 Task: Search one way flight ticket for 5 adults, 1 child, 2 infants in seat and 1 infant on lap in business from West Palm Beach: Palm Beach International Airport to Springfield: Abraham Lincoln Capital Airport on 5-2-2023. Choice of flights is Emirates. Number of bags: 1 carry on bag. Price is upto 76000. Outbound departure time preference is 6:15.
Action: Mouse moved to (296, 439)
Screenshot: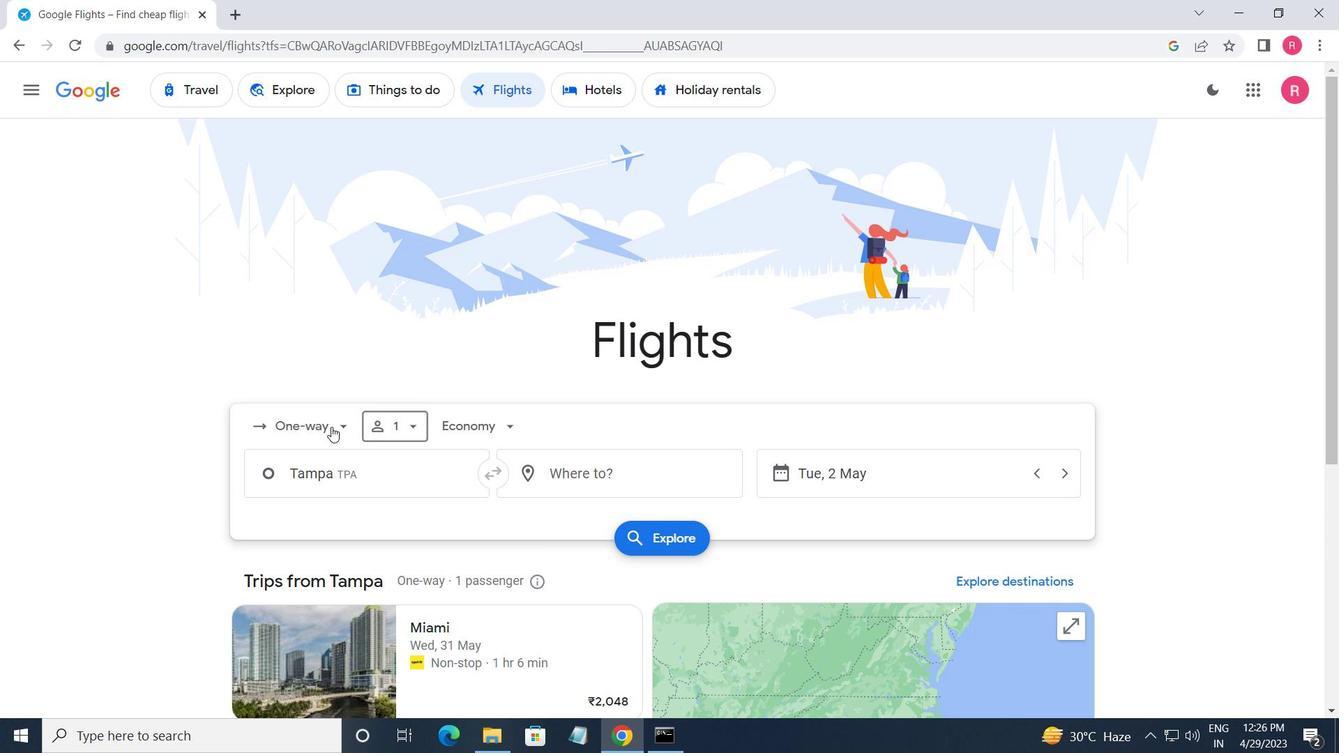 
Action: Mouse pressed left at (296, 439)
Screenshot: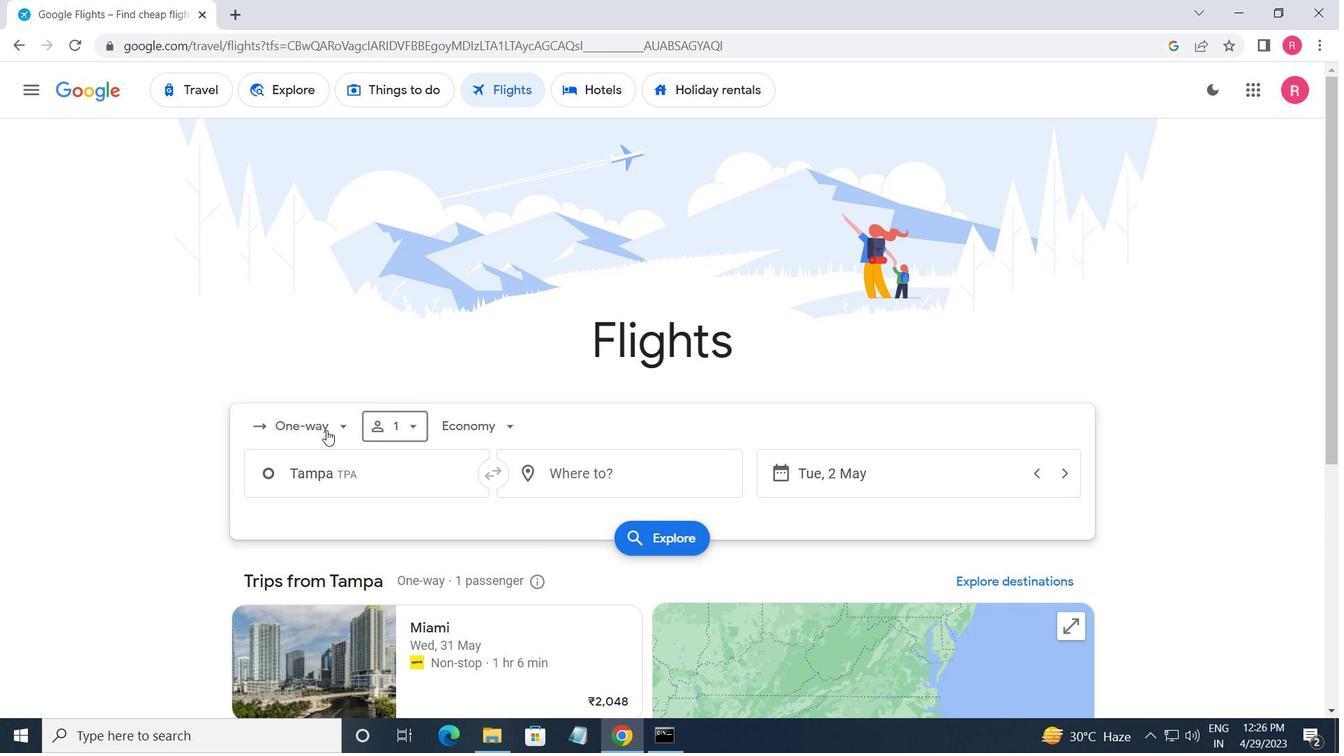 
Action: Mouse moved to (335, 505)
Screenshot: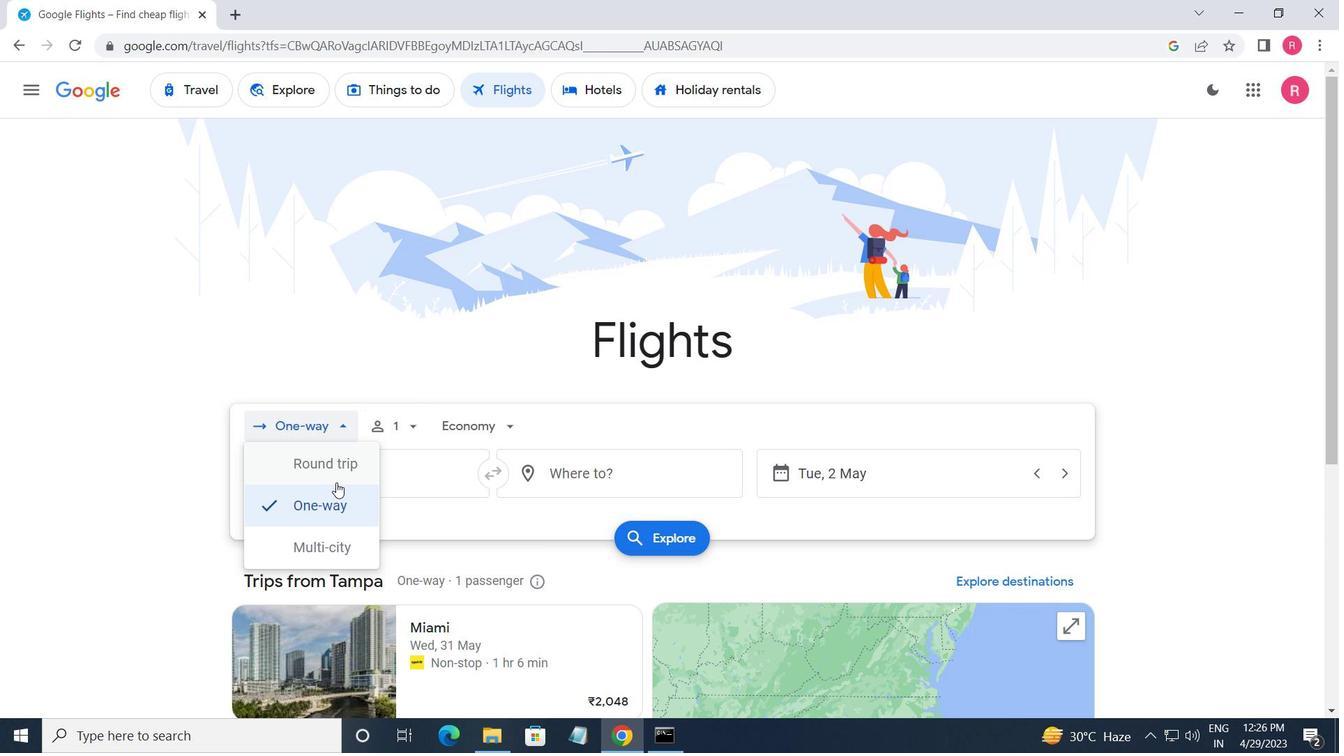 
Action: Mouse pressed left at (335, 505)
Screenshot: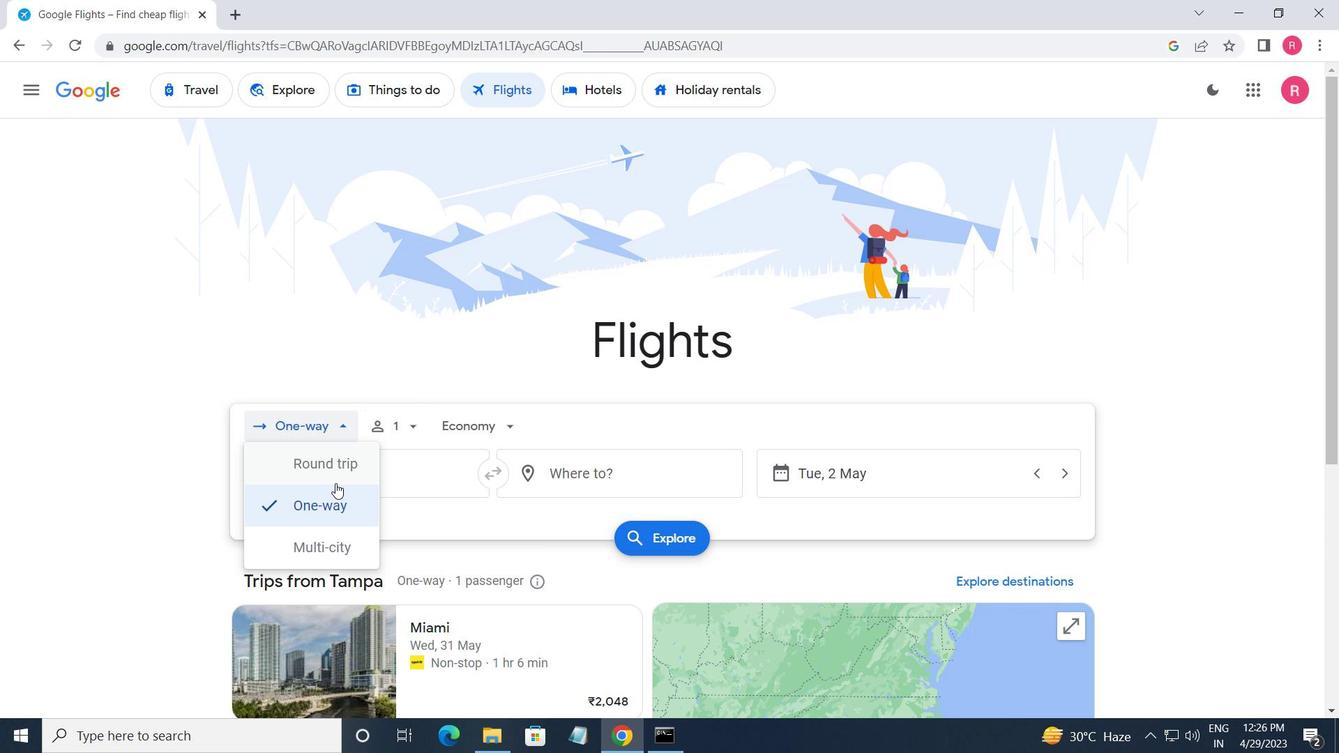 
Action: Mouse moved to (398, 408)
Screenshot: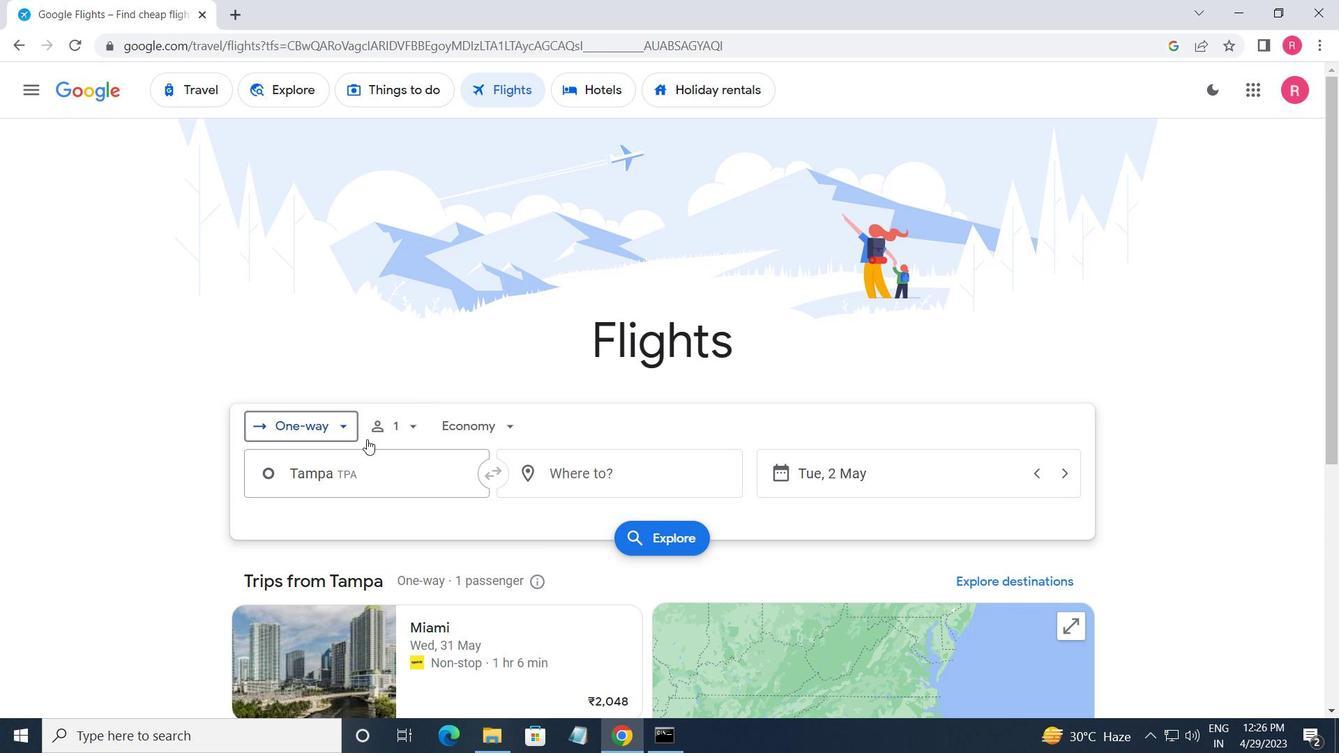 
Action: Mouse pressed left at (398, 408)
Screenshot: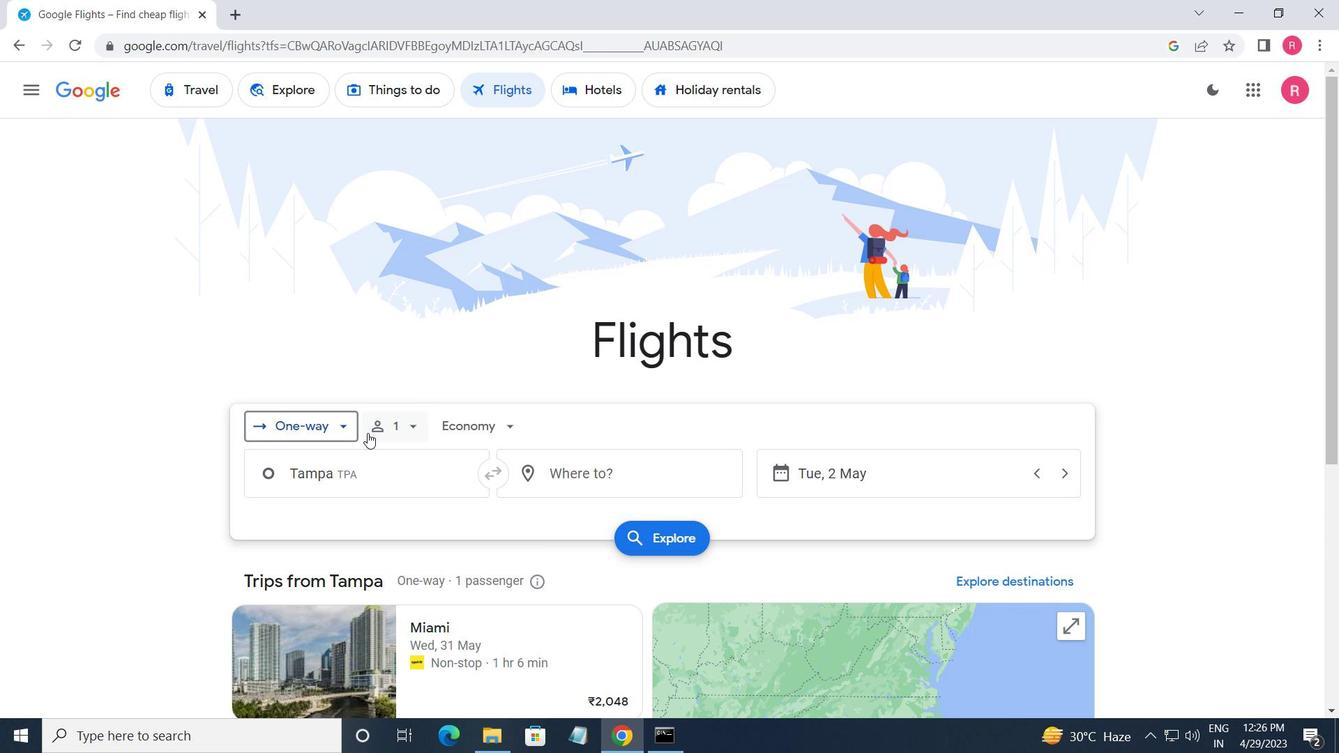 
Action: Mouse moved to (543, 477)
Screenshot: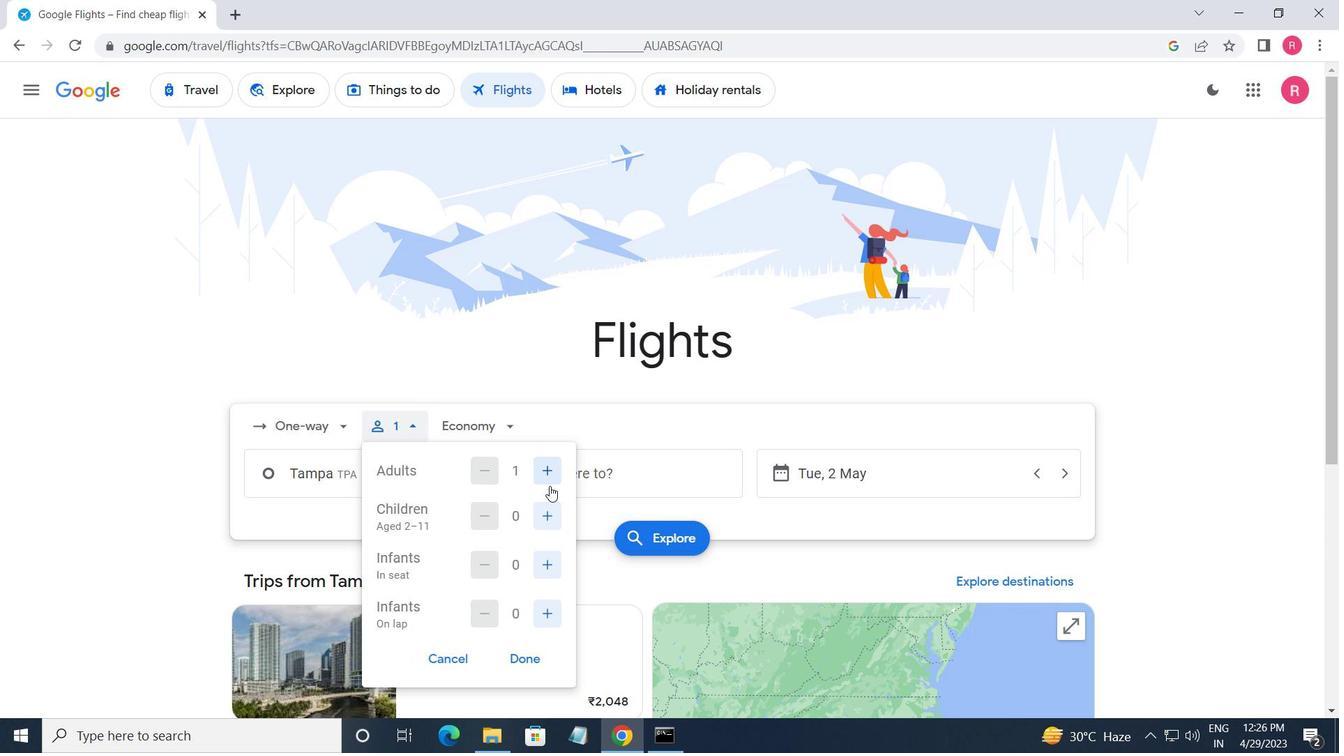 
Action: Mouse pressed left at (543, 477)
Screenshot: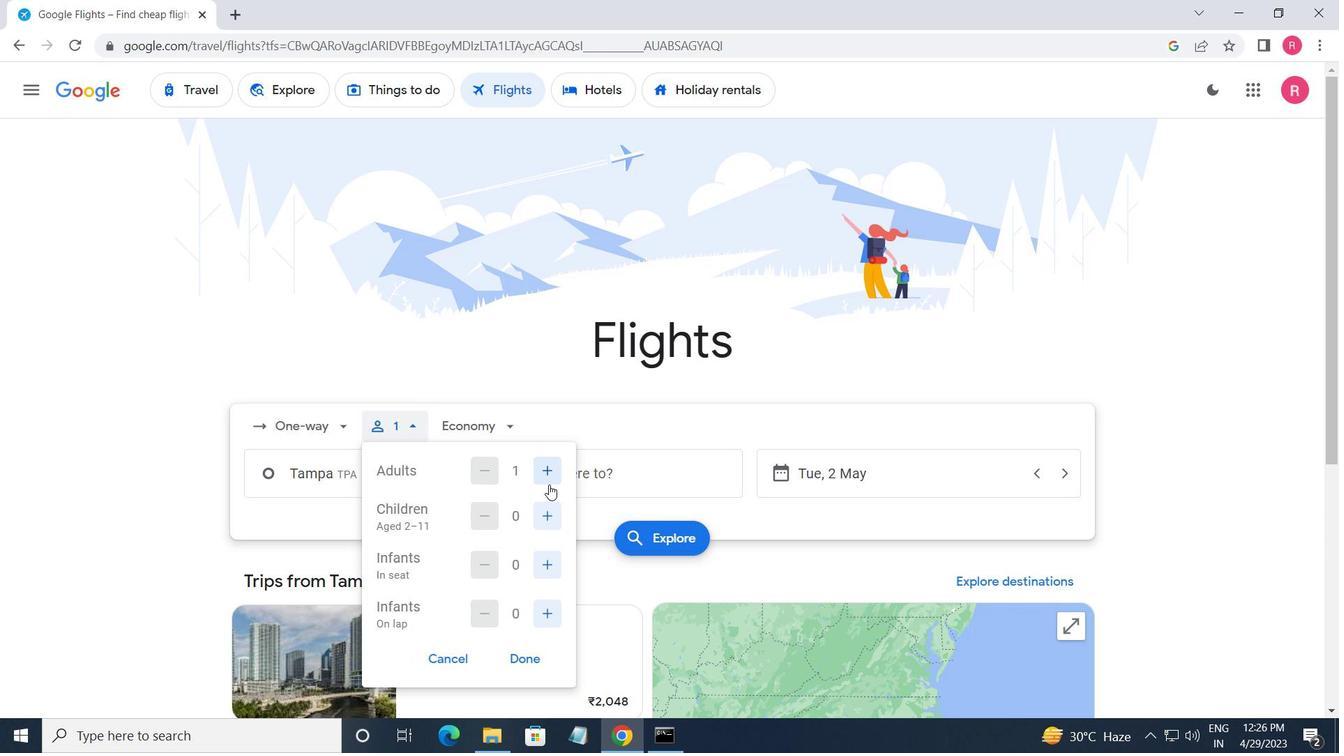 
Action: Mouse pressed left at (543, 477)
Screenshot: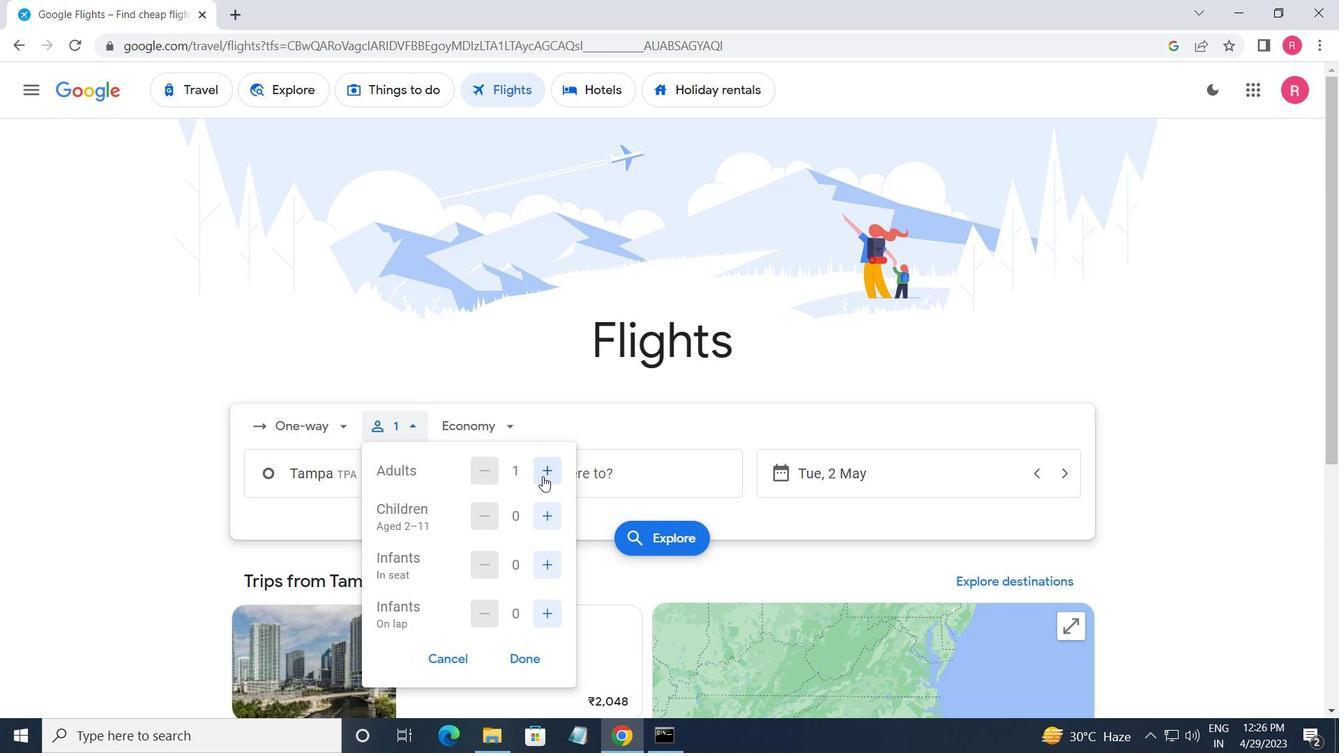 
Action: Mouse pressed left at (543, 477)
Screenshot: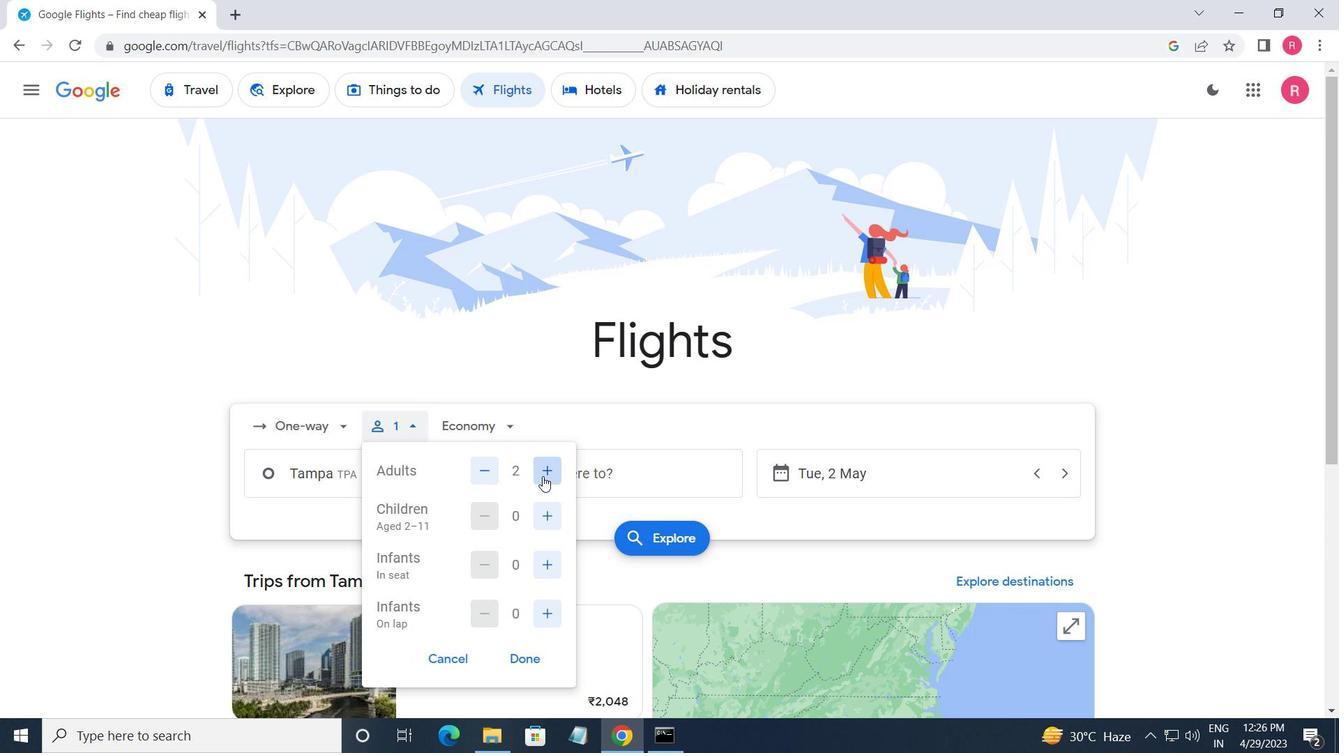 
Action: Mouse pressed left at (543, 477)
Screenshot: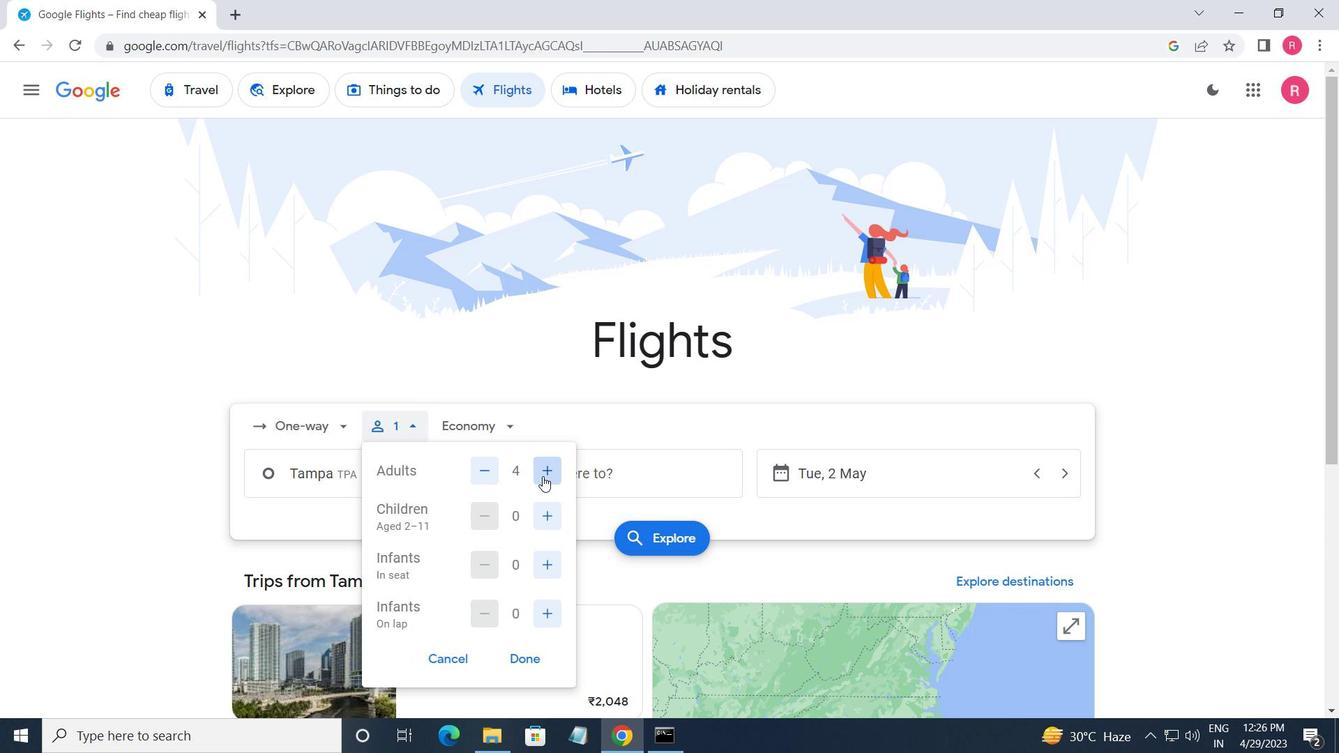 
Action: Mouse moved to (537, 516)
Screenshot: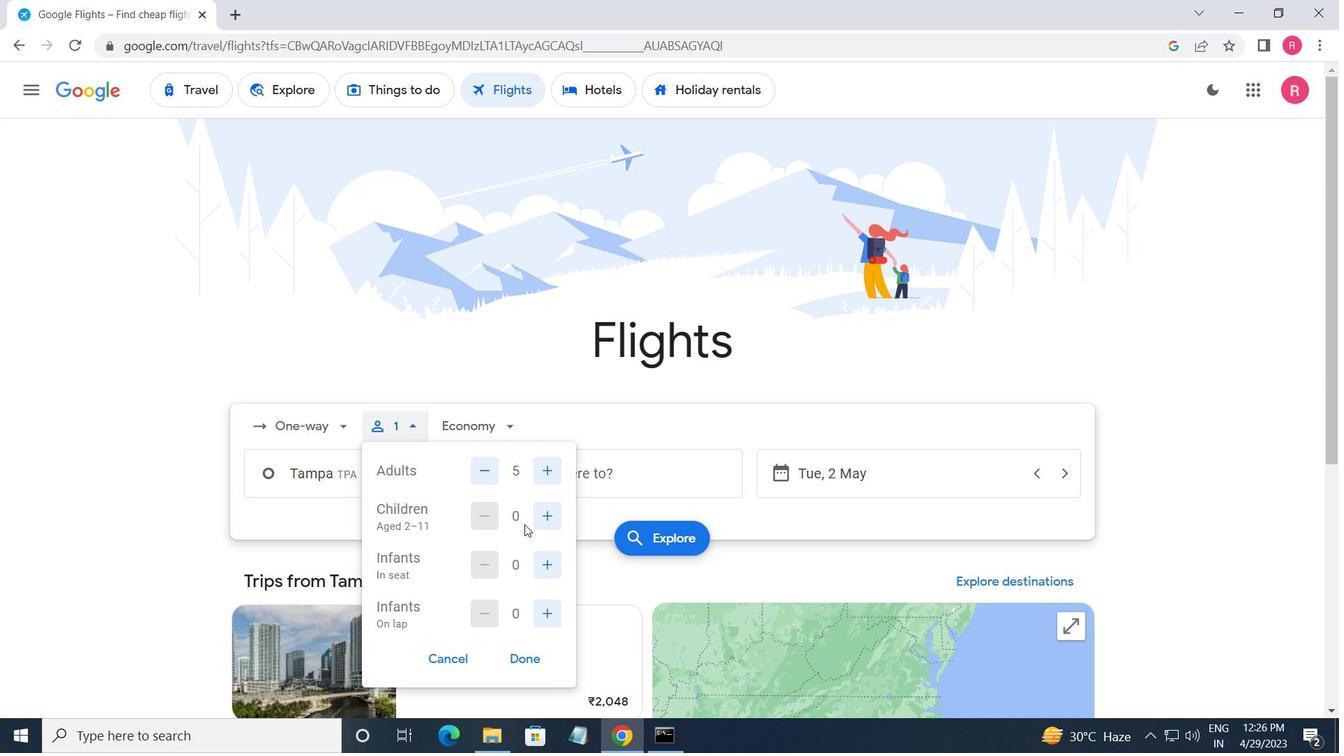 
Action: Mouse pressed left at (537, 516)
Screenshot: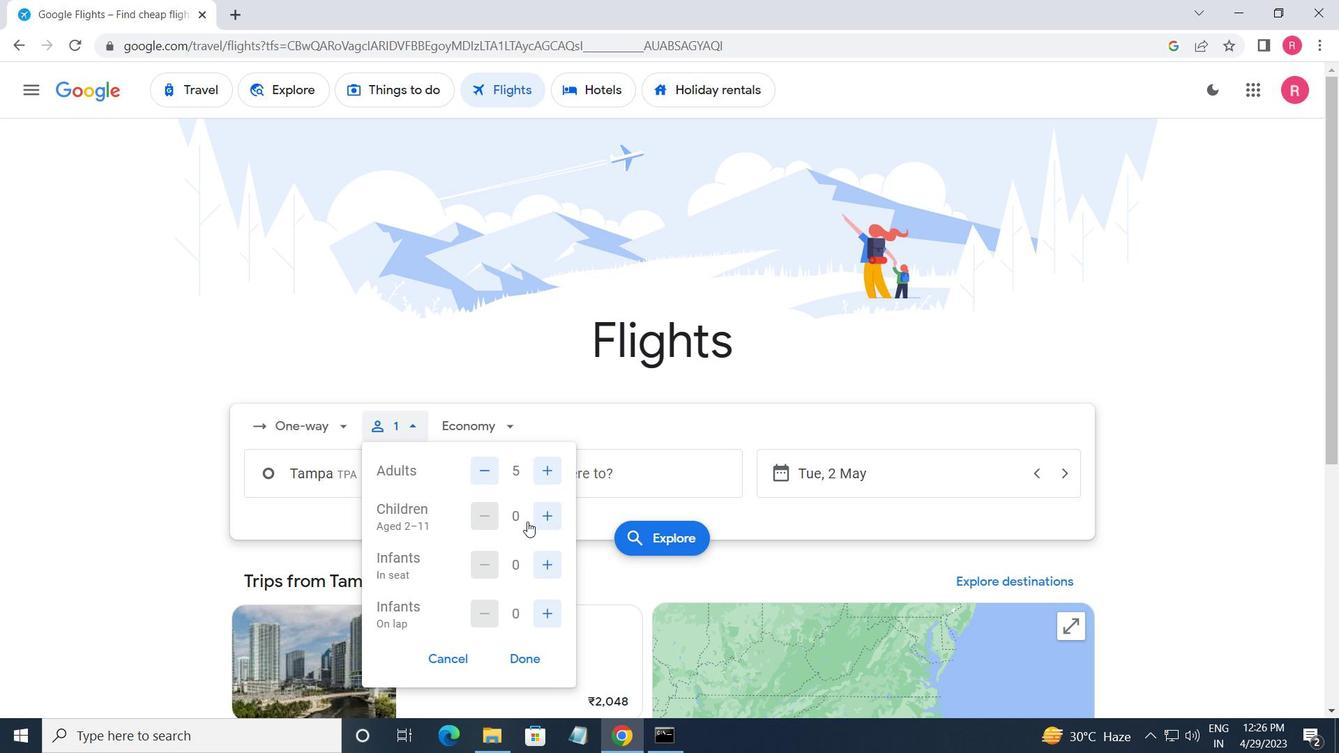 
Action: Mouse moved to (552, 560)
Screenshot: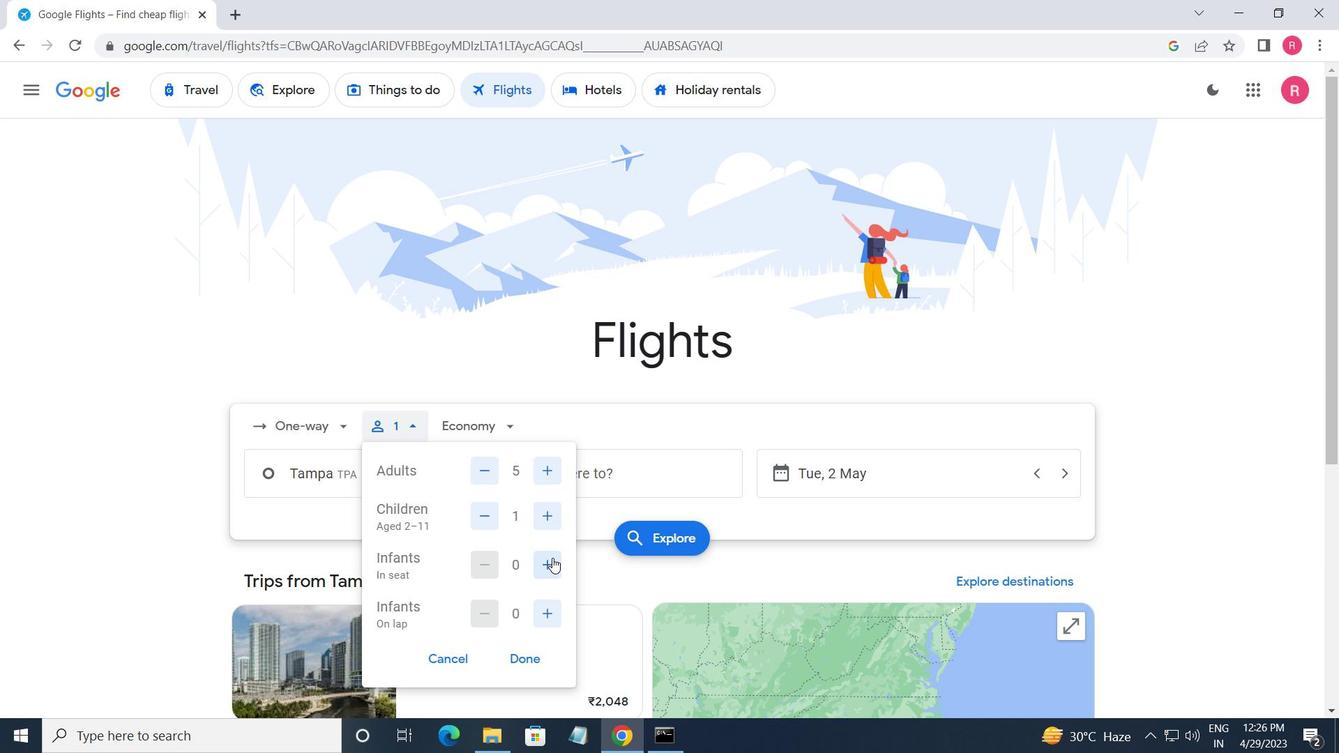 
Action: Mouse pressed left at (552, 560)
Screenshot: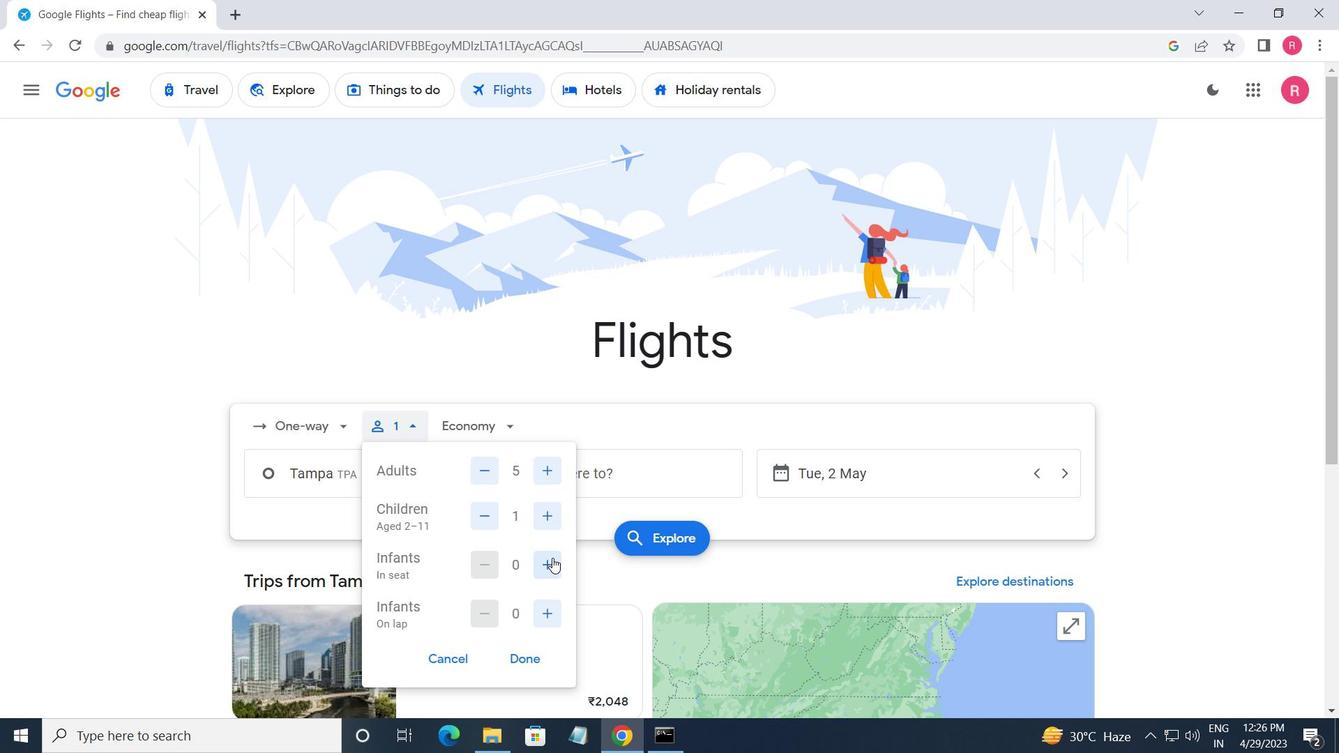 
Action: Mouse pressed left at (552, 560)
Screenshot: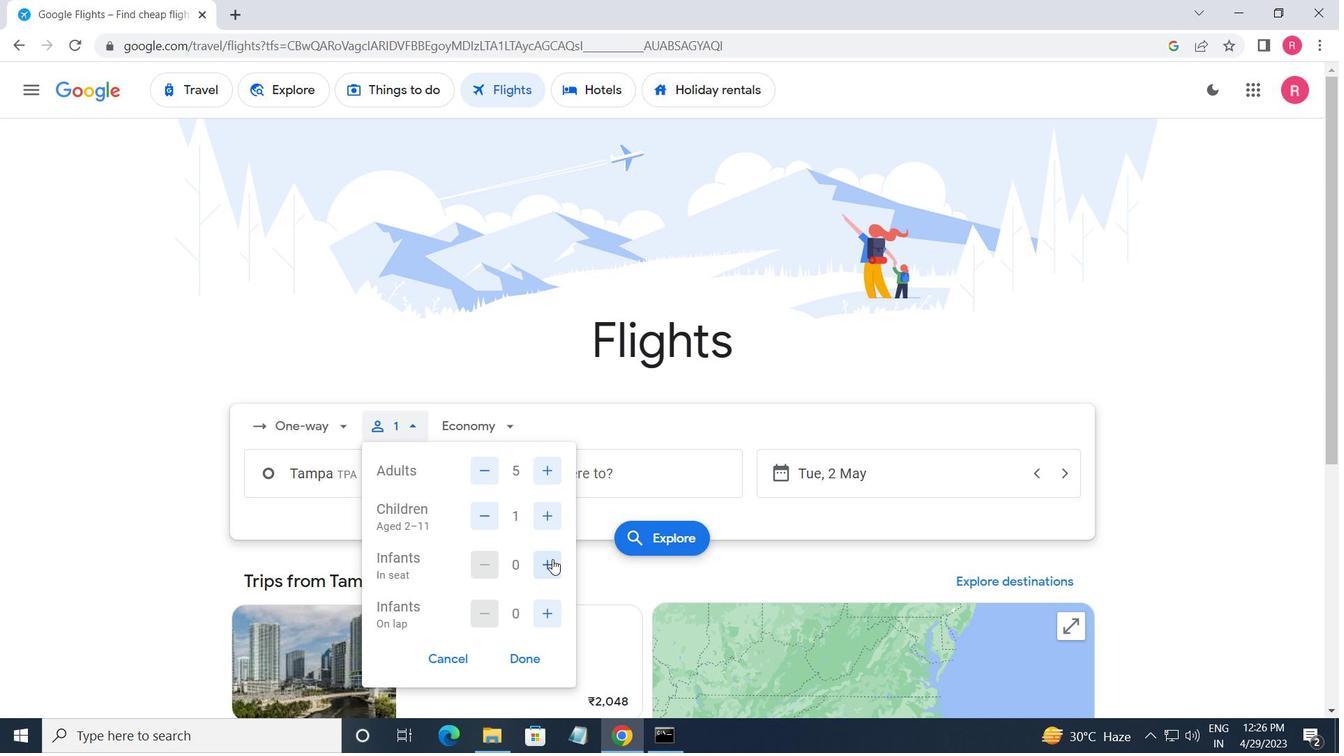 
Action: Mouse moved to (537, 610)
Screenshot: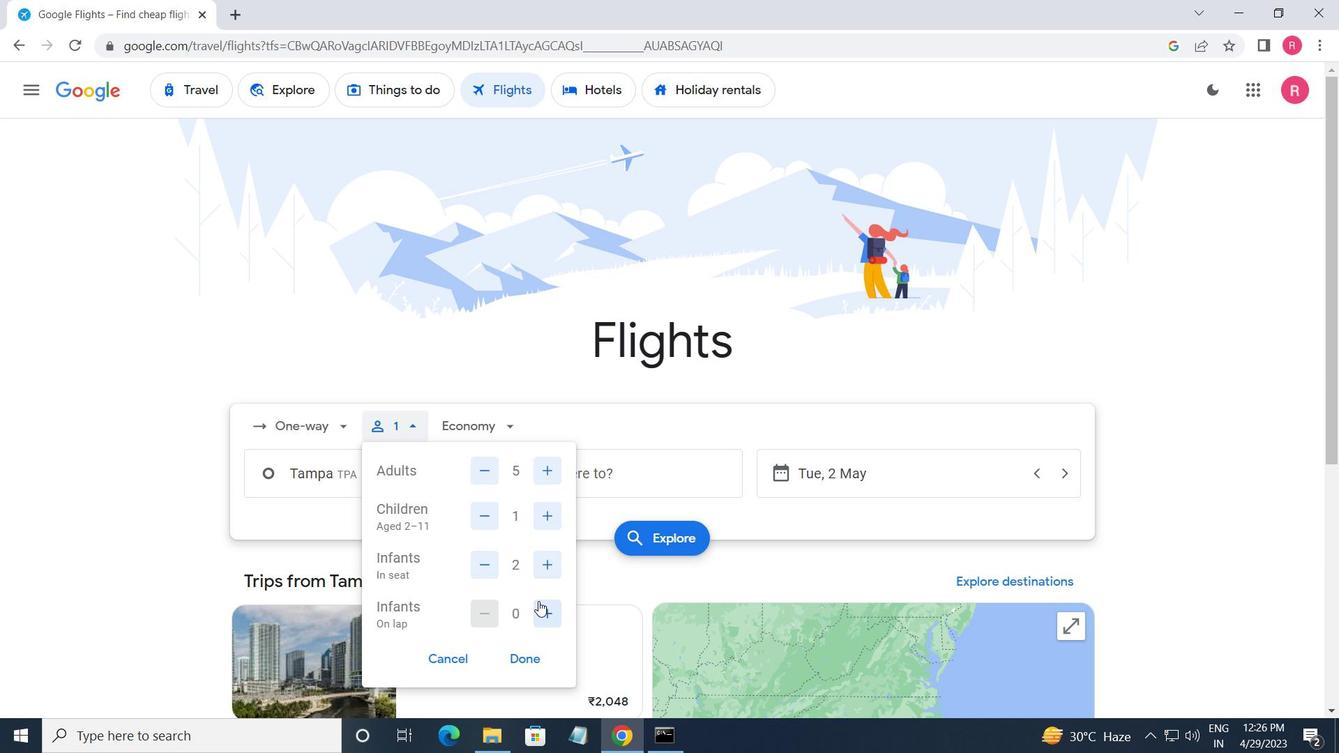 
Action: Mouse pressed left at (537, 610)
Screenshot: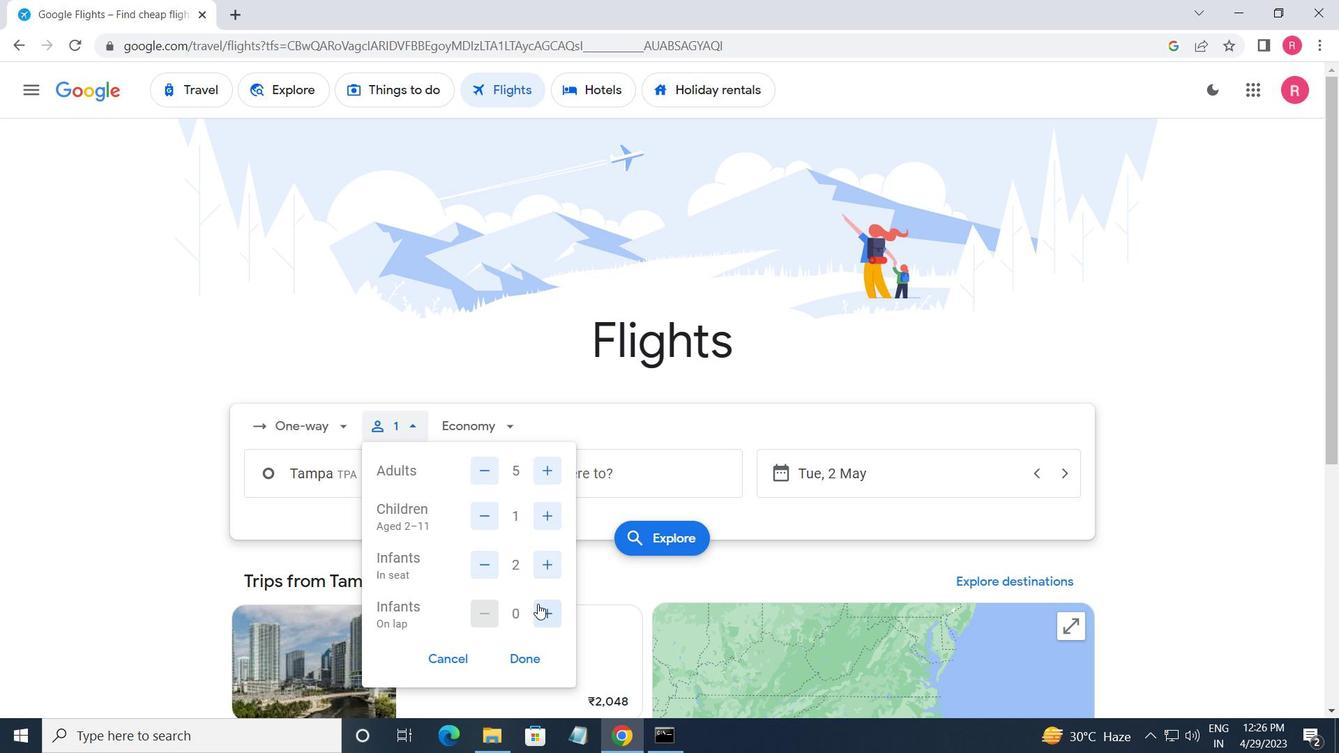 
Action: Mouse moved to (523, 669)
Screenshot: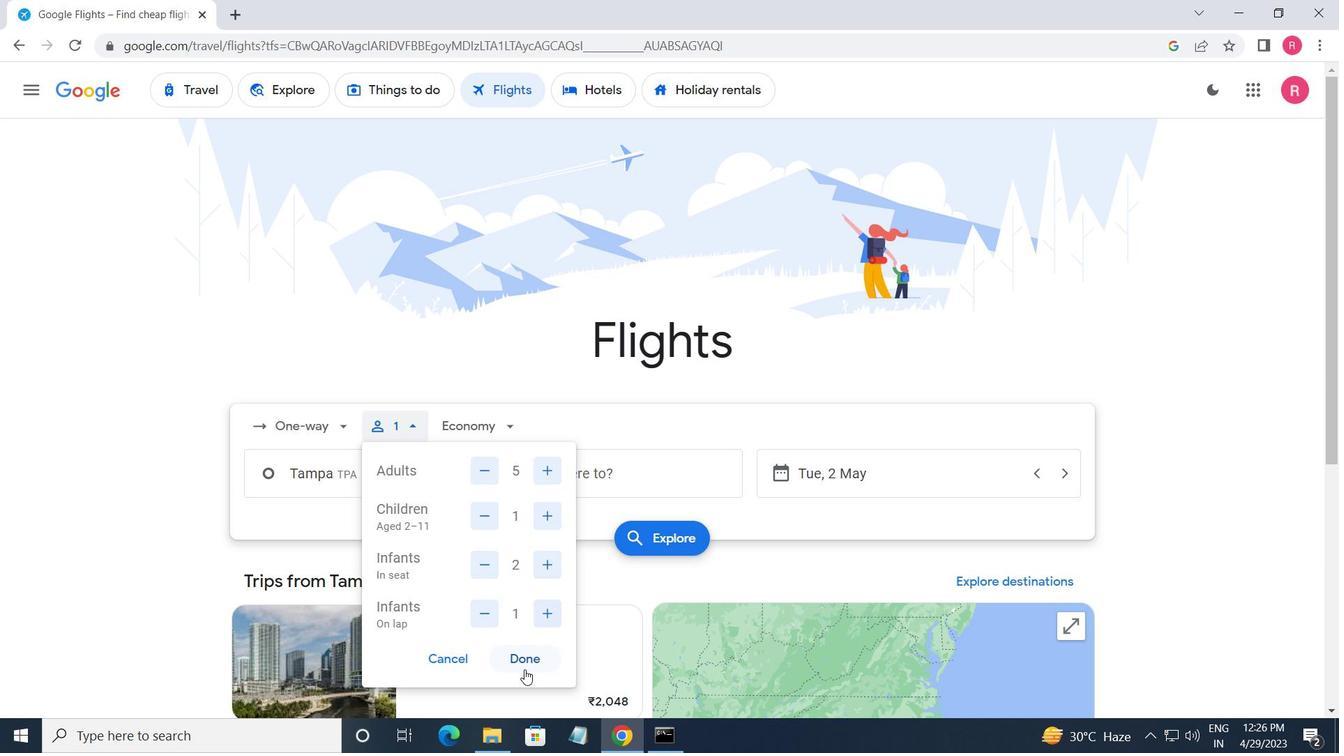 
Action: Mouse pressed left at (523, 669)
Screenshot: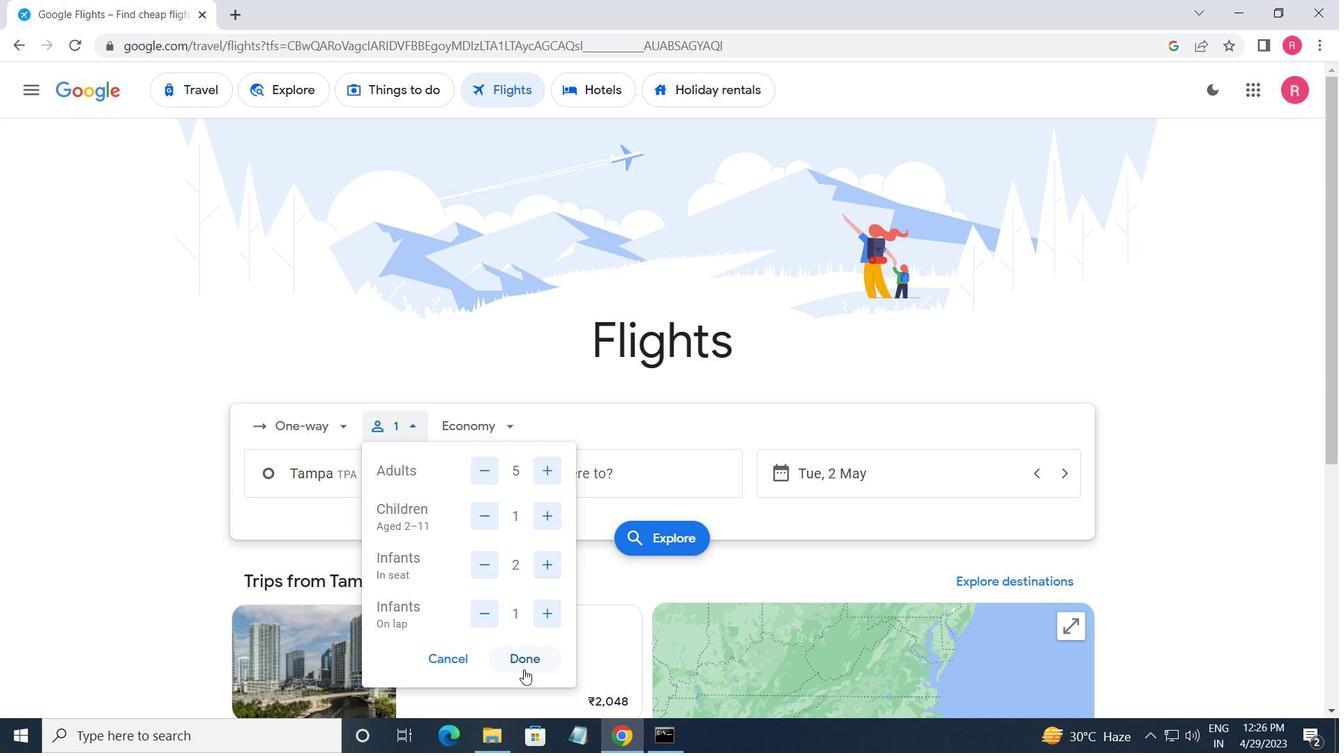
Action: Mouse moved to (459, 415)
Screenshot: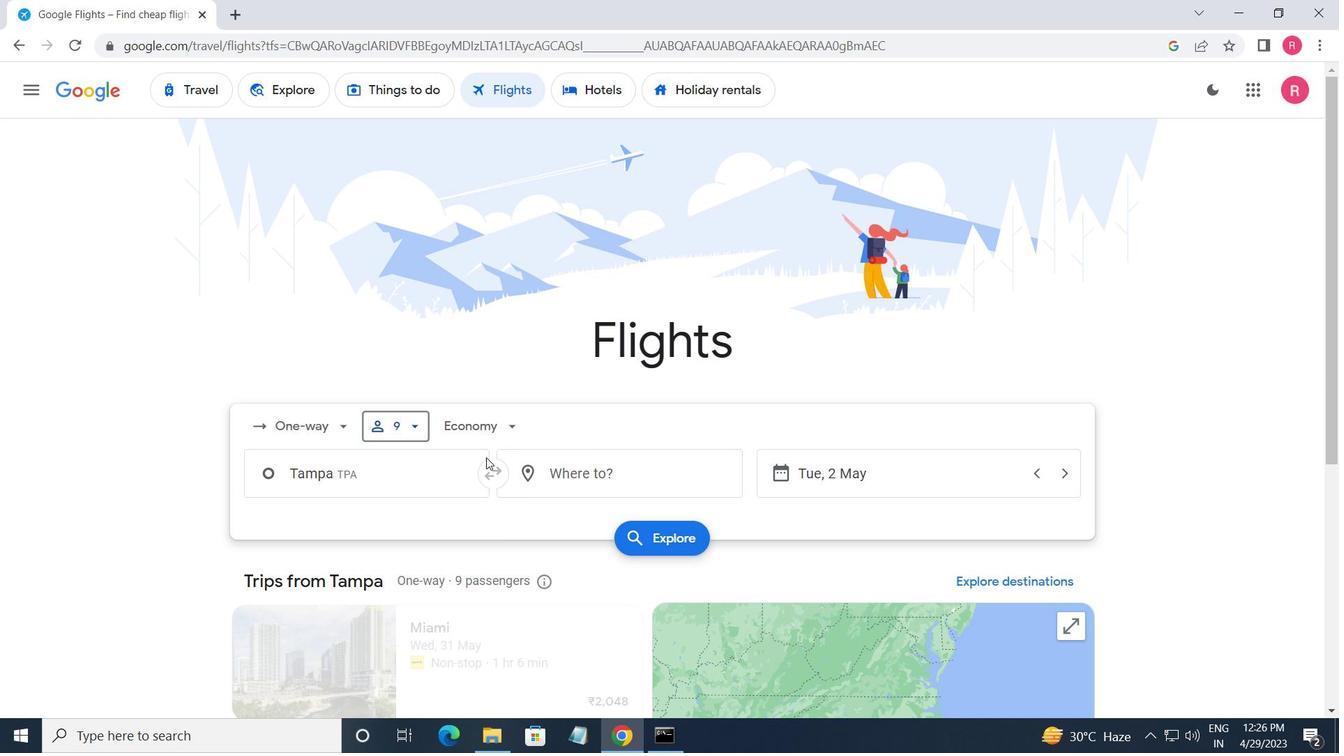 
Action: Mouse pressed left at (459, 415)
Screenshot: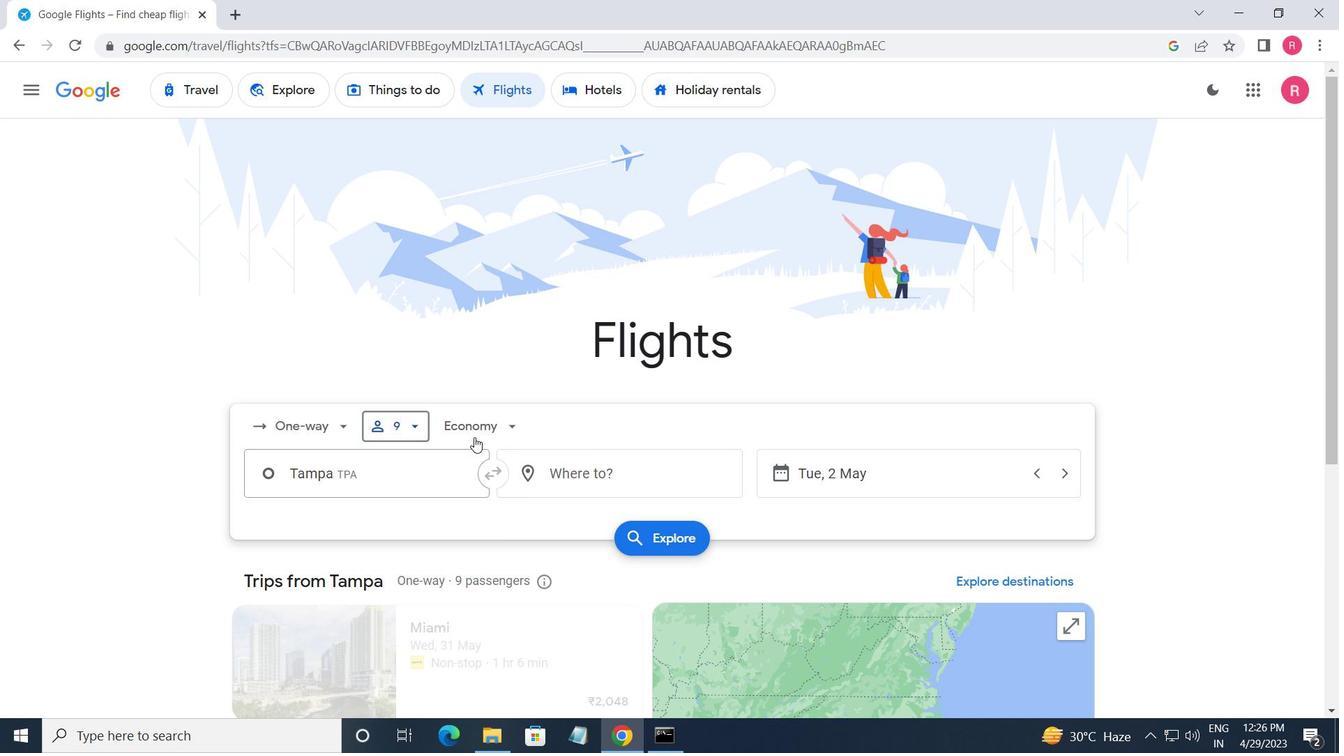 
Action: Mouse moved to (507, 542)
Screenshot: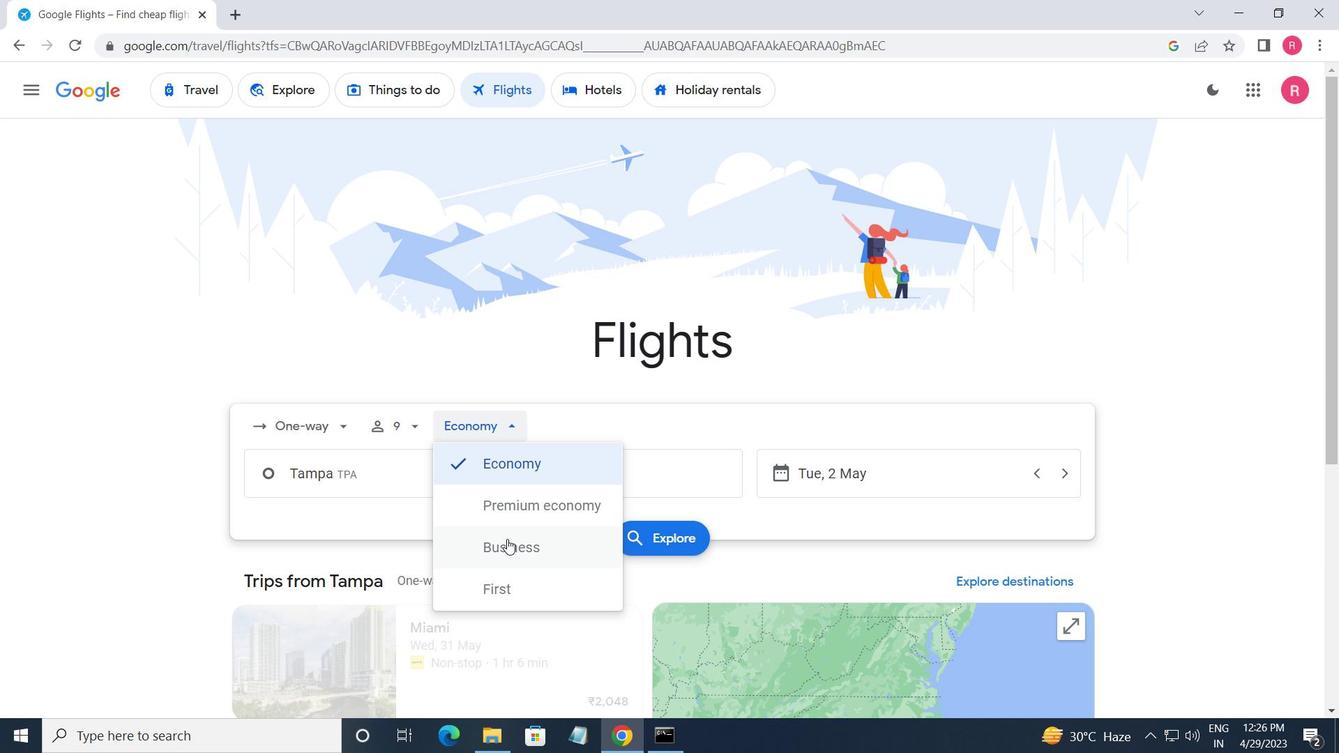 
Action: Mouse pressed left at (507, 542)
Screenshot: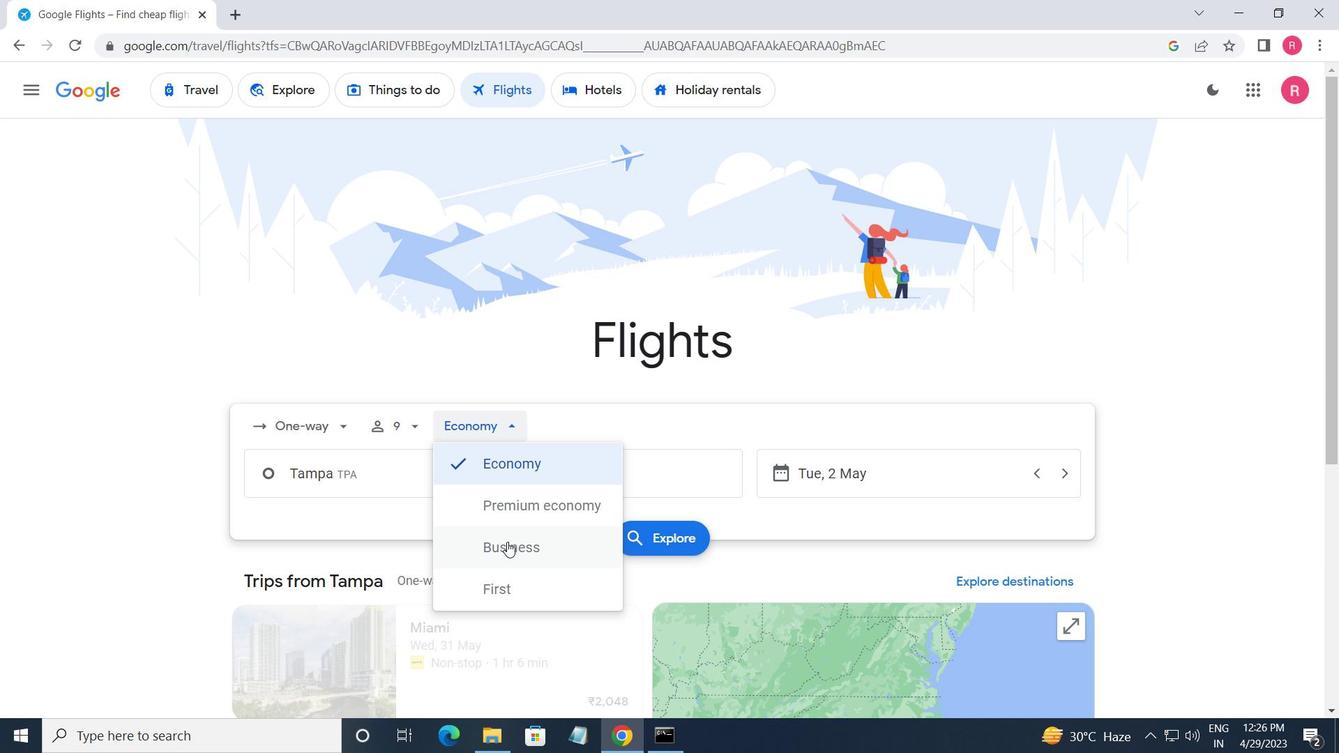 
Action: Mouse moved to (423, 486)
Screenshot: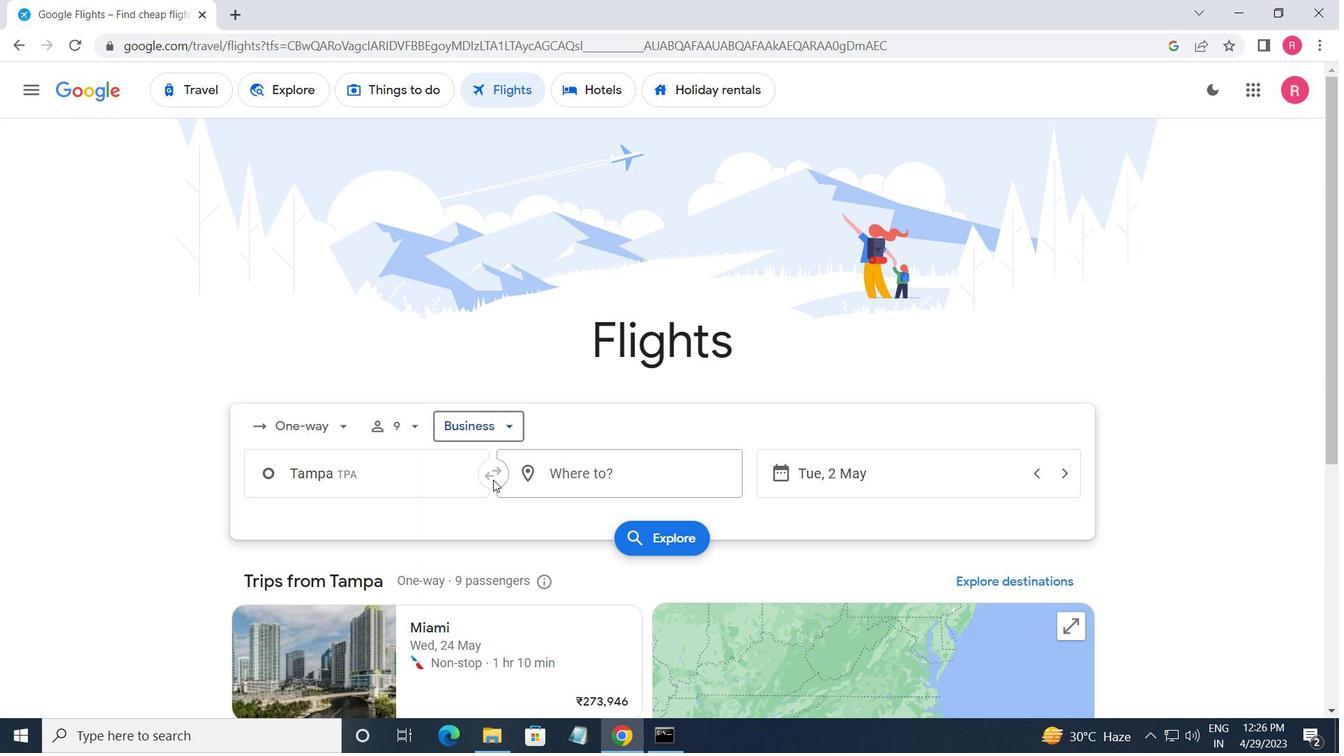 
Action: Mouse pressed left at (423, 486)
Screenshot: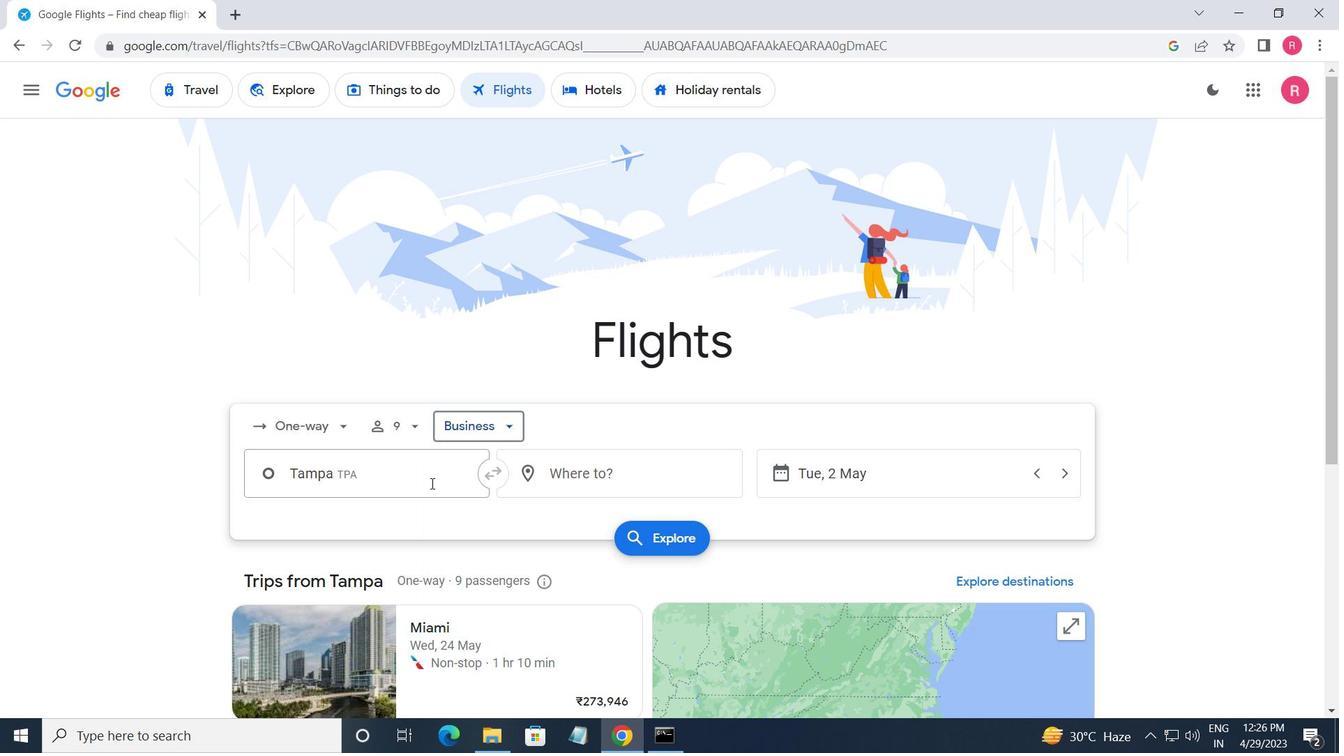 
Action: Mouse moved to (384, 514)
Screenshot: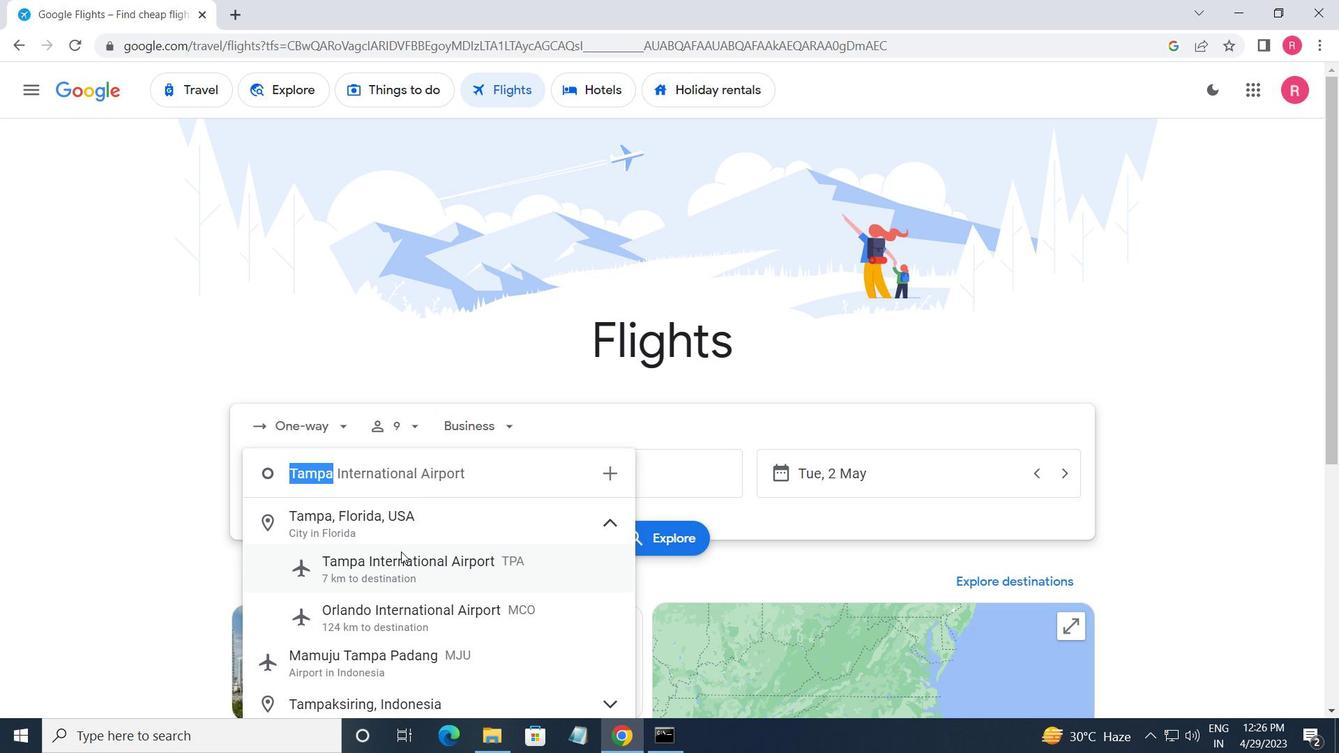 
Action: Key pressed <Key.shift_r>Palm<Key.space><Key.shift_r>Beach
Screenshot: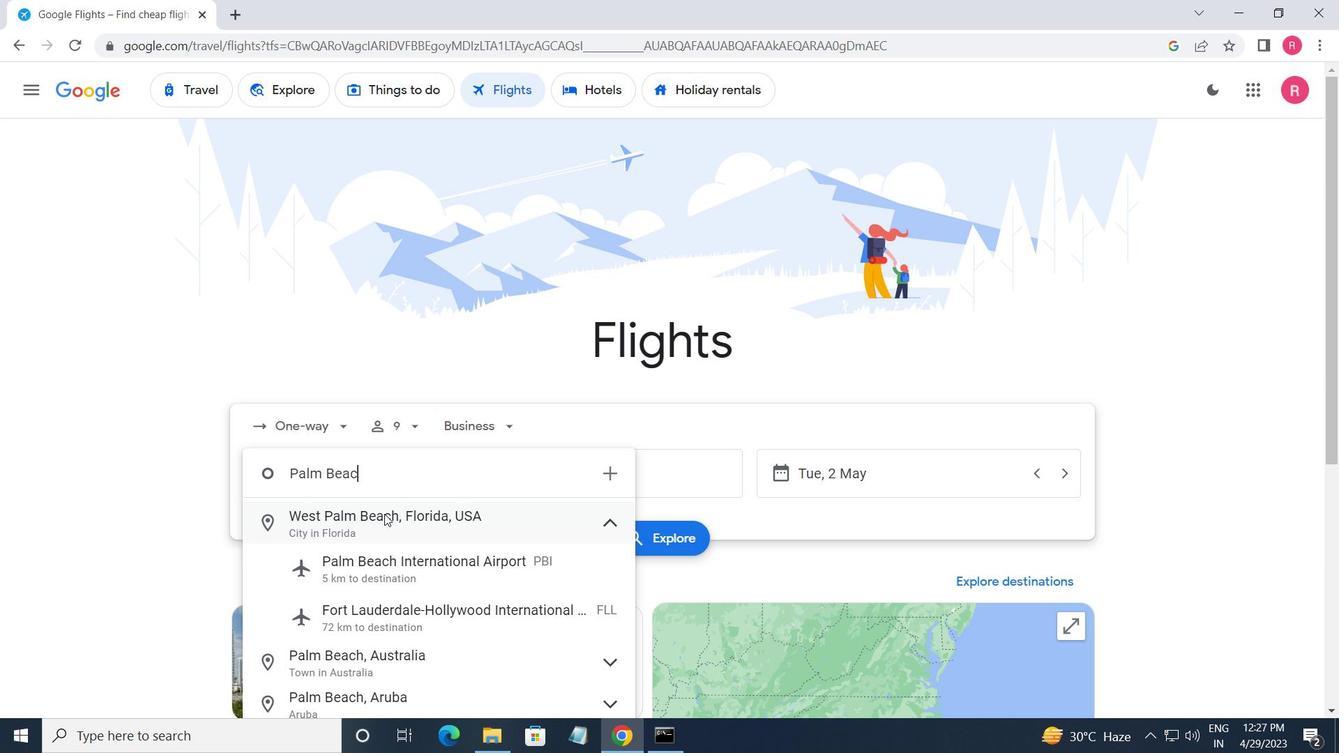 
Action: Mouse moved to (422, 581)
Screenshot: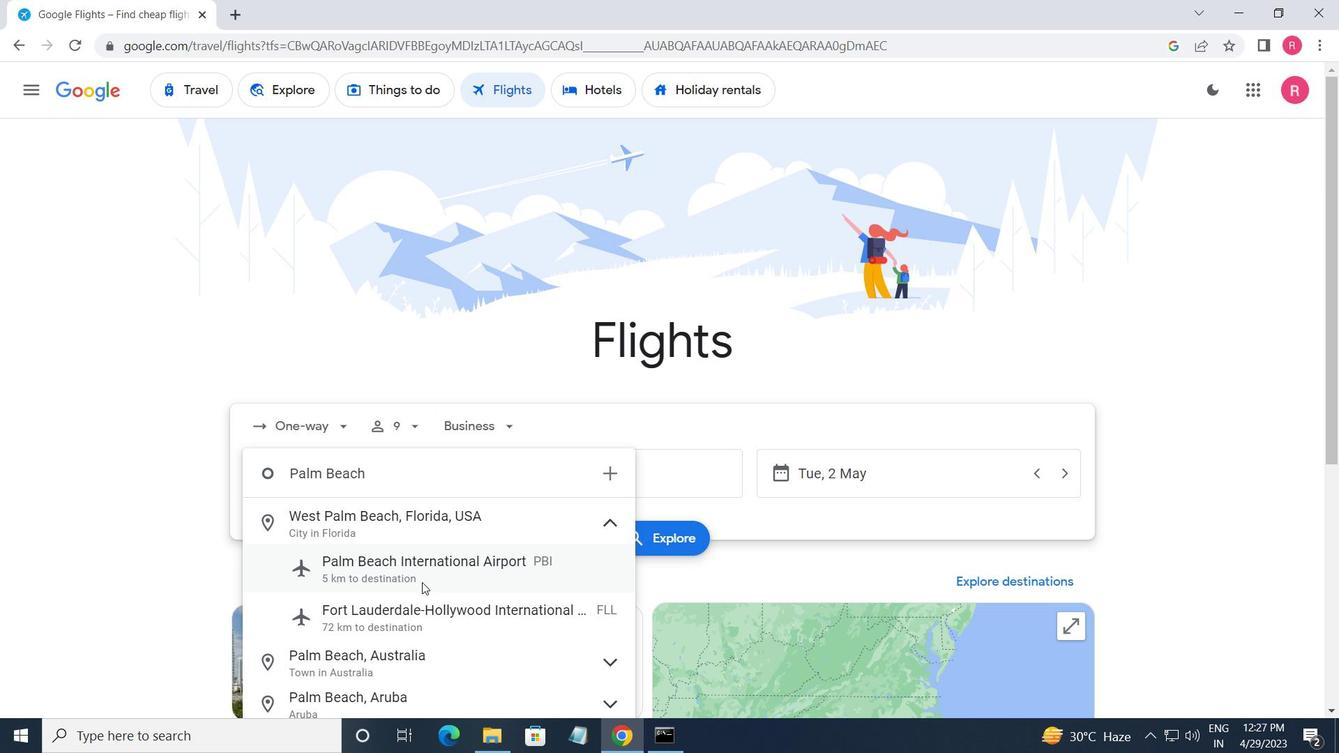 
Action: Mouse pressed left at (422, 581)
Screenshot: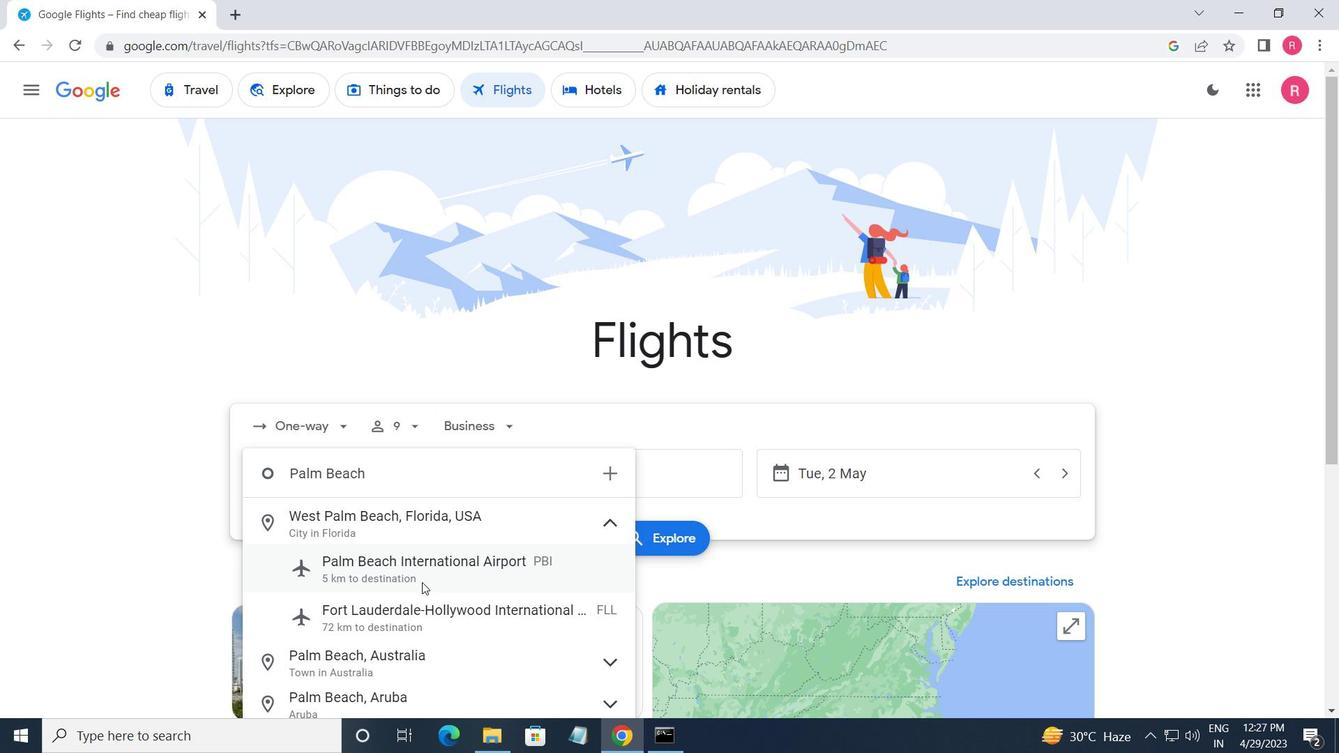 
Action: Mouse moved to (622, 475)
Screenshot: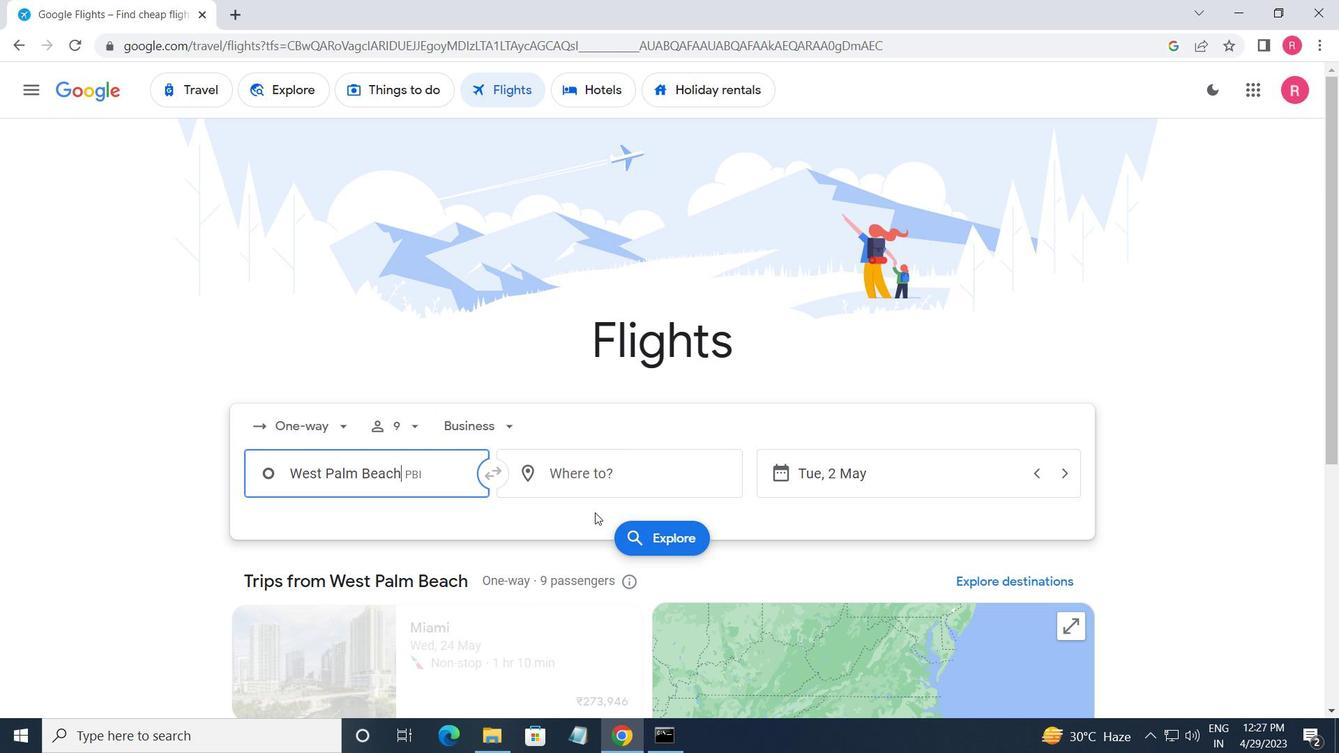 
Action: Mouse pressed left at (622, 475)
Screenshot: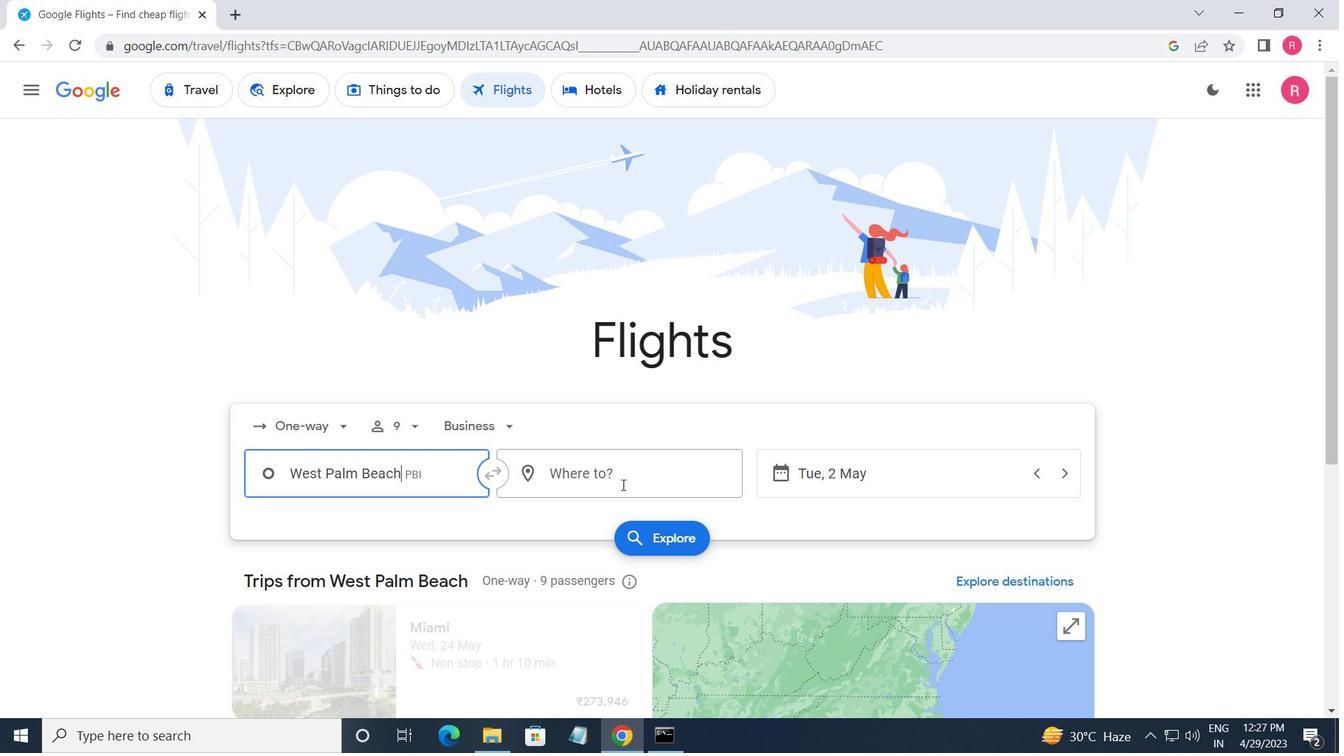 
Action: Mouse moved to (610, 652)
Screenshot: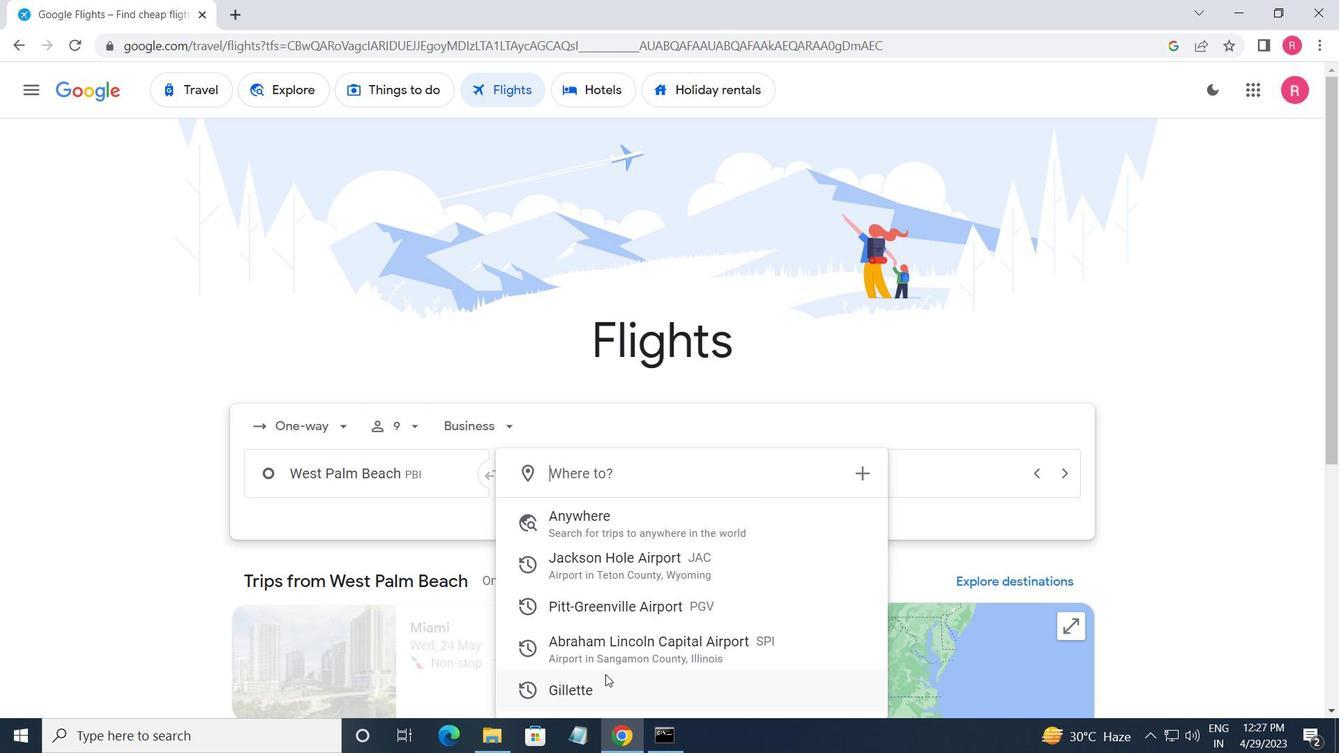 
Action: Mouse pressed left at (610, 652)
Screenshot: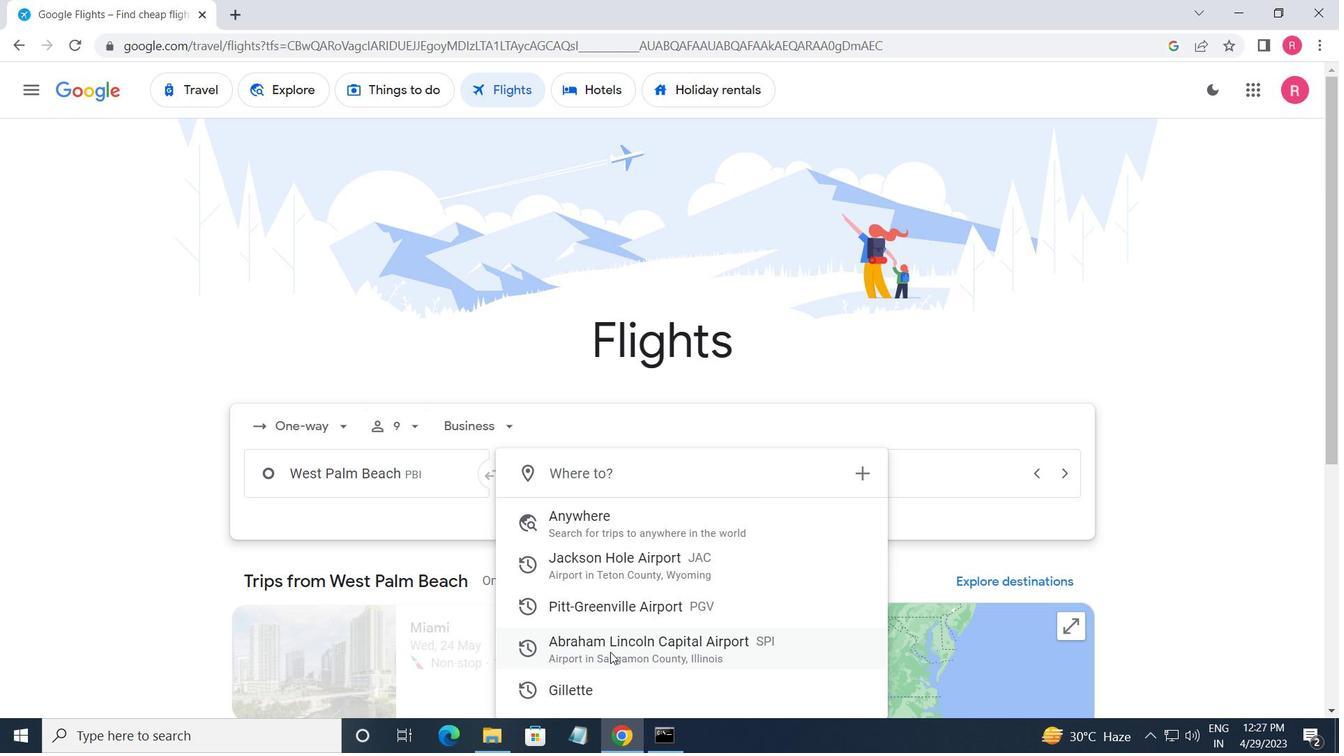 
Action: Mouse moved to (870, 470)
Screenshot: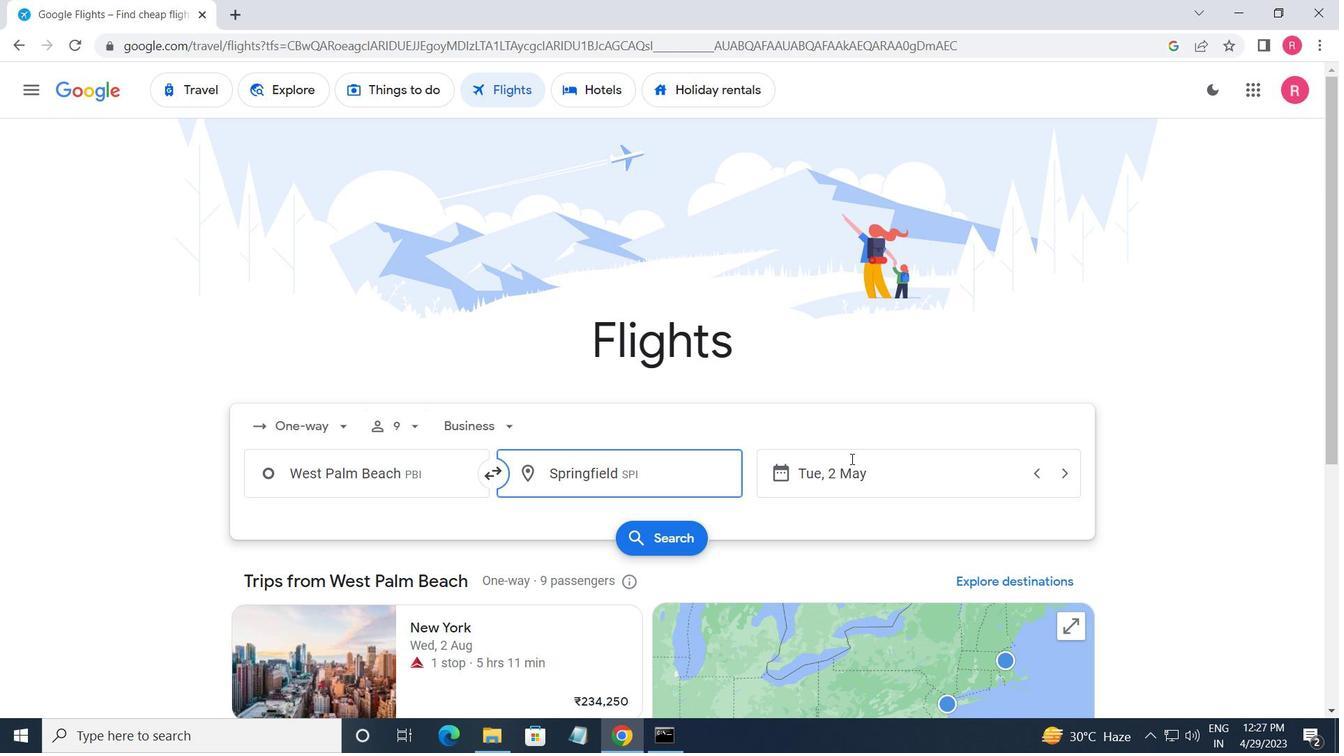 
Action: Mouse pressed left at (870, 470)
Screenshot: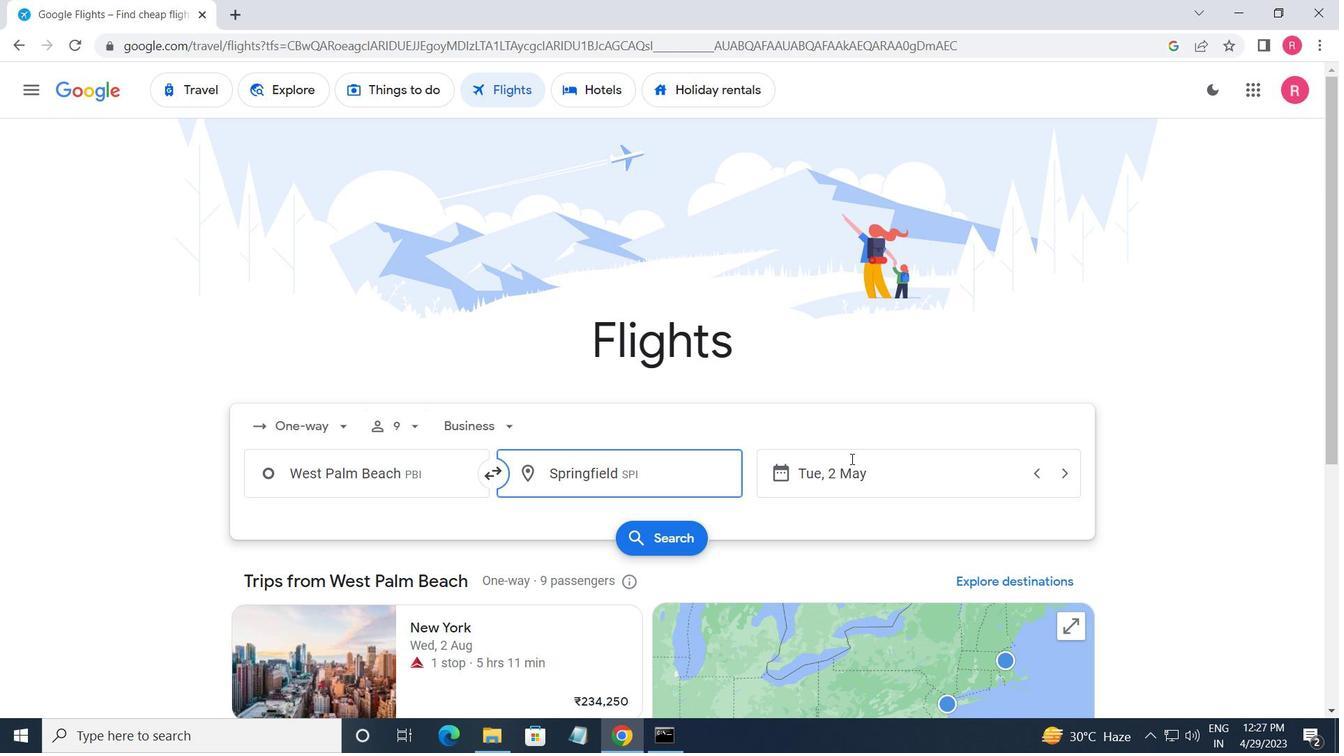 
Action: Mouse moved to (881, 412)
Screenshot: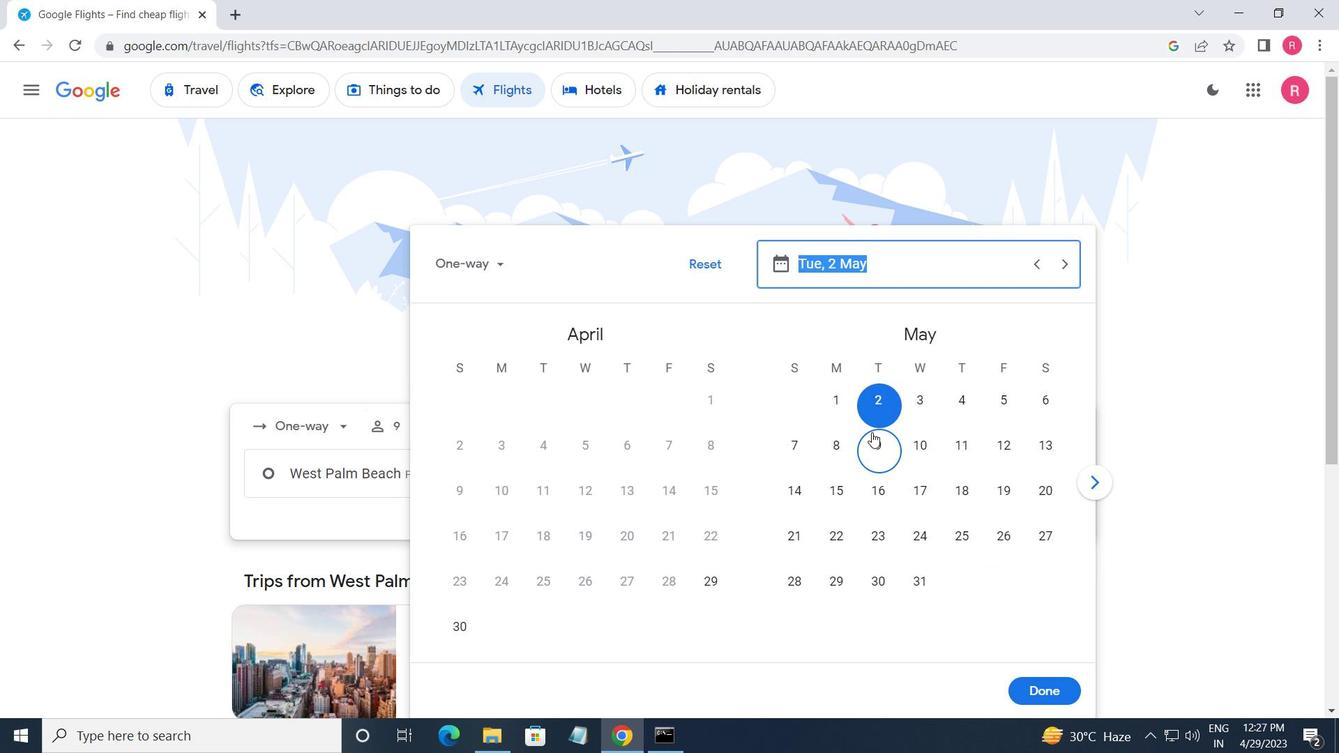 
Action: Mouse pressed left at (881, 412)
Screenshot: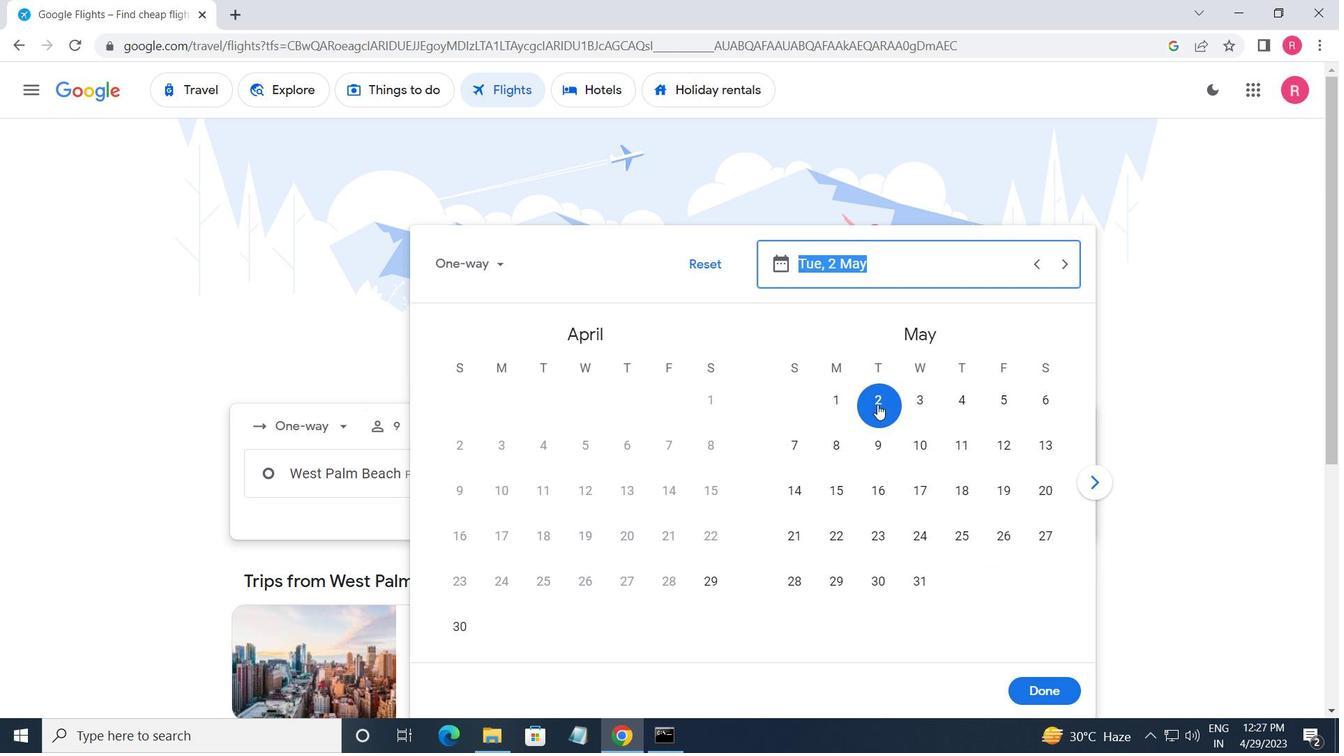 
Action: Mouse moved to (1051, 696)
Screenshot: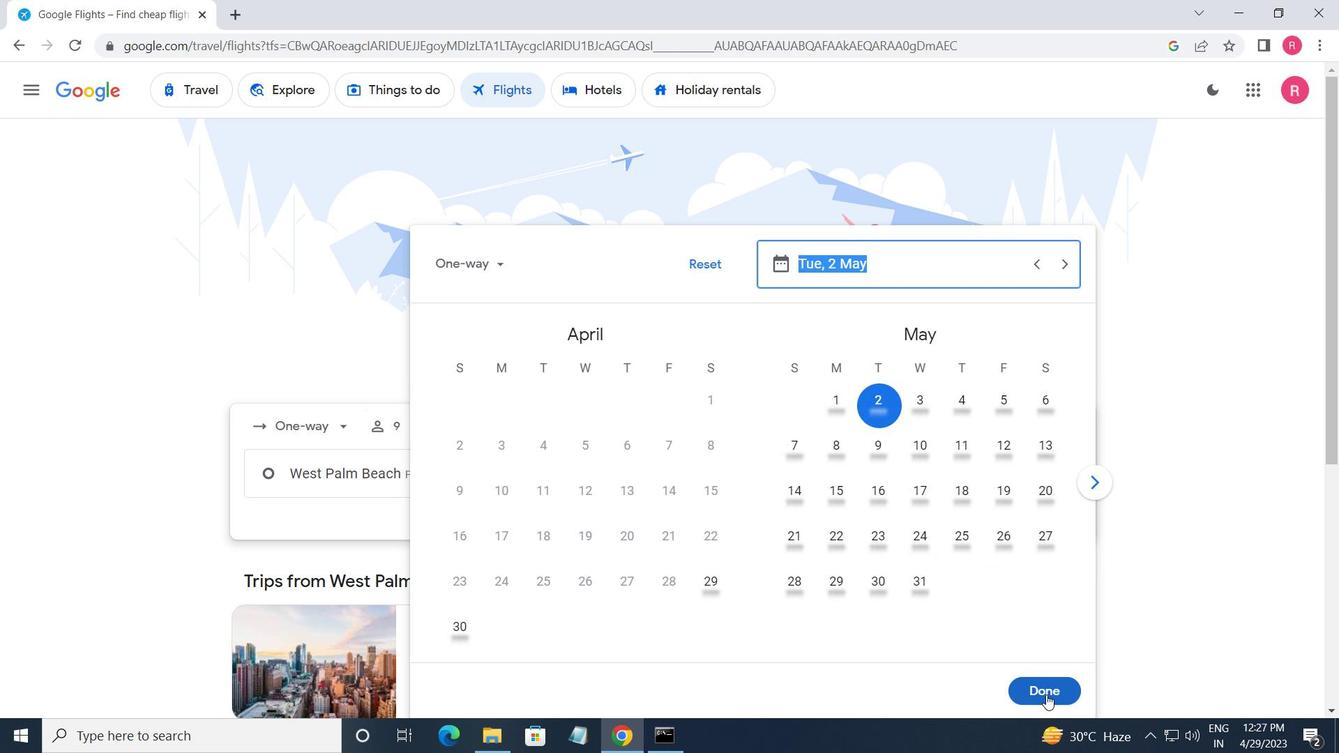 
Action: Mouse pressed left at (1051, 696)
Screenshot: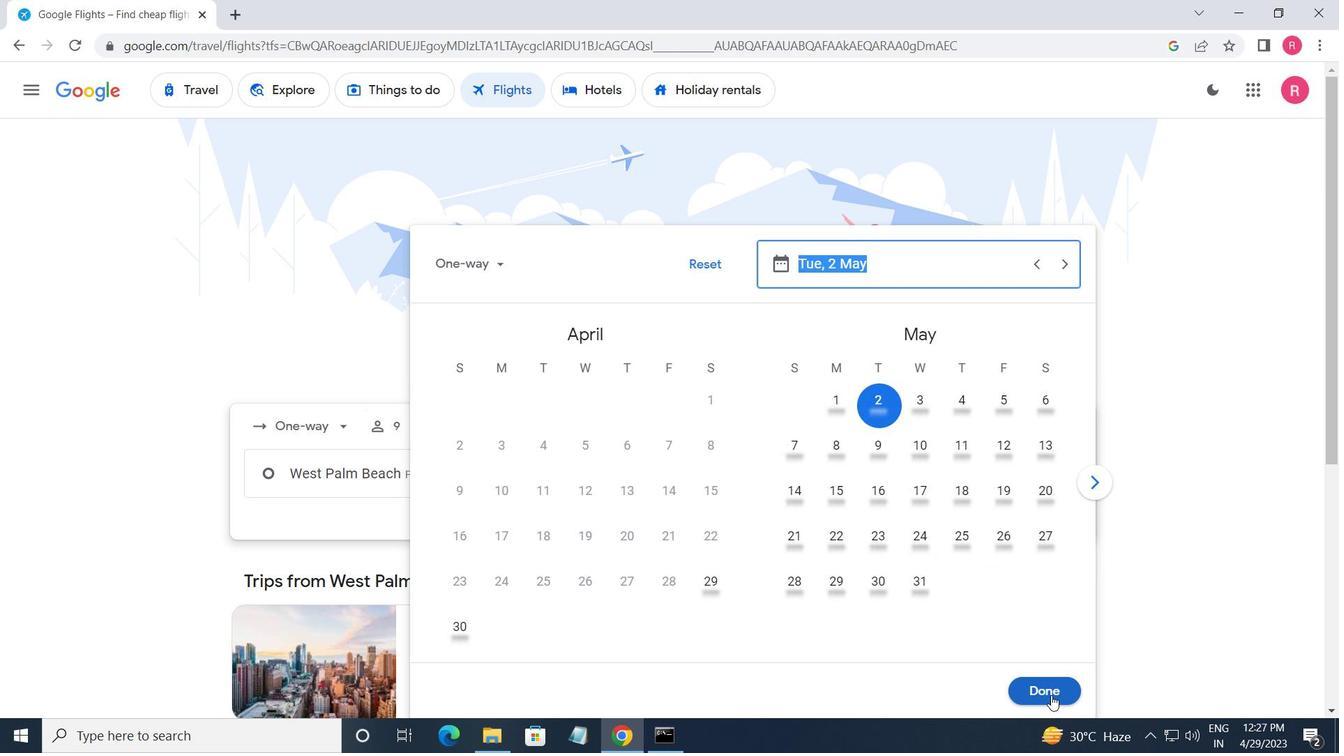
Action: Mouse moved to (644, 540)
Screenshot: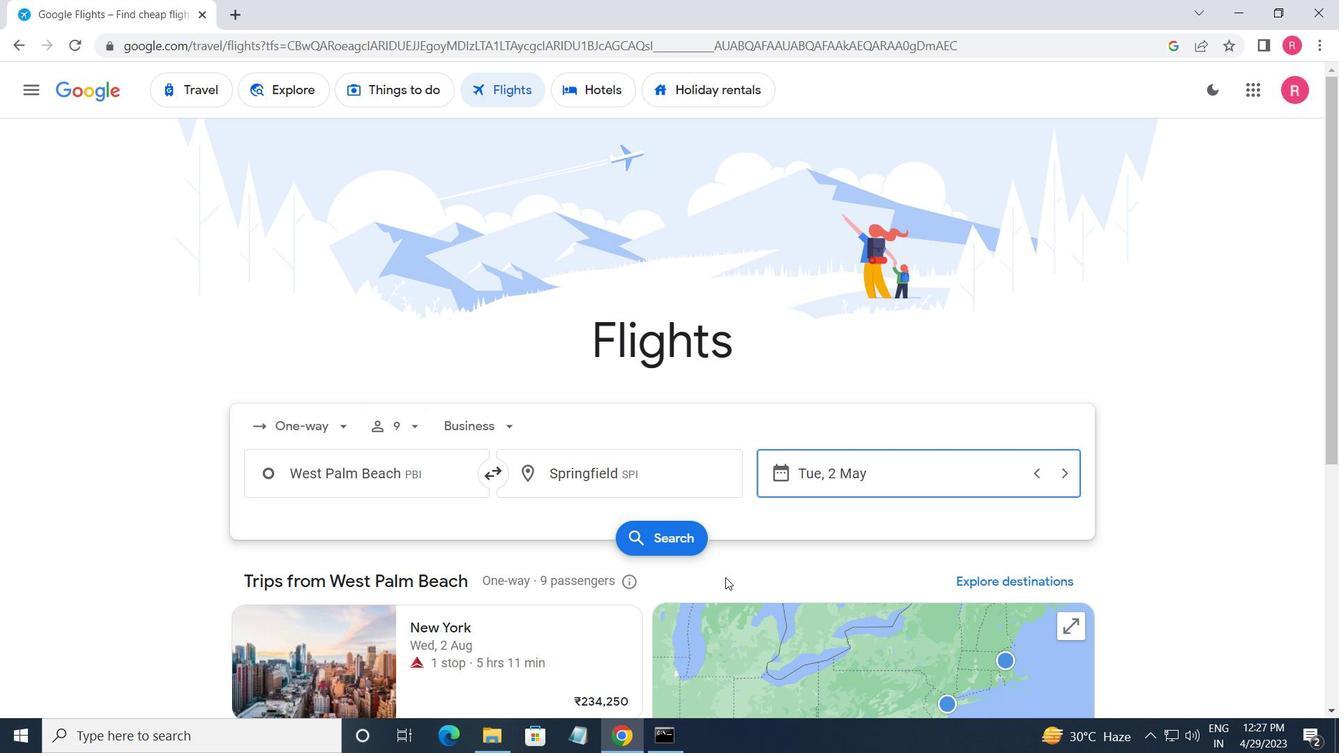 
Action: Mouse pressed left at (644, 540)
Screenshot: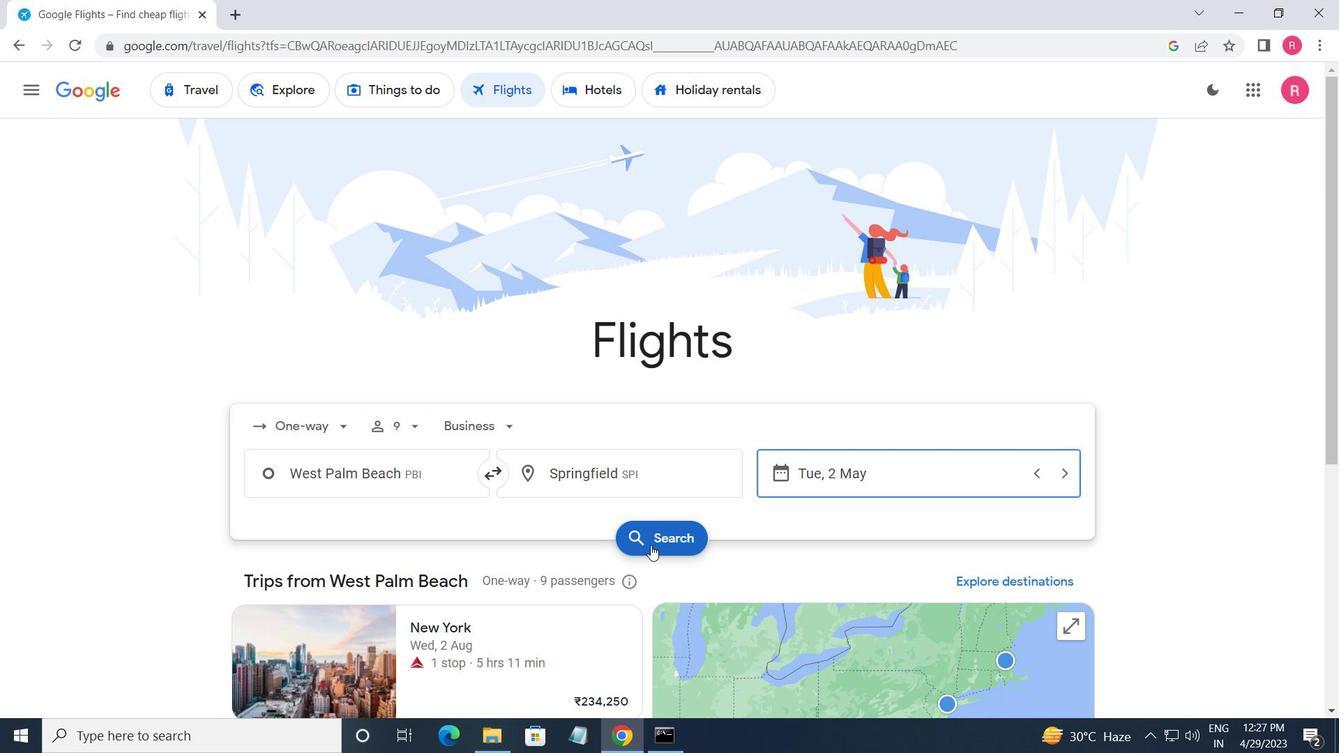 
Action: Mouse moved to (249, 256)
Screenshot: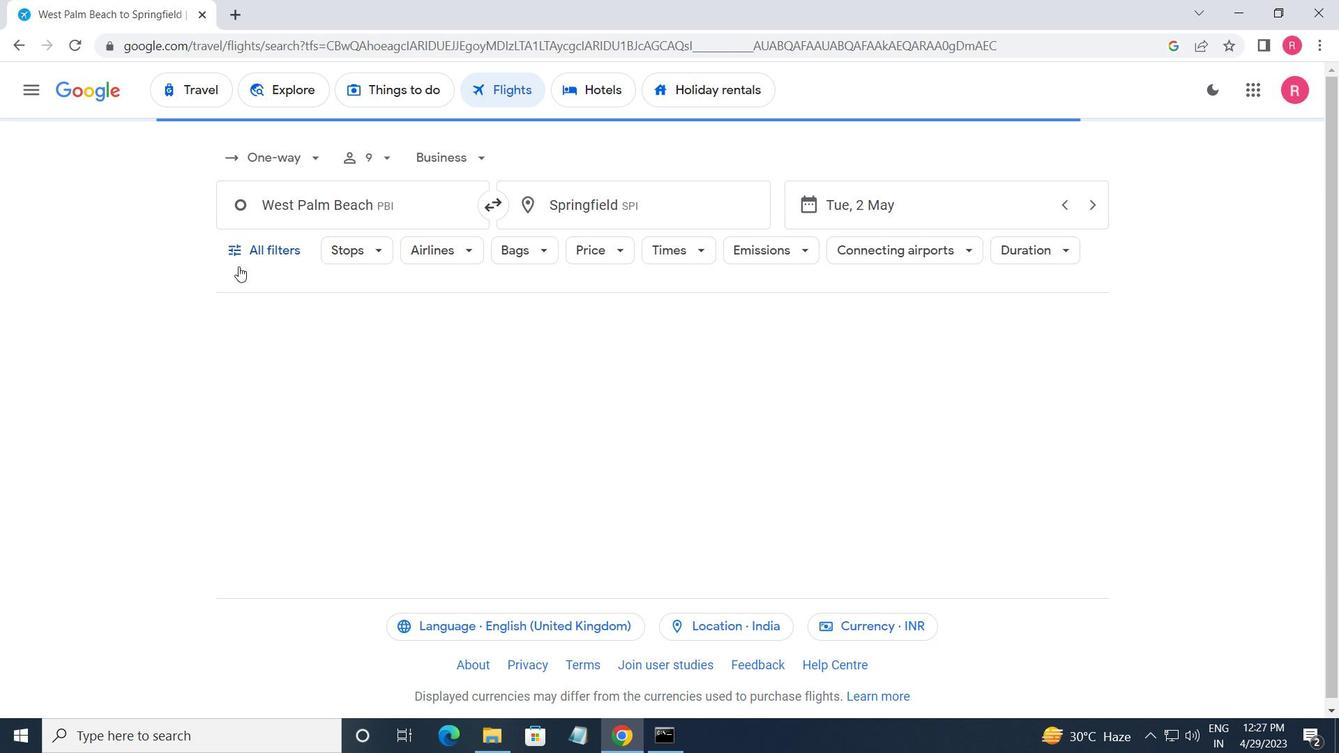 
Action: Mouse pressed left at (249, 256)
Screenshot: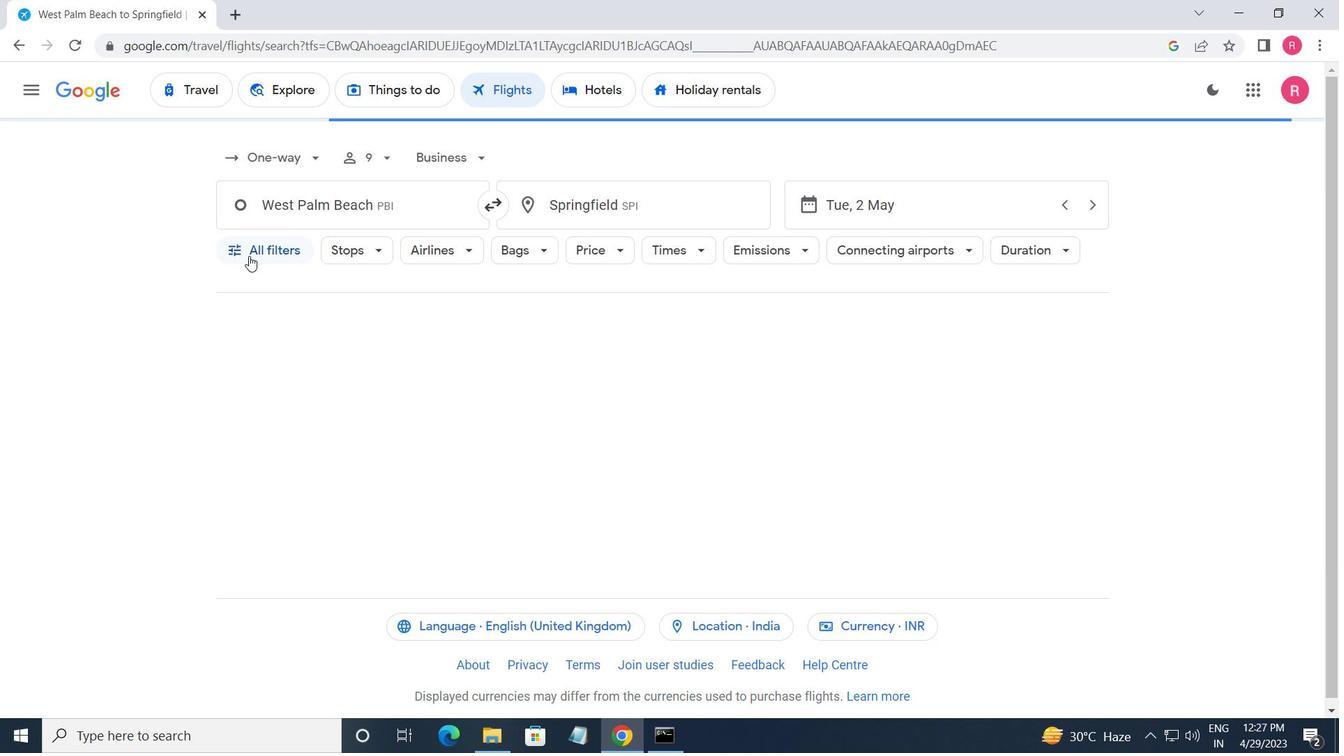 
Action: Mouse moved to (339, 386)
Screenshot: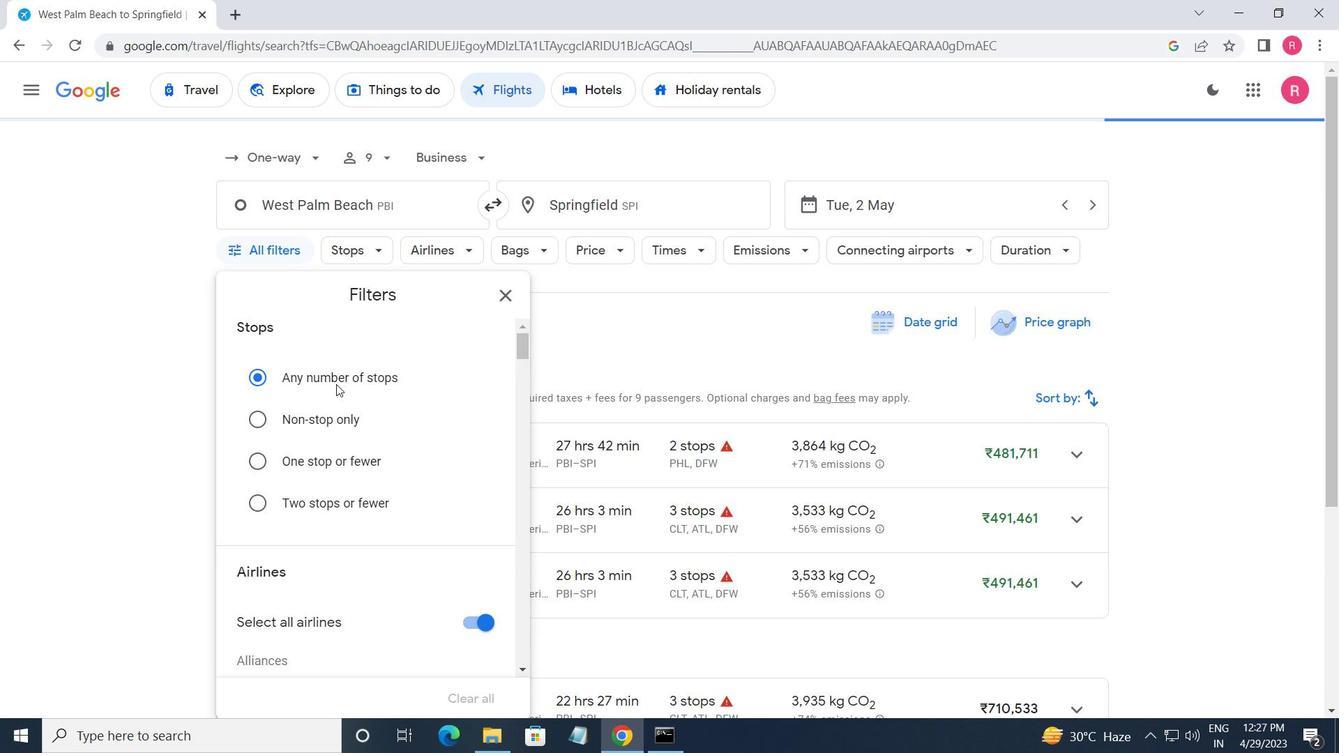 
Action: Mouse scrolled (339, 385) with delta (0, 0)
Screenshot: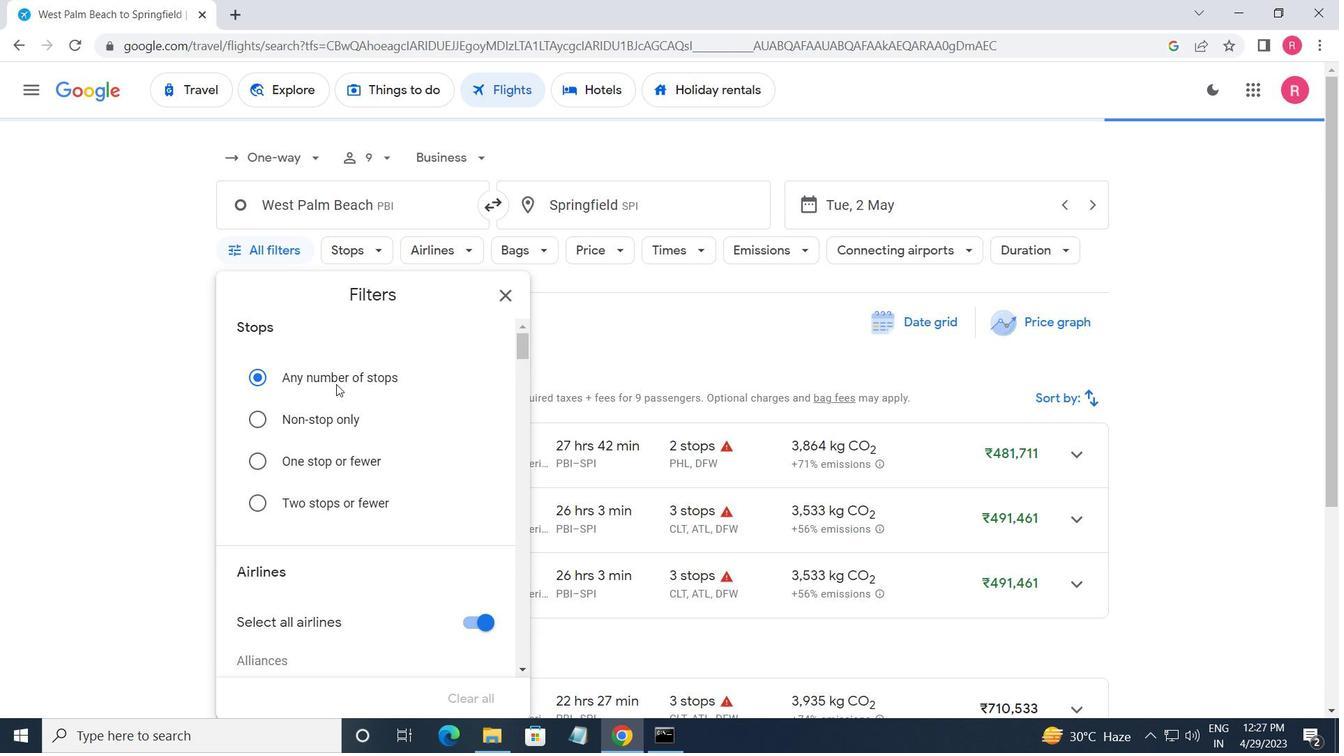 
Action: Mouse moved to (339, 387)
Screenshot: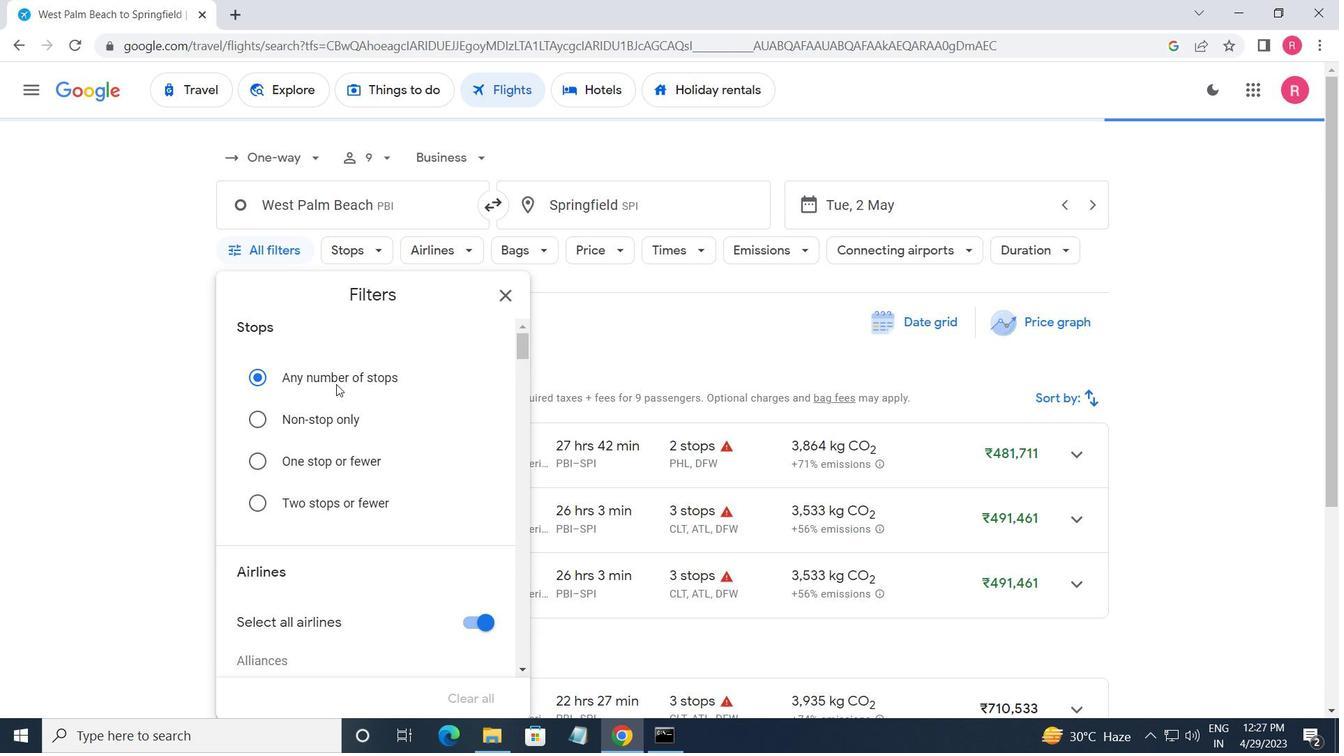 
Action: Mouse scrolled (339, 386) with delta (0, 0)
Screenshot: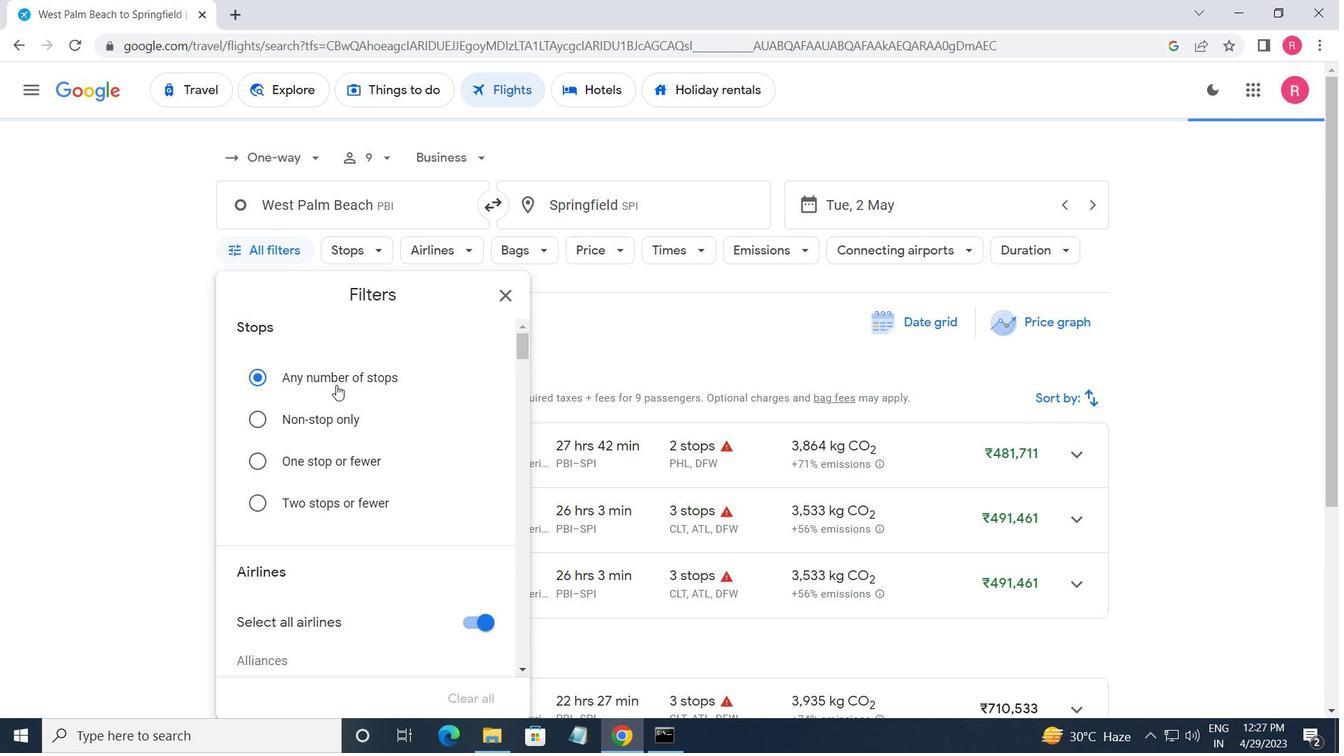 
Action: Mouse scrolled (339, 386) with delta (0, 0)
Screenshot: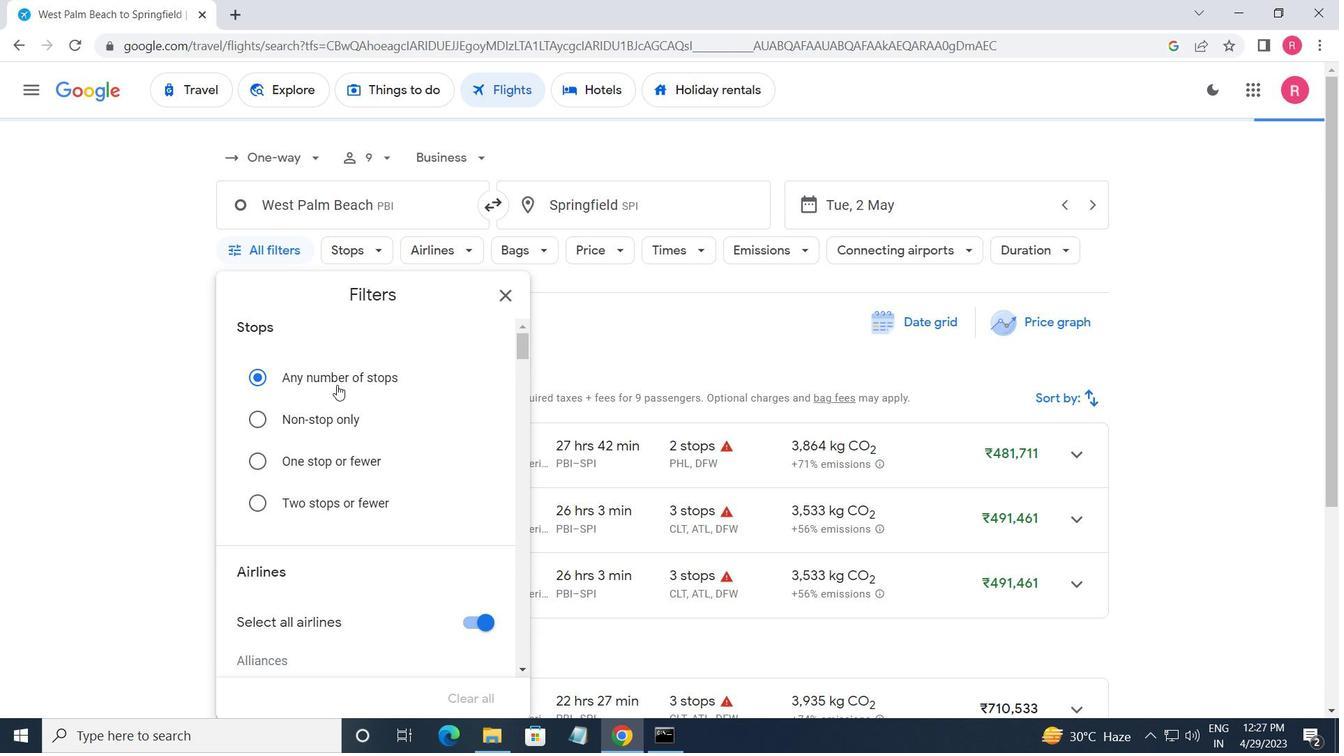 
Action: Mouse scrolled (339, 386) with delta (0, 0)
Screenshot: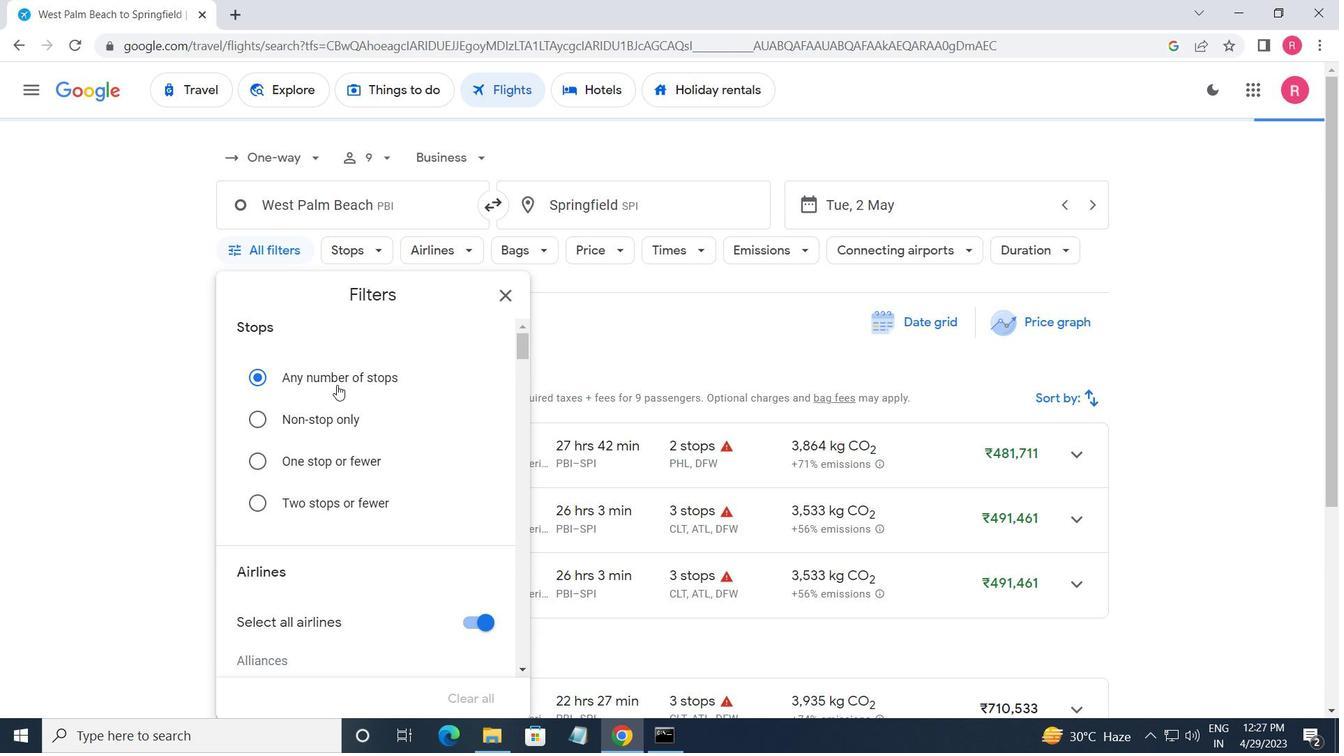 
Action: Mouse scrolled (339, 386) with delta (0, 0)
Screenshot: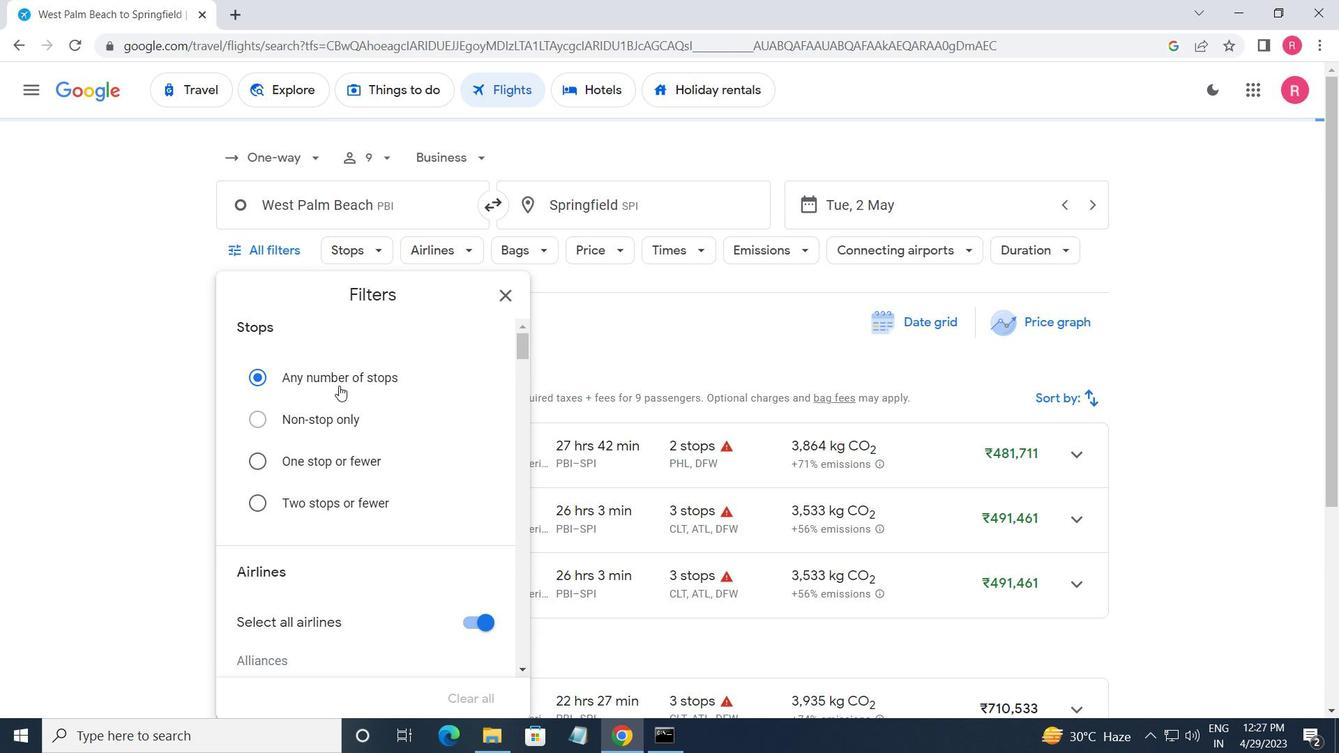 
Action: Mouse scrolled (339, 386) with delta (0, 0)
Screenshot: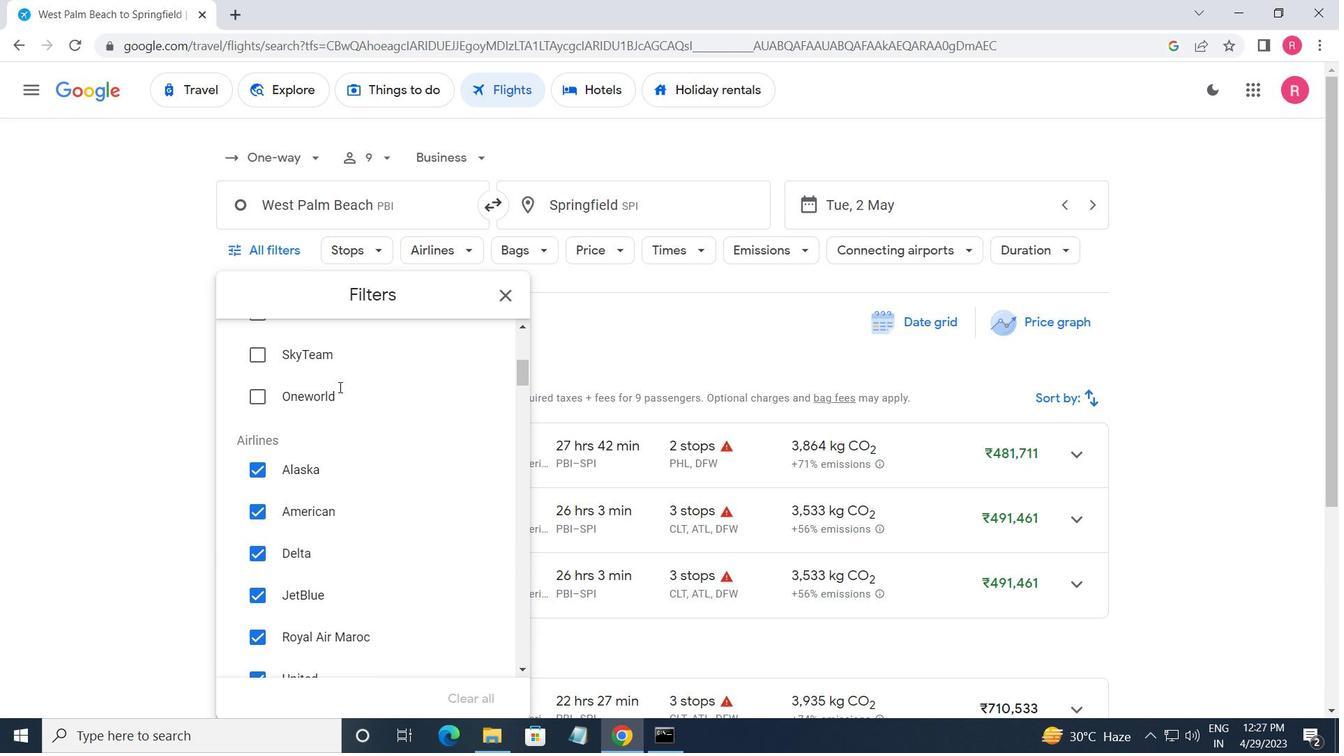 
Action: Mouse moved to (339, 387)
Screenshot: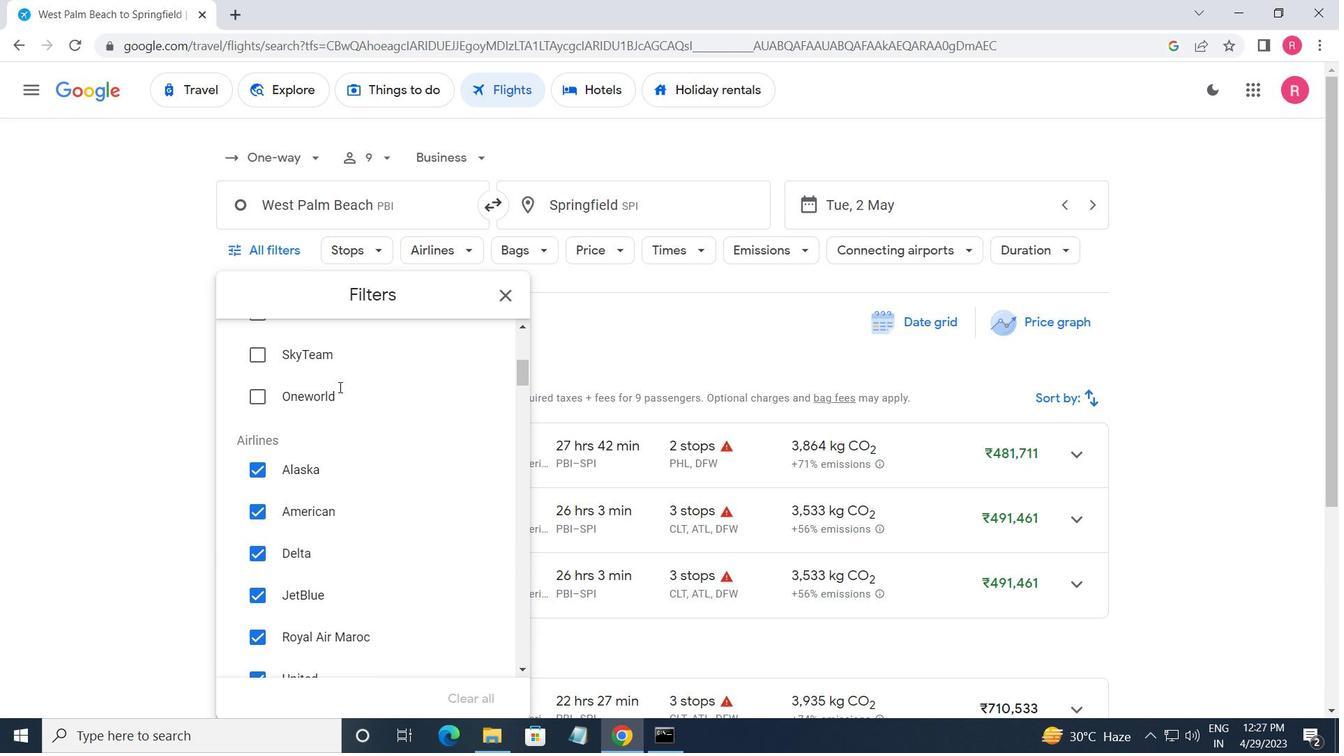 
Action: Mouse scrolled (339, 387) with delta (0, 0)
Screenshot: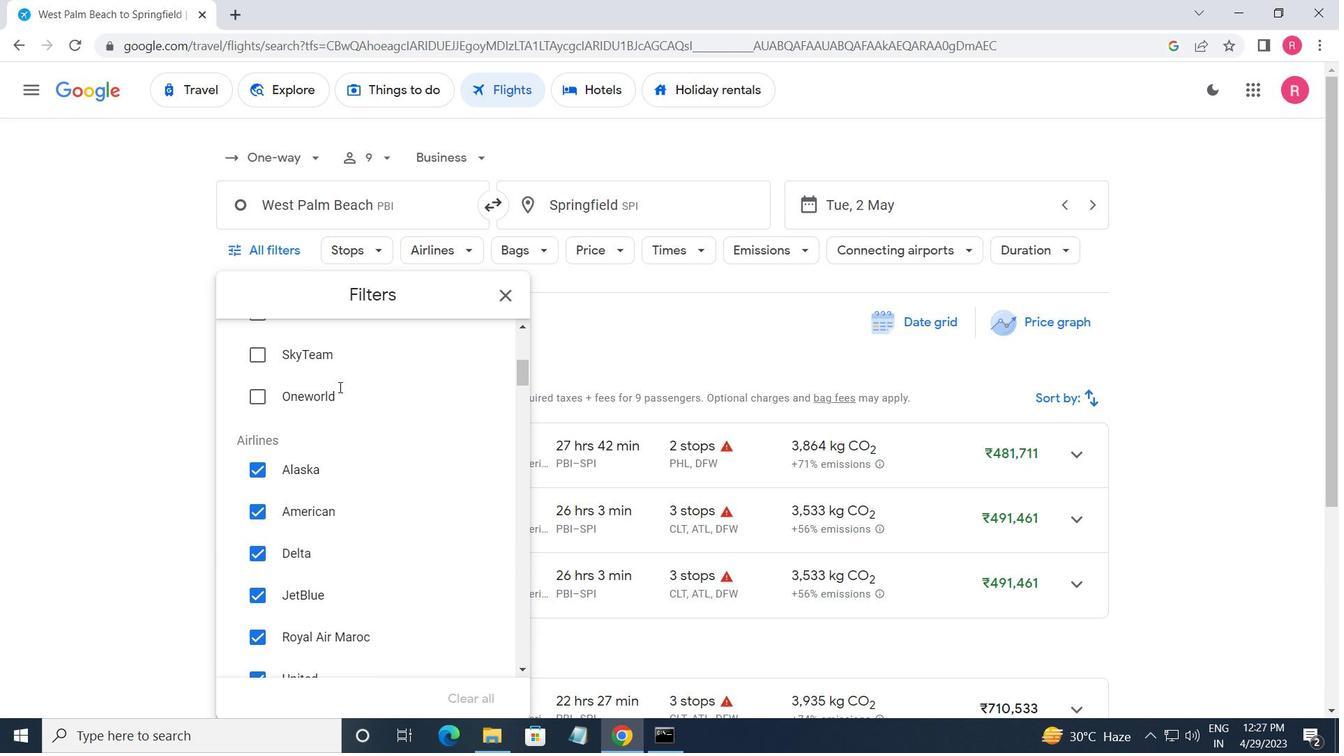 
Action: Mouse moved to (341, 387)
Screenshot: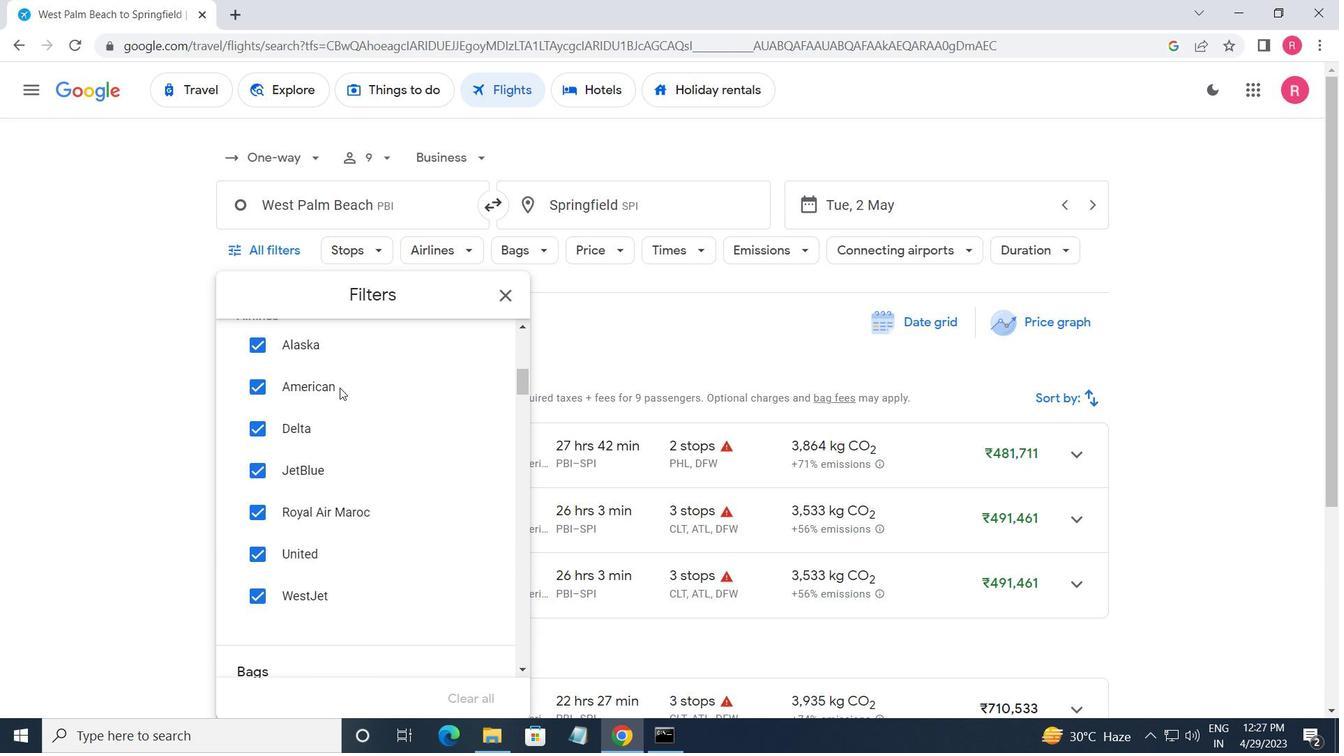 
Action: Mouse scrolled (341, 388) with delta (0, 0)
Screenshot: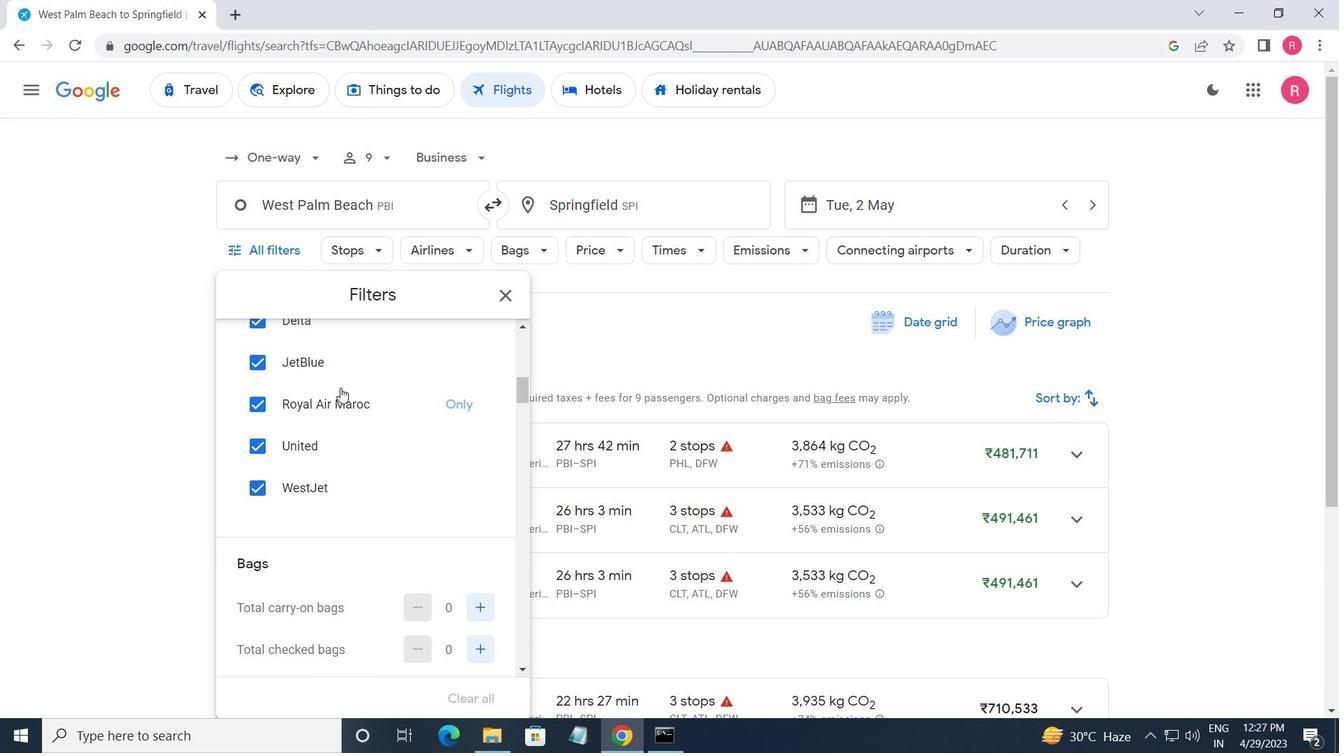 
Action: Mouse scrolled (341, 388) with delta (0, 0)
Screenshot: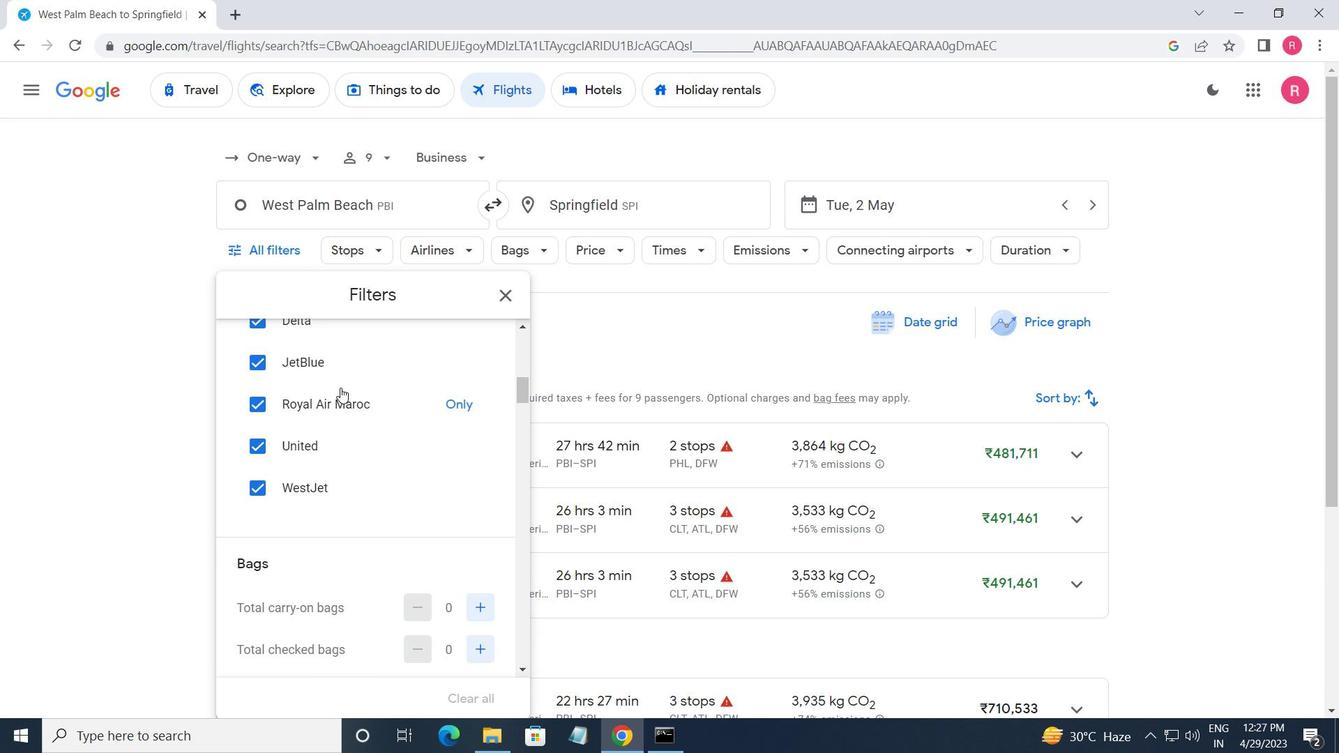 
Action: Mouse moved to (341, 388)
Screenshot: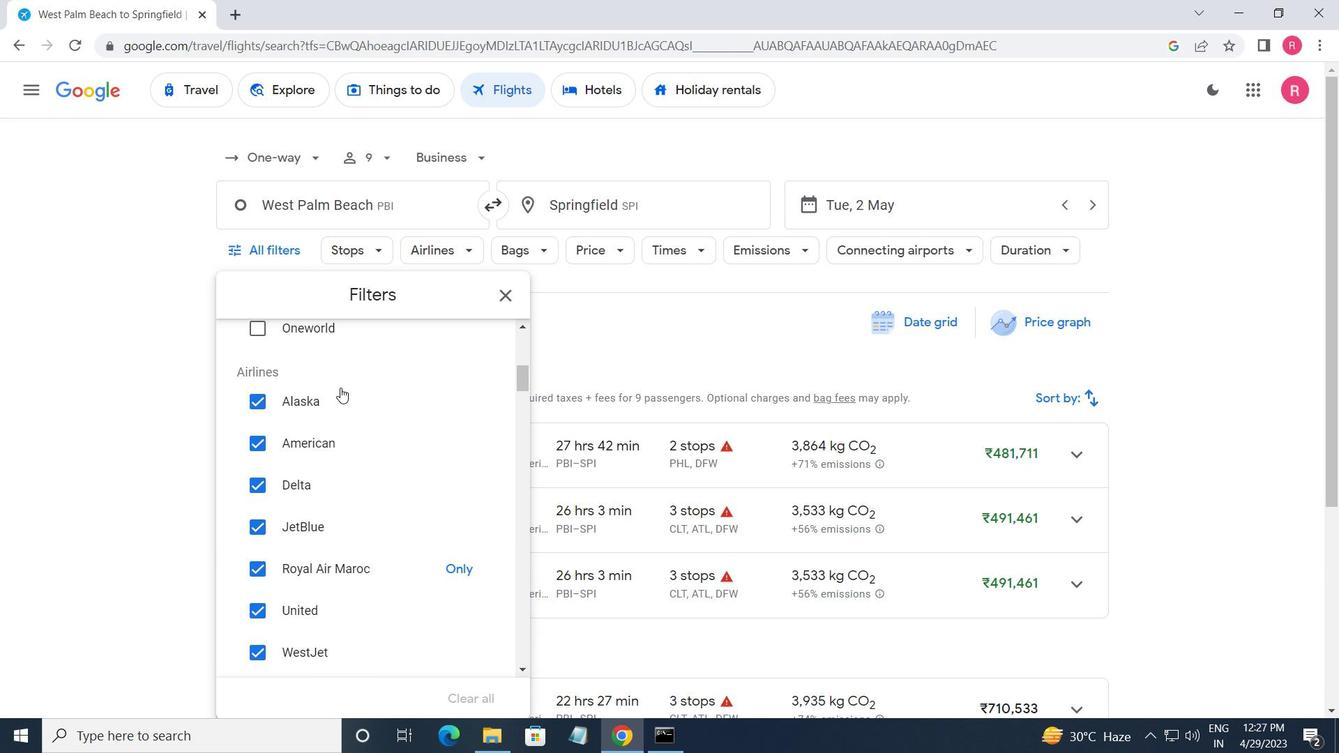
Action: Mouse scrolled (341, 389) with delta (0, 0)
Screenshot: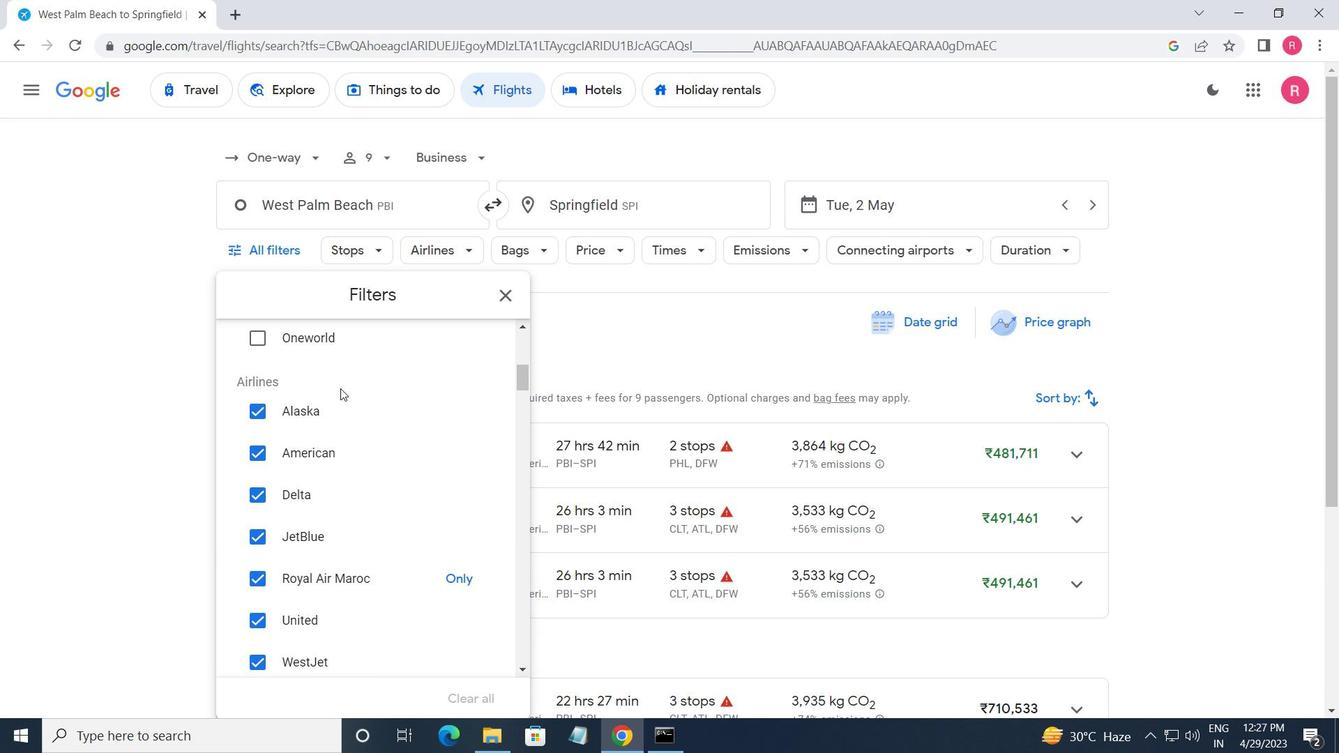 
Action: Mouse scrolled (341, 389) with delta (0, 0)
Screenshot: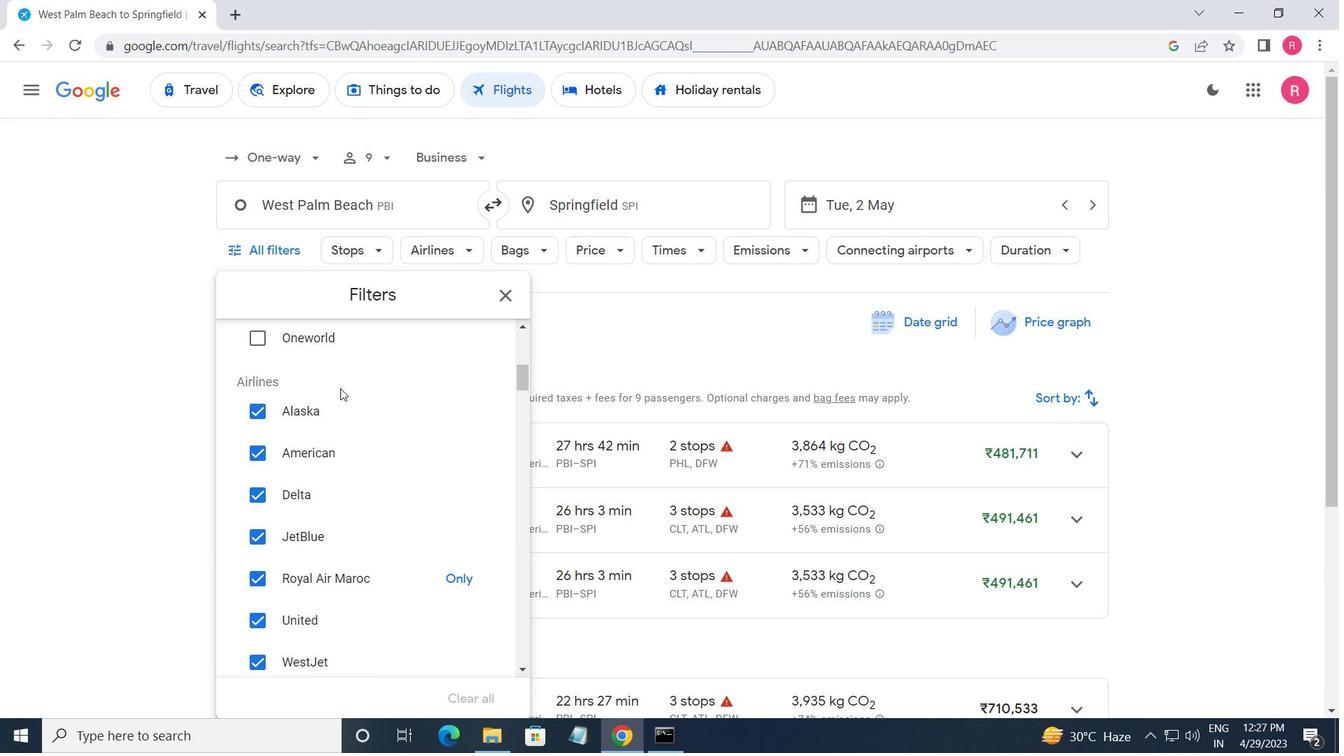 
Action: Mouse moved to (470, 366)
Screenshot: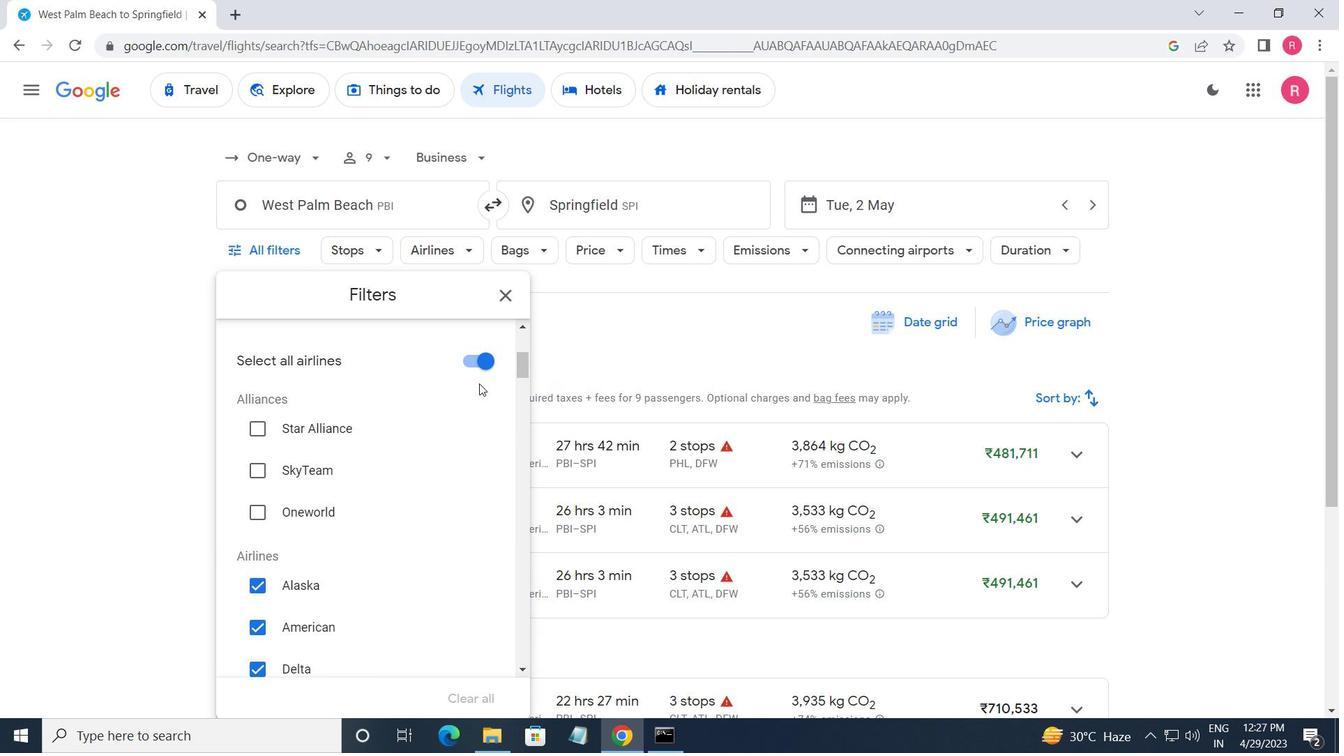 
Action: Mouse pressed left at (470, 366)
Screenshot: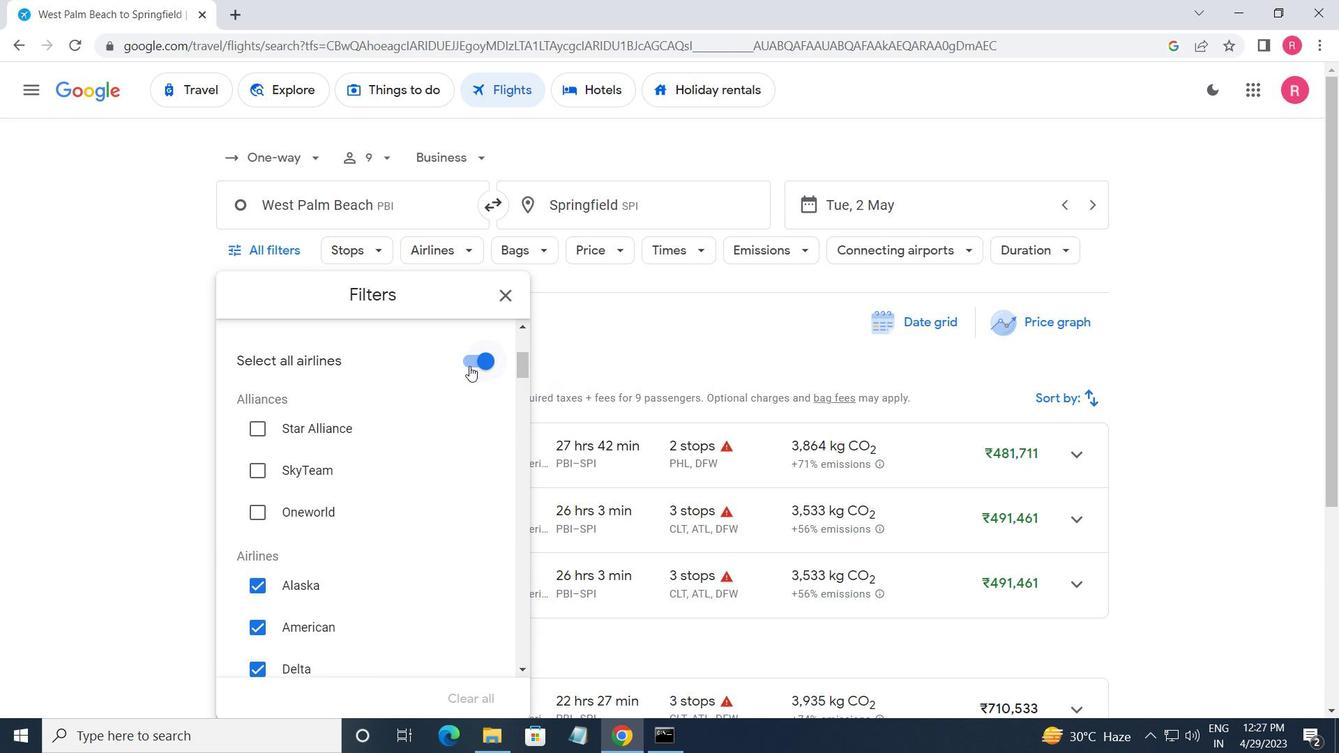 
Action: Mouse scrolled (470, 365) with delta (0, 0)
Screenshot: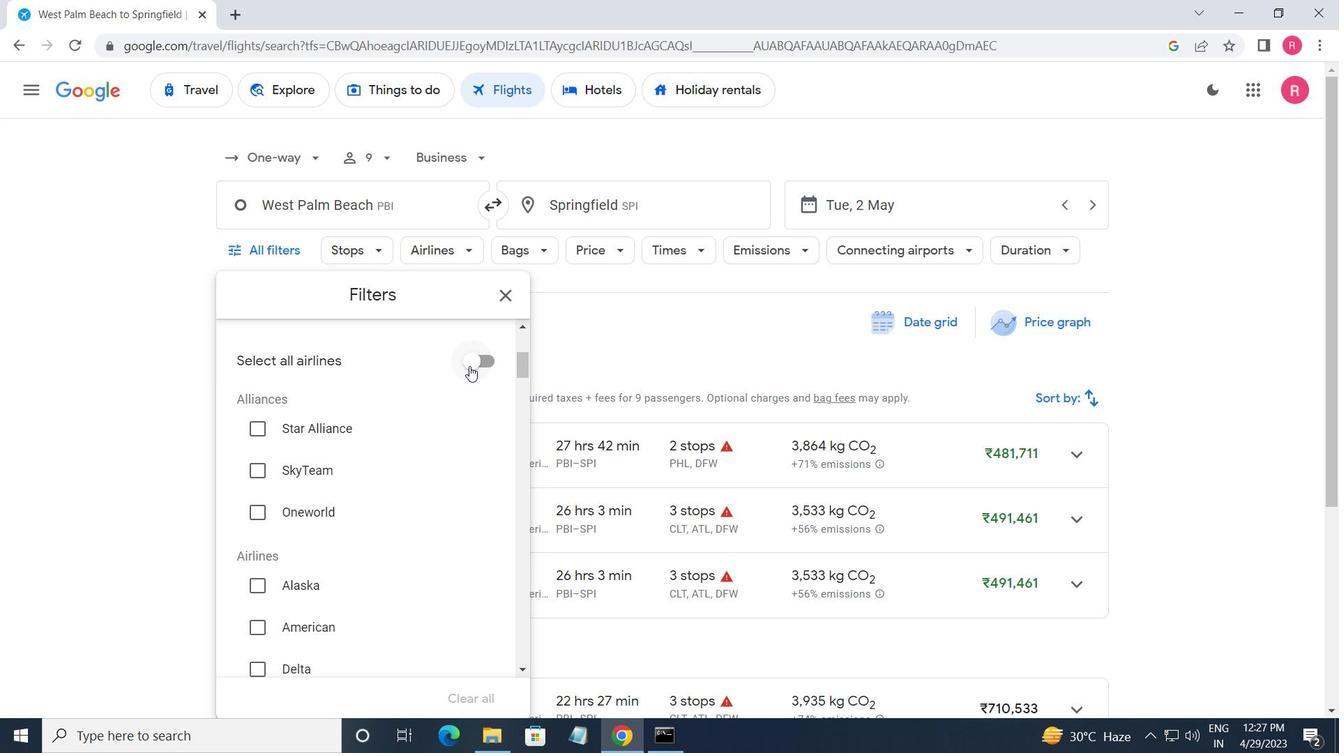 
Action: Mouse moved to (468, 369)
Screenshot: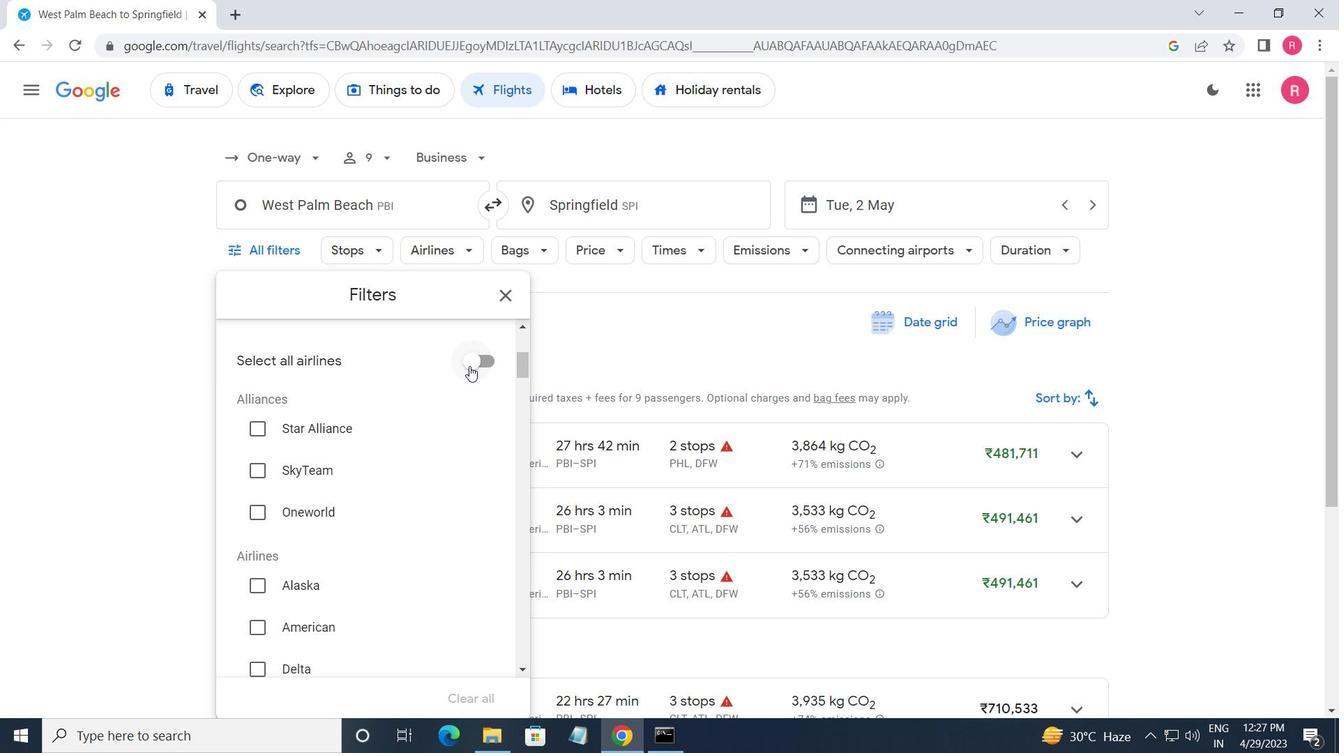 
Action: Mouse scrolled (468, 369) with delta (0, 0)
Screenshot: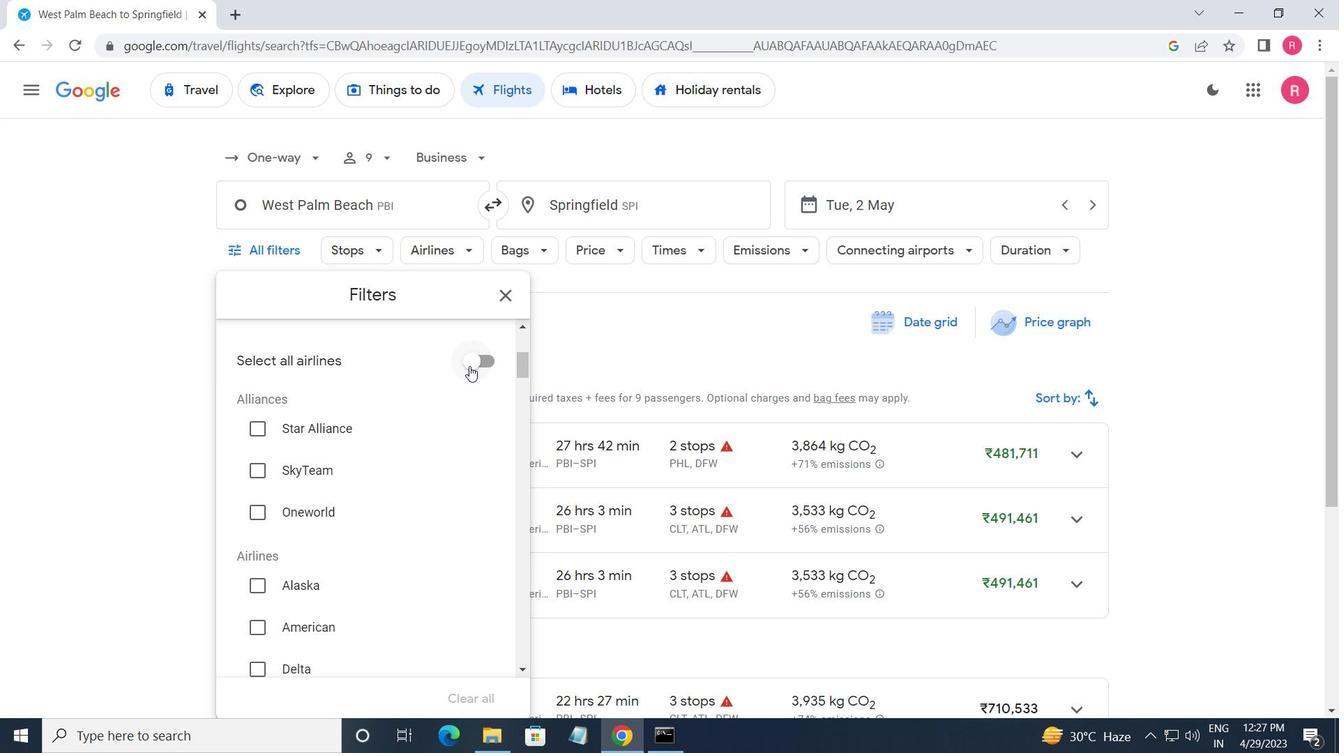 
Action: Mouse moved to (467, 372)
Screenshot: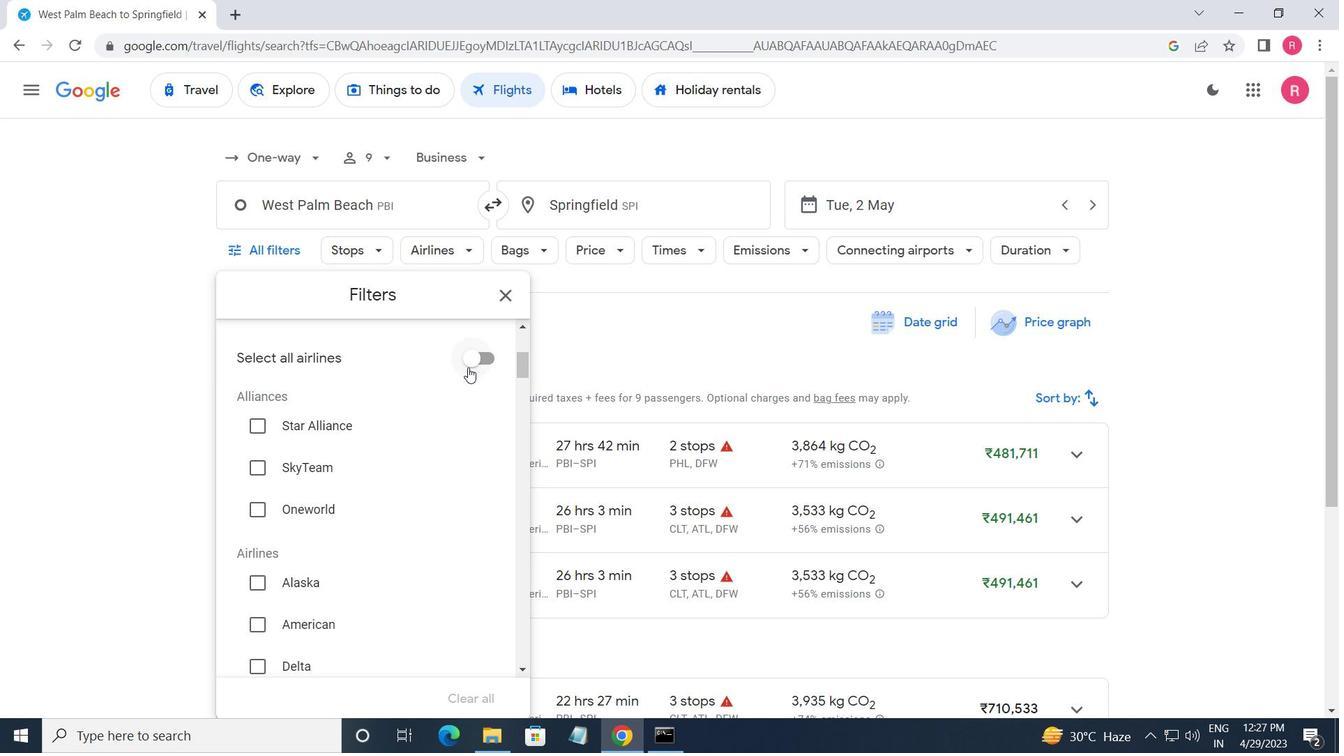 
Action: Mouse scrolled (467, 371) with delta (0, 0)
Screenshot: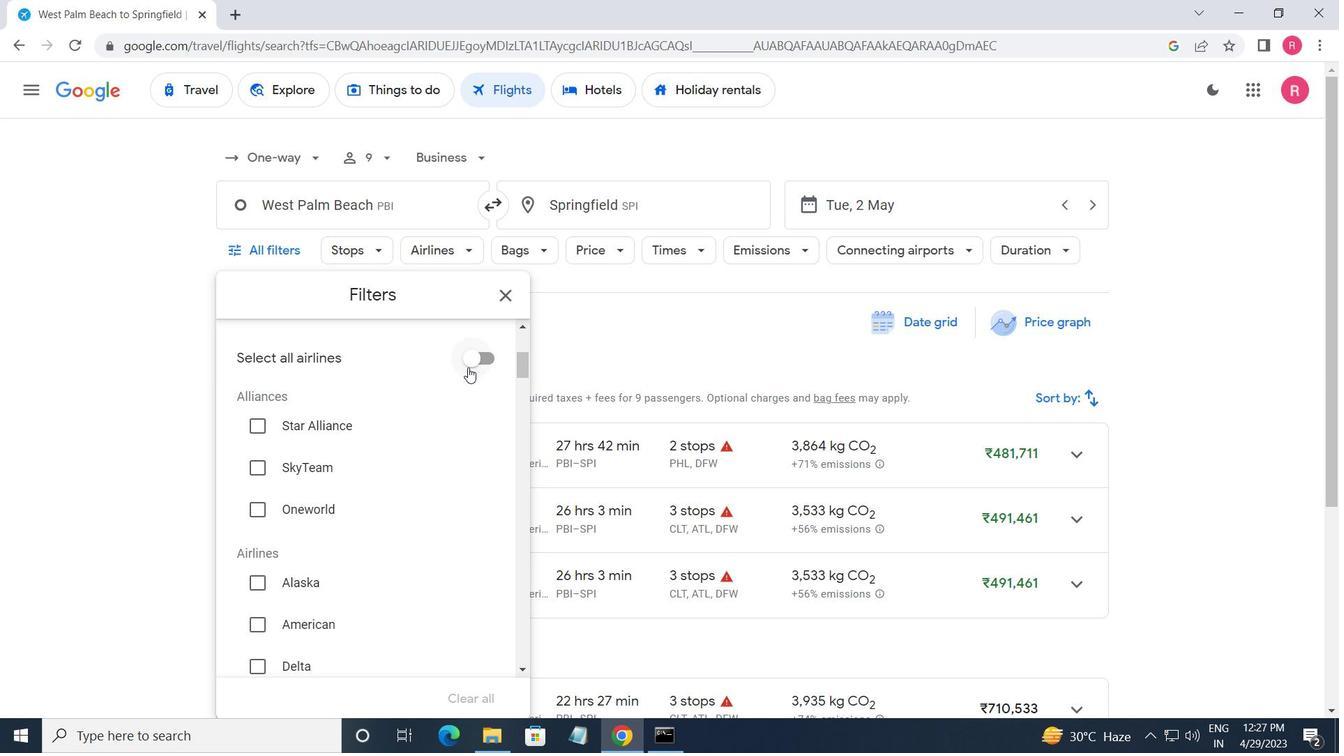 
Action: Mouse moved to (459, 381)
Screenshot: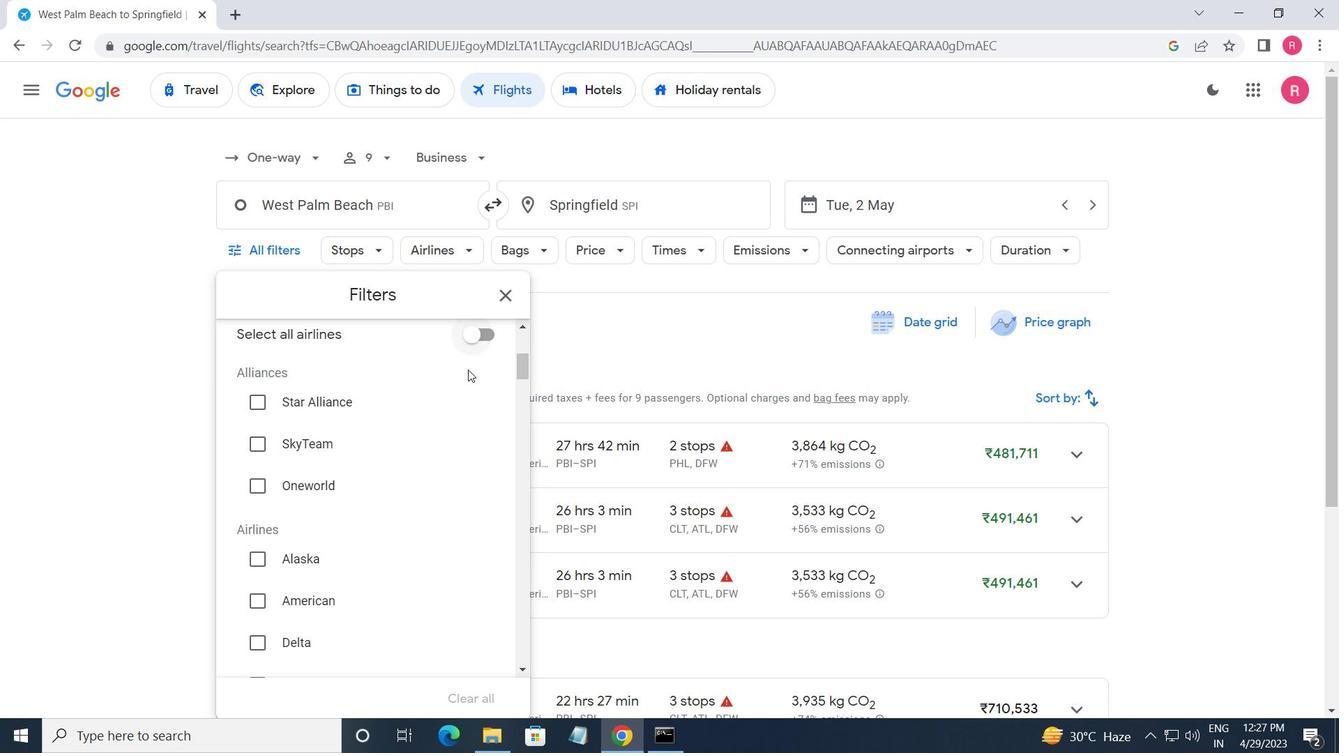 
Action: Mouse scrolled (459, 380) with delta (0, 0)
Screenshot: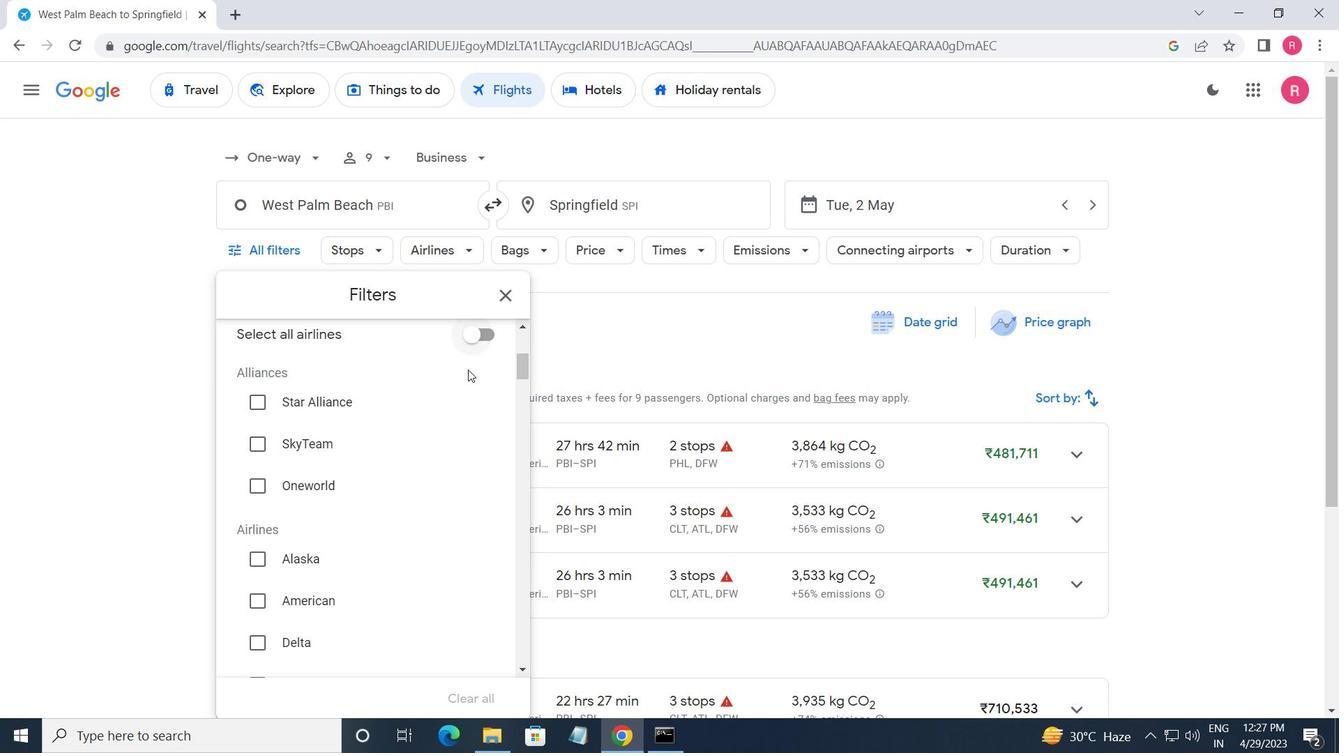
Action: Mouse moved to (425, 422)
Screenshot: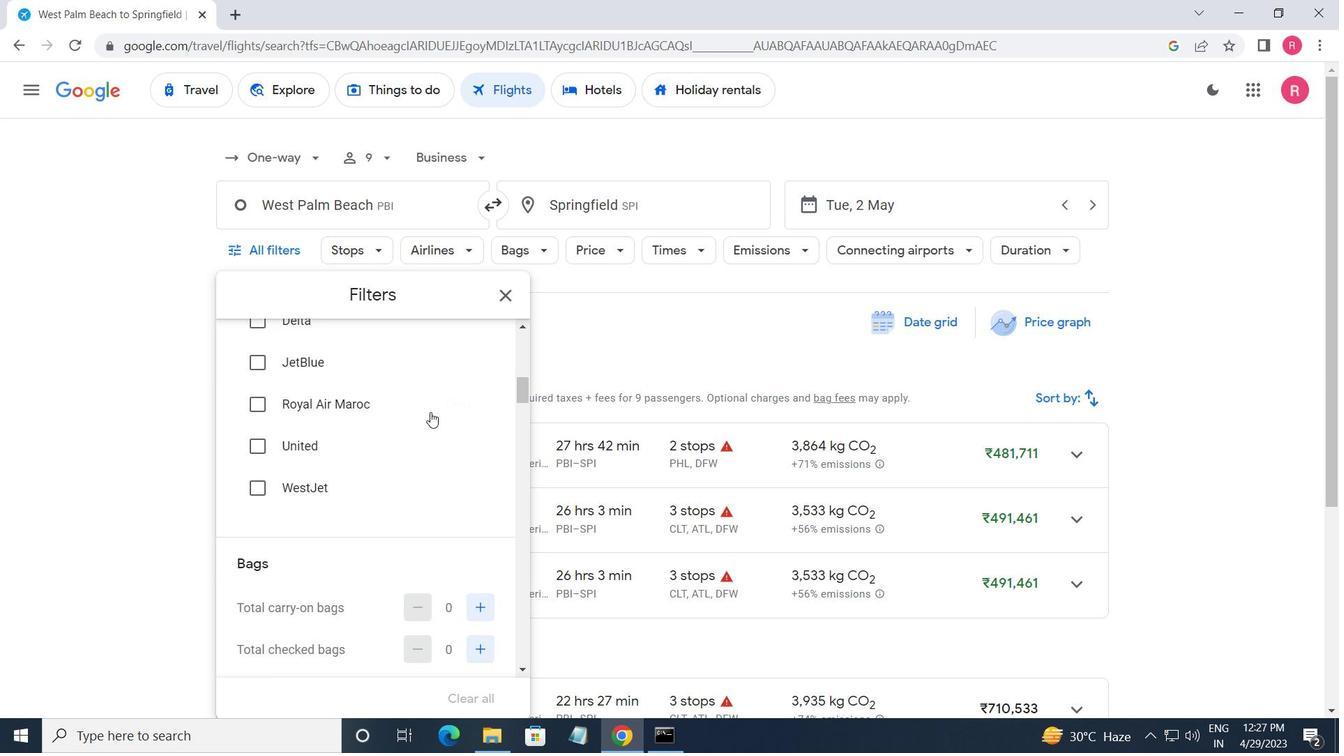 
Action: Mouse scrolled (425, 421) with delta (0, 0)
Screenshot: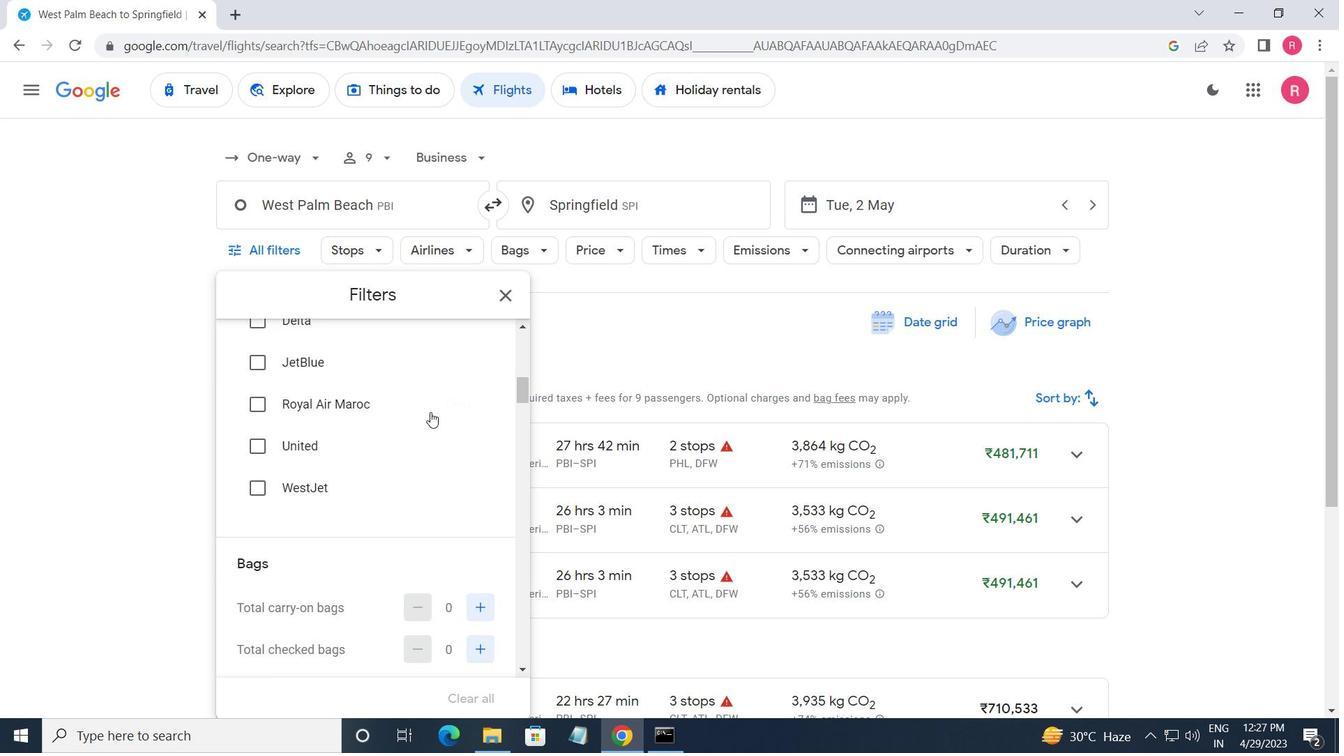 
Action: Mouse scrolled (425, 421) with delta (0, 0)
Screenshot: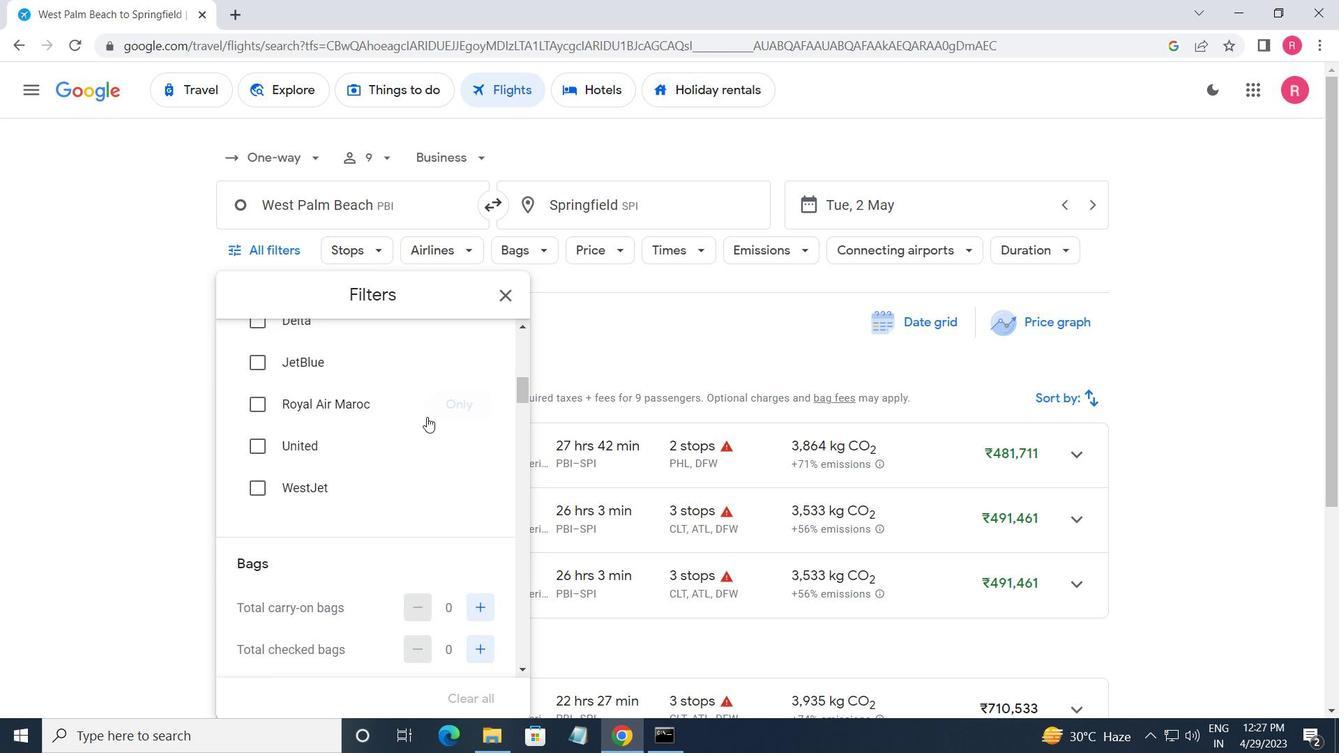 
Action: Mouse scrolled (425, 421) with delta (0, 0)
Screenshot: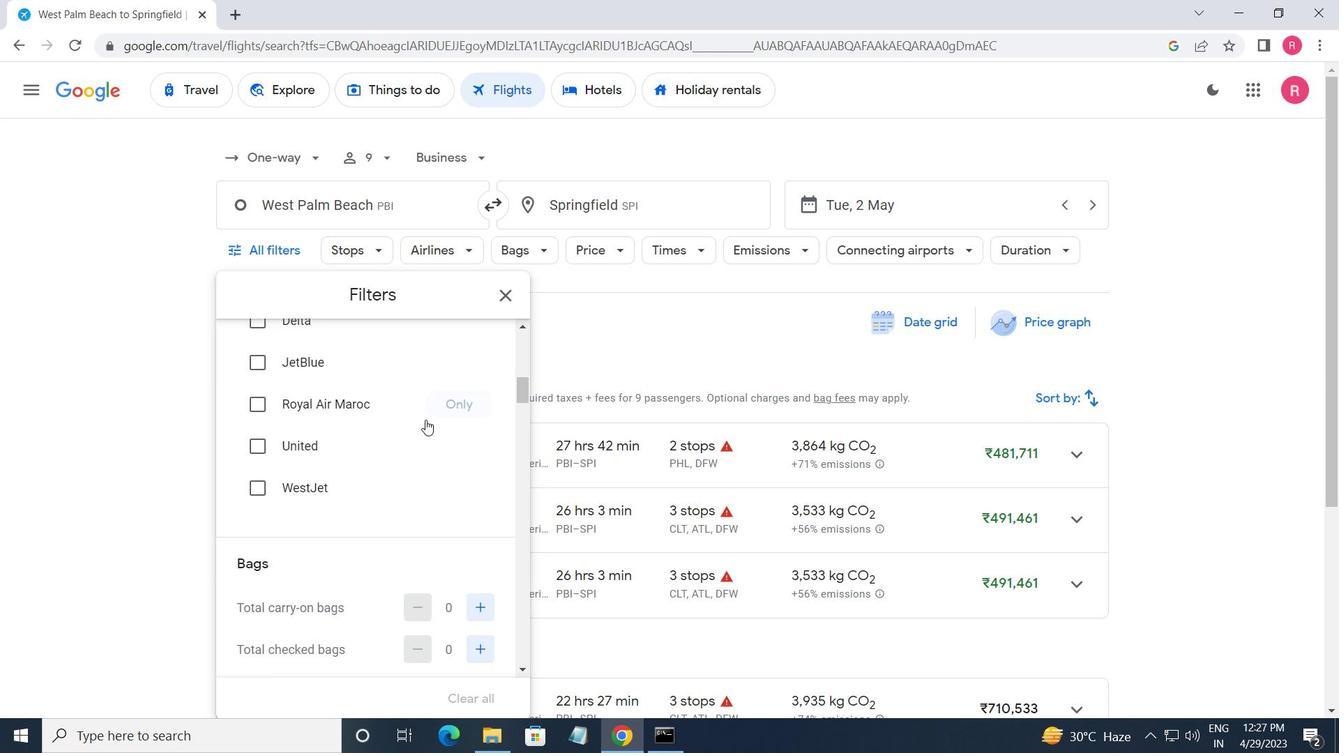
Action: Mouse moved to (436, 413)
Screenshot: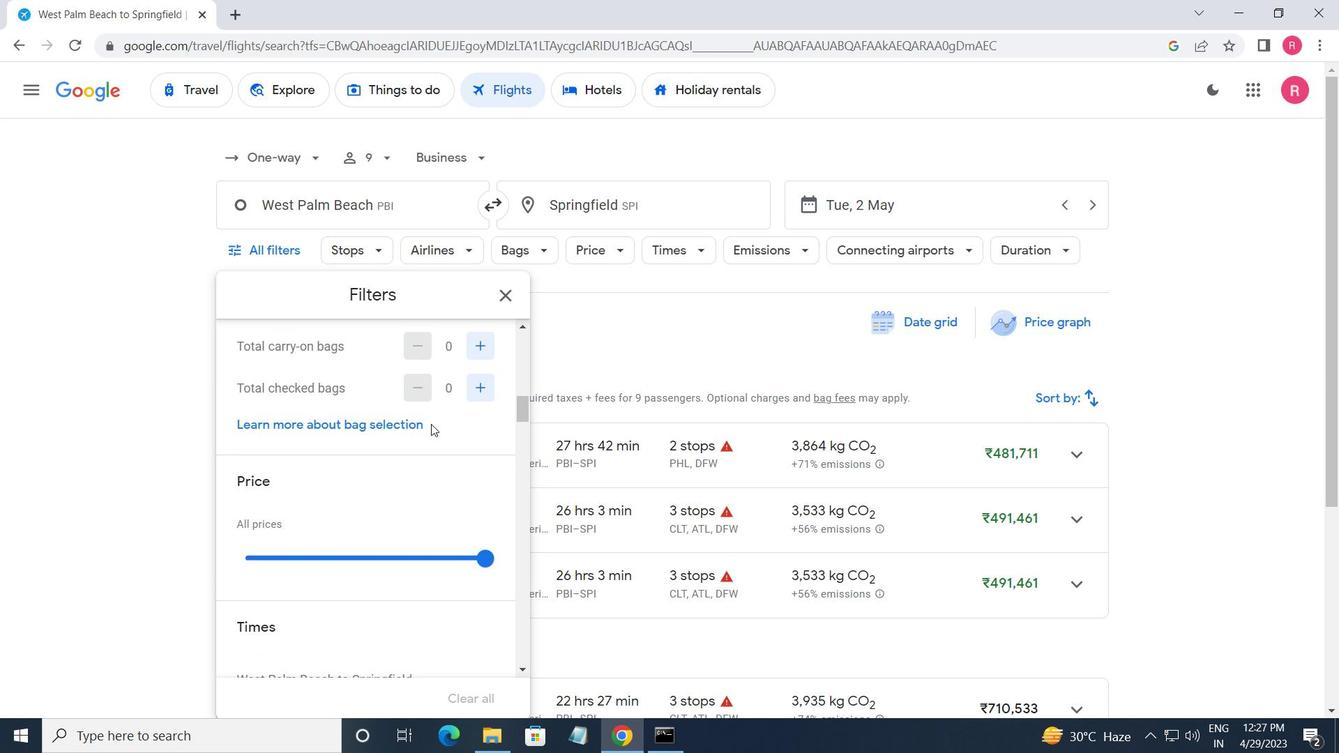 
Action: Mouse scrolled (436, 414) with delta (0, 0)
Screenshot: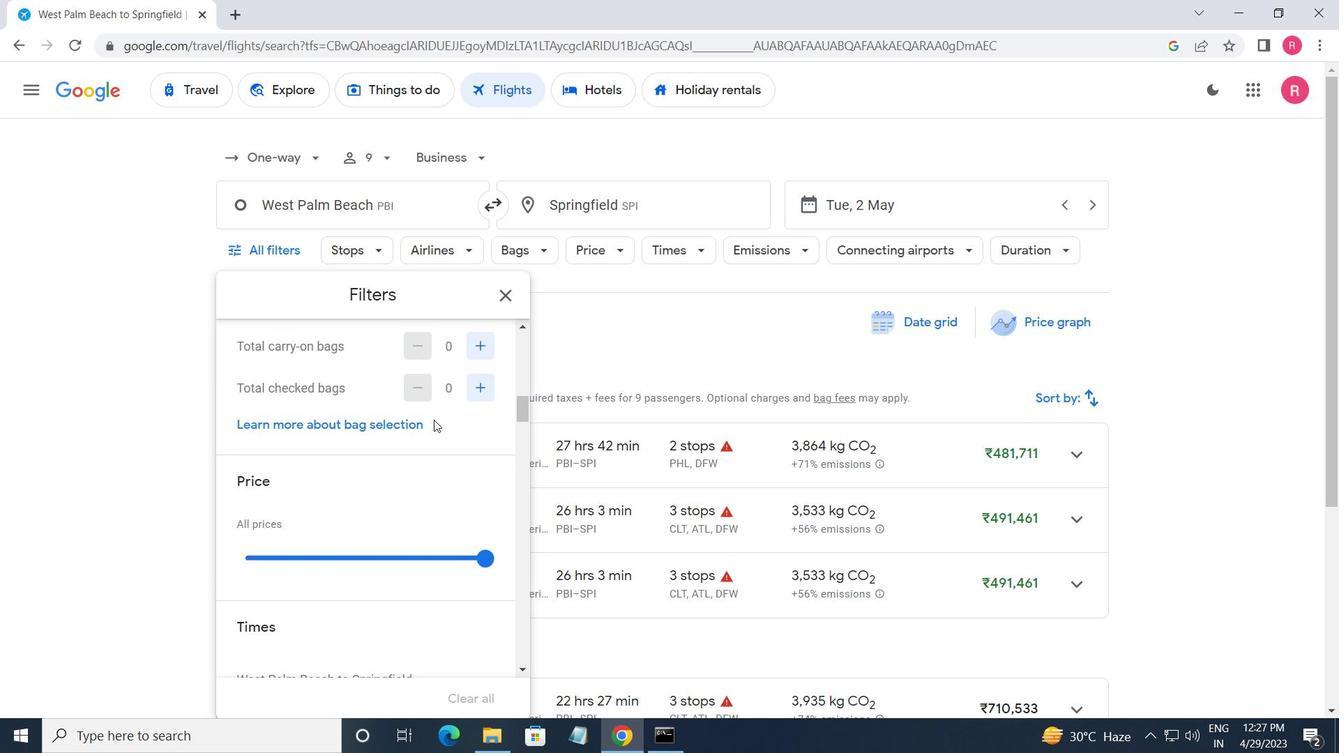 
Action: Mouse moved to (483, 429)
Screenshot: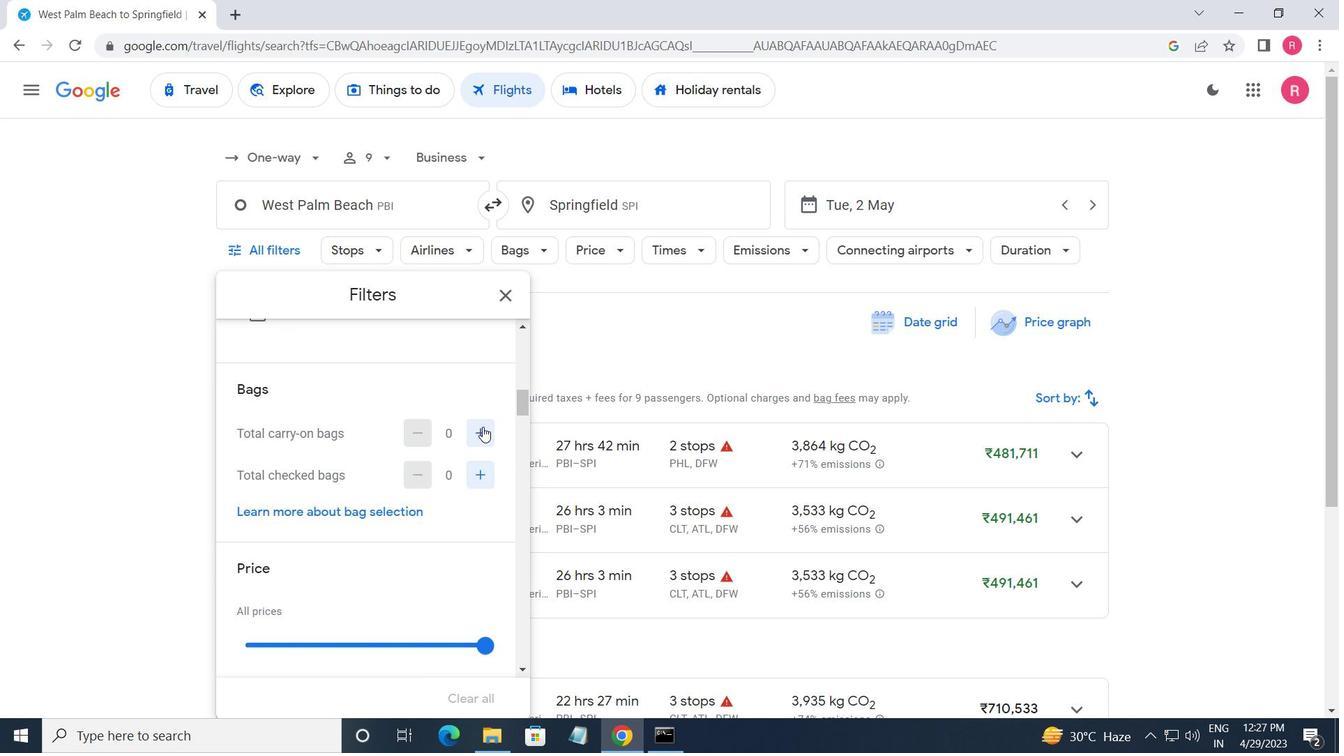 
Action: Mouse pressed left at (483, 429)
Screenshot: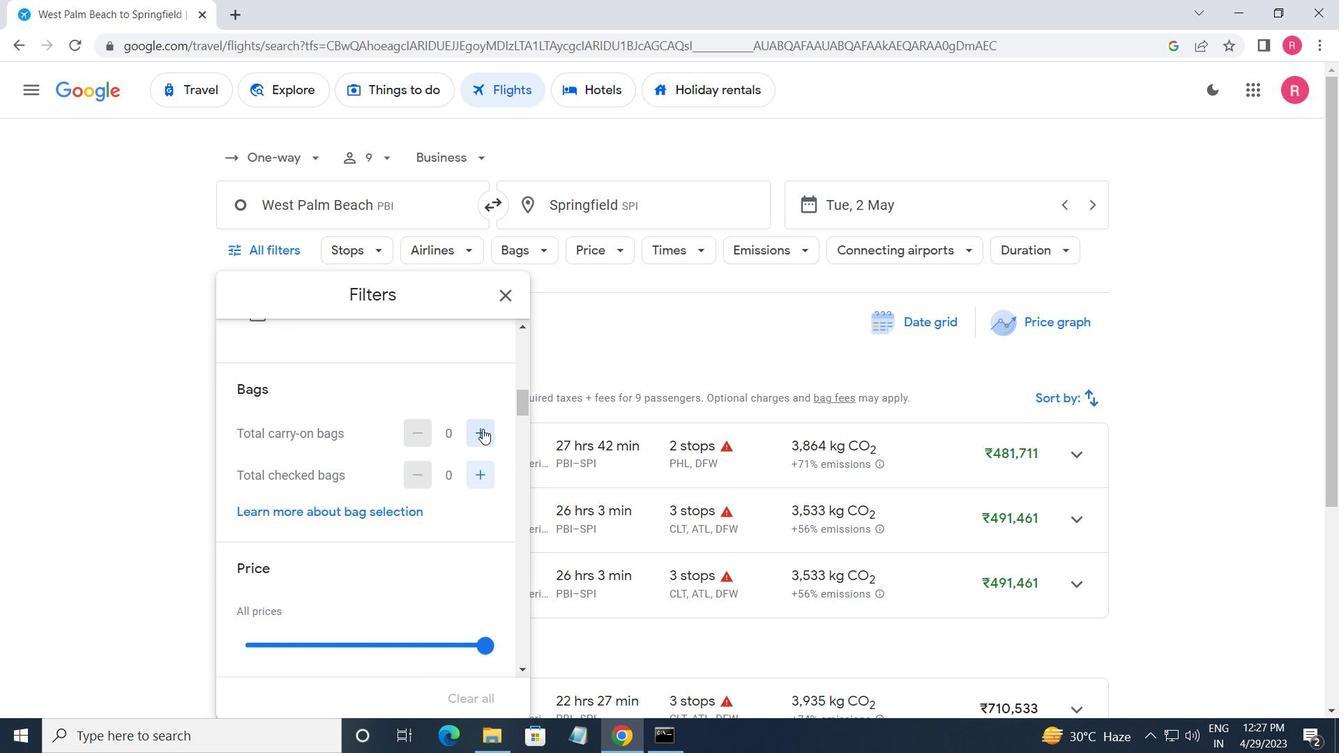 
Action: Mouse moved to (478, 442)
Screenshot: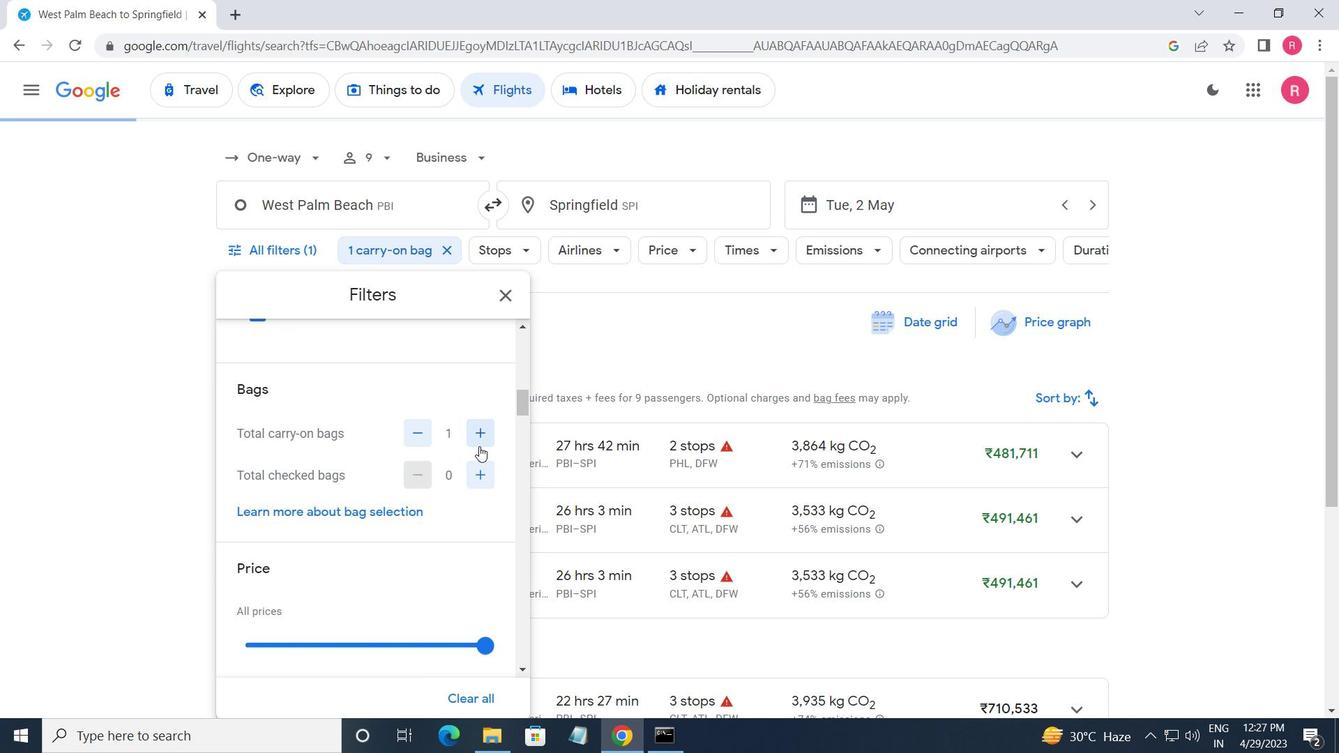 
Action: Mouse scrolled (478, 441) with delta (0, 0)
Screenshot: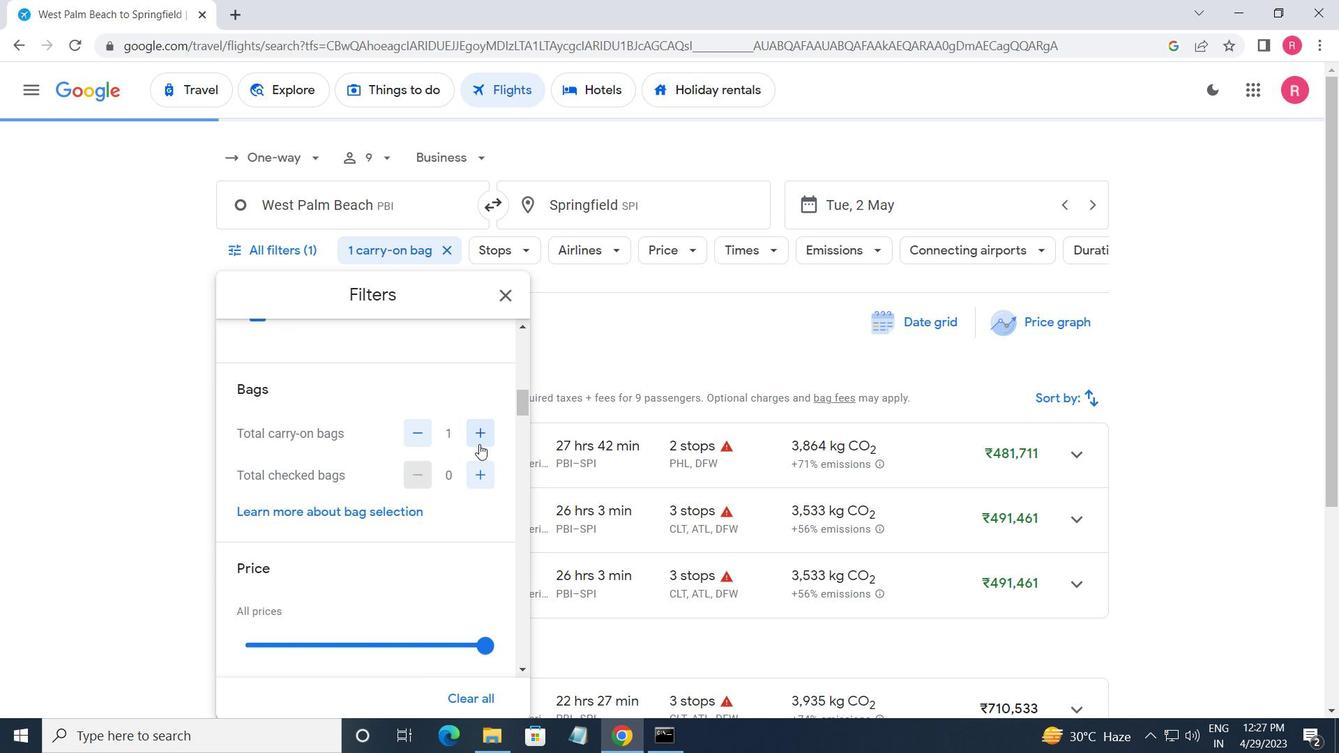 
Action: Mouse moved to (477, 442)
Screenshot: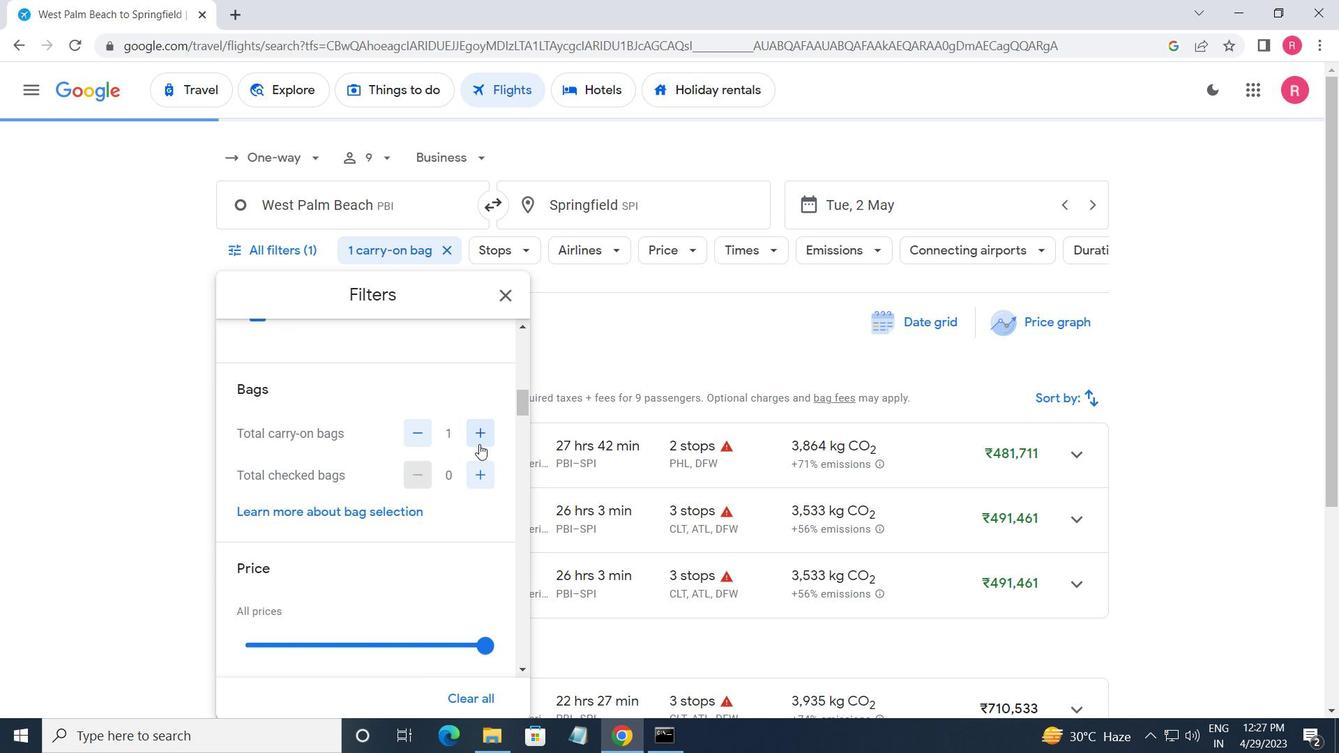 
Action: Mouse scrolled (477, 441) with delta (0, 0)
Screenshot: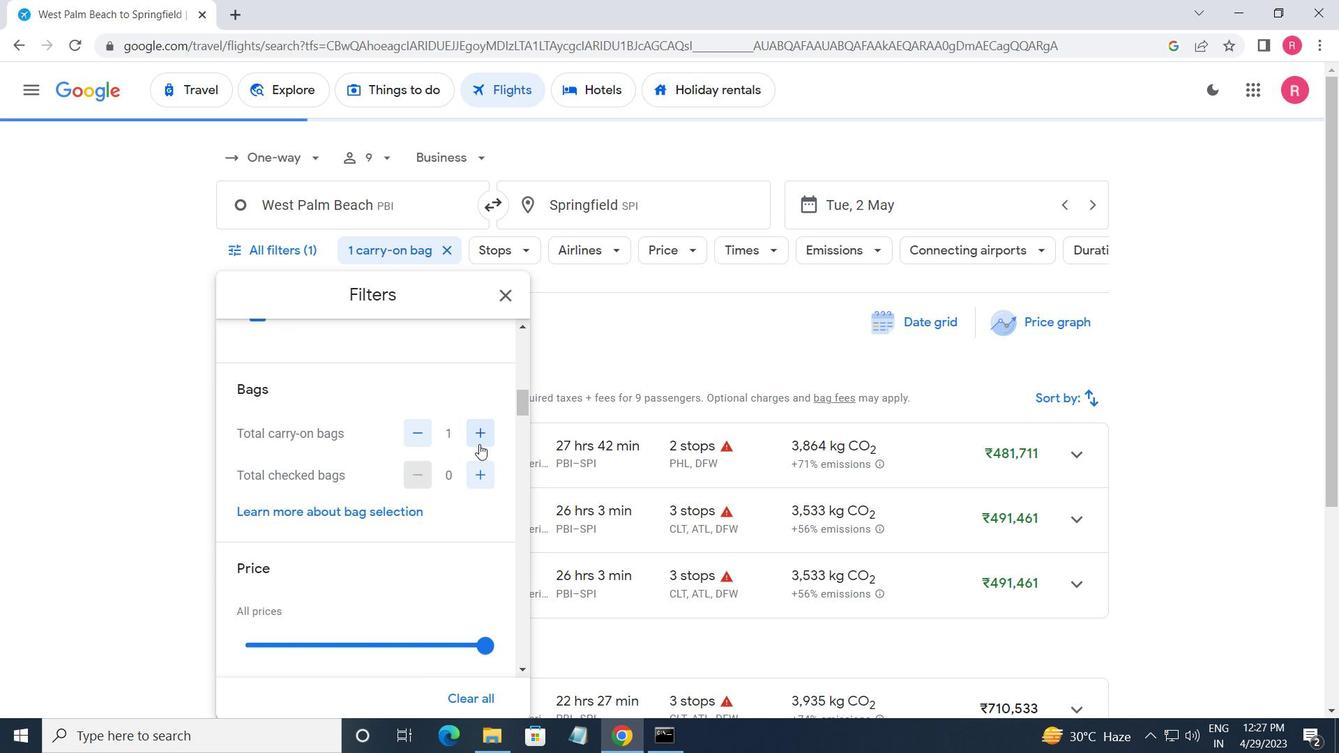 
Action: Mouse moved to (476, 442)
Screenshot: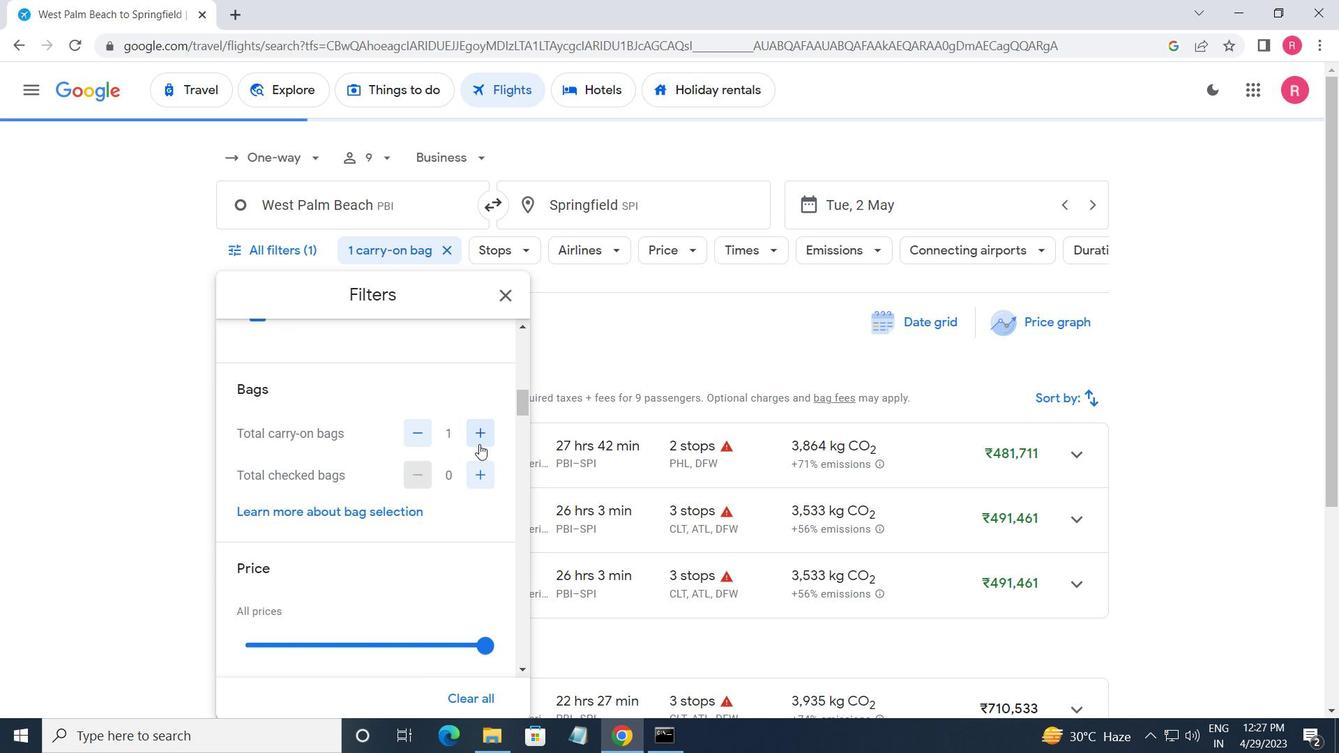 
Action: Mouse scrolled (476, 441) with delta (0, 0)
Screenshot: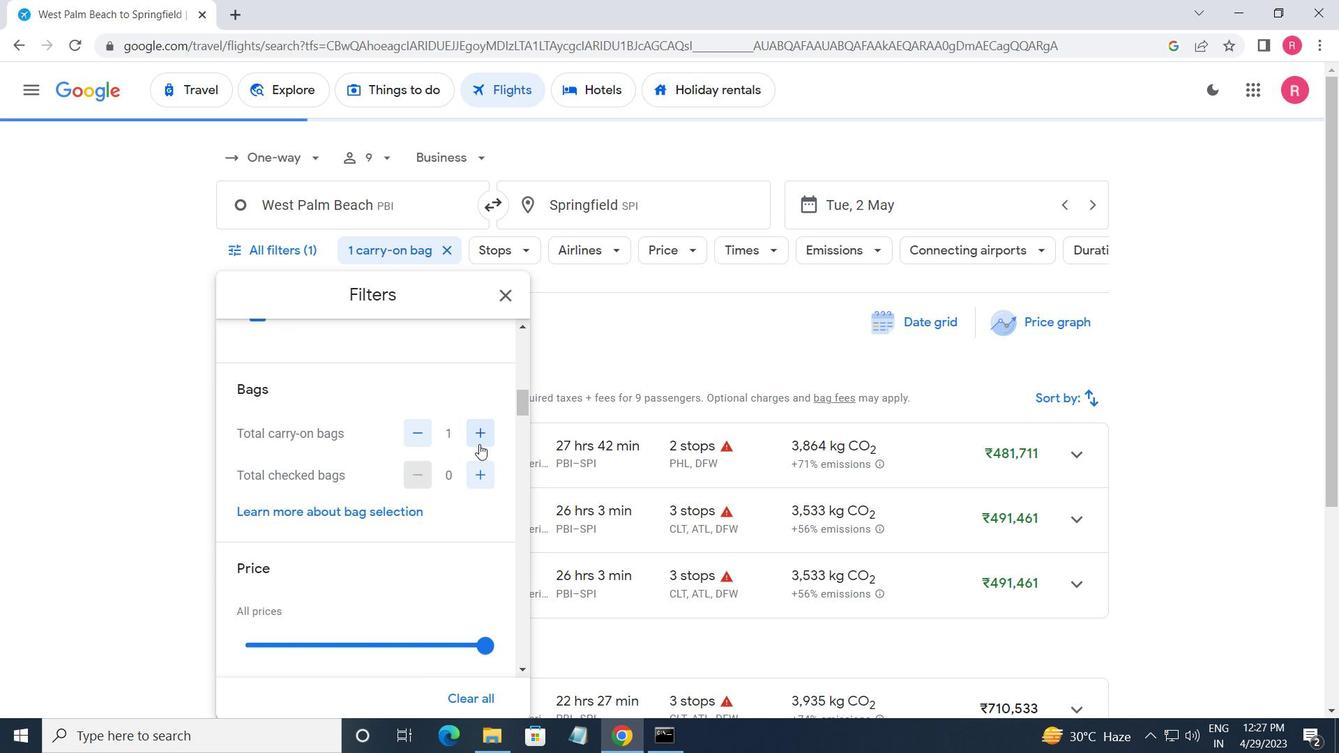 
Action: Mouse moved to (468, 445)
Screenshot: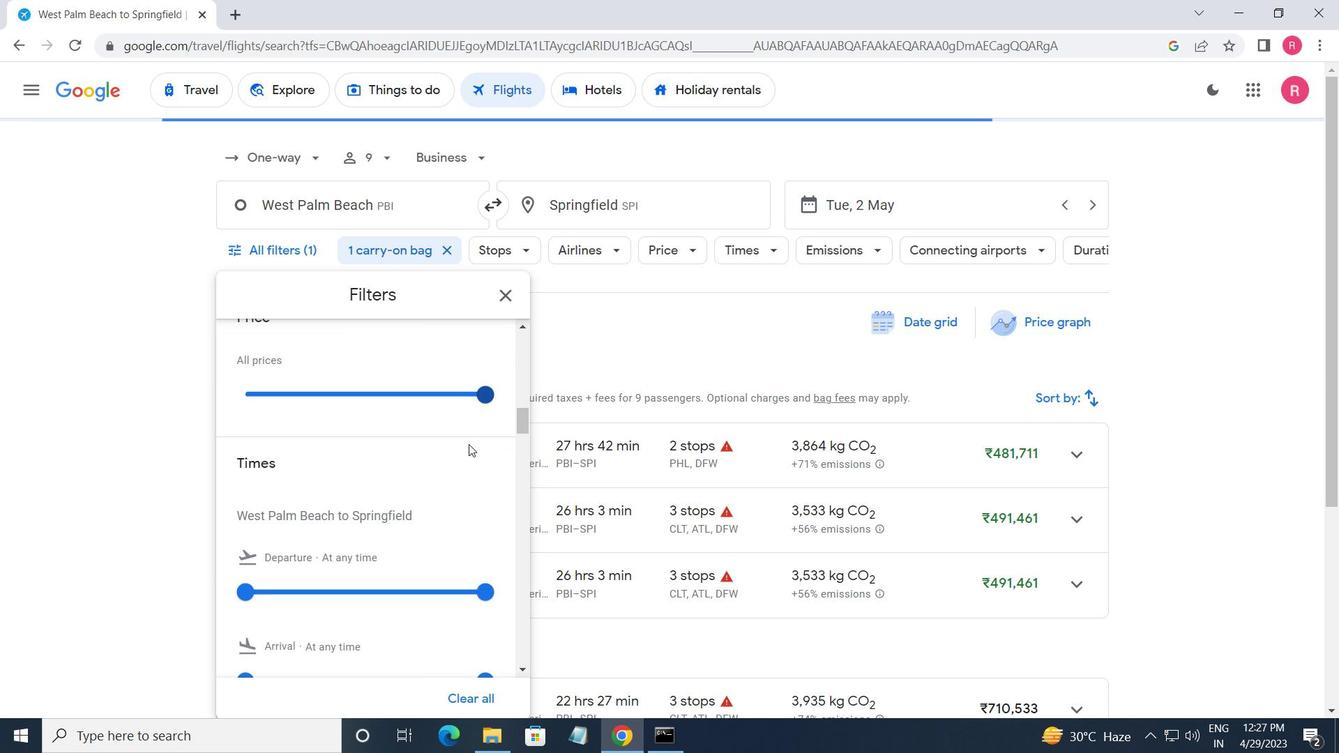 
Action: Mouse scrolled (468, 445) with delta (0, 0)
Screenshot: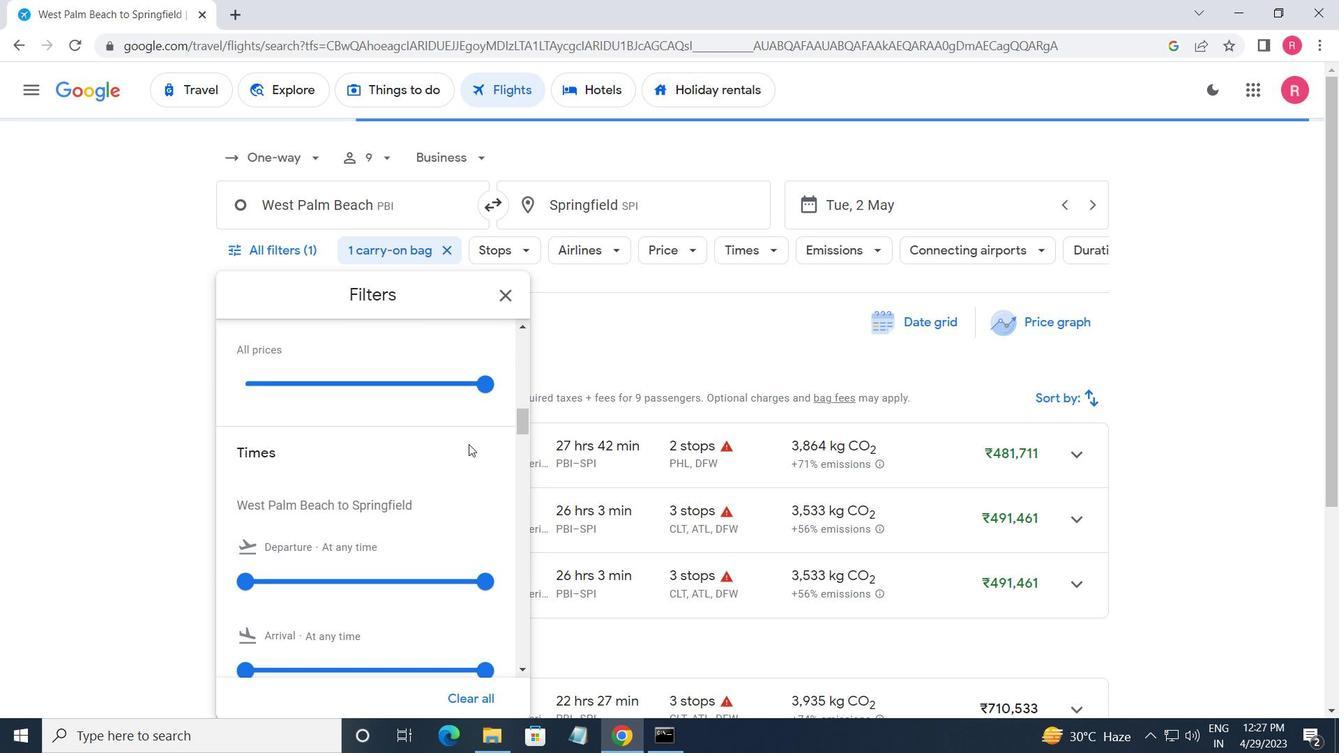 
Action: Mouse moved to (480, 472)
Screenshot: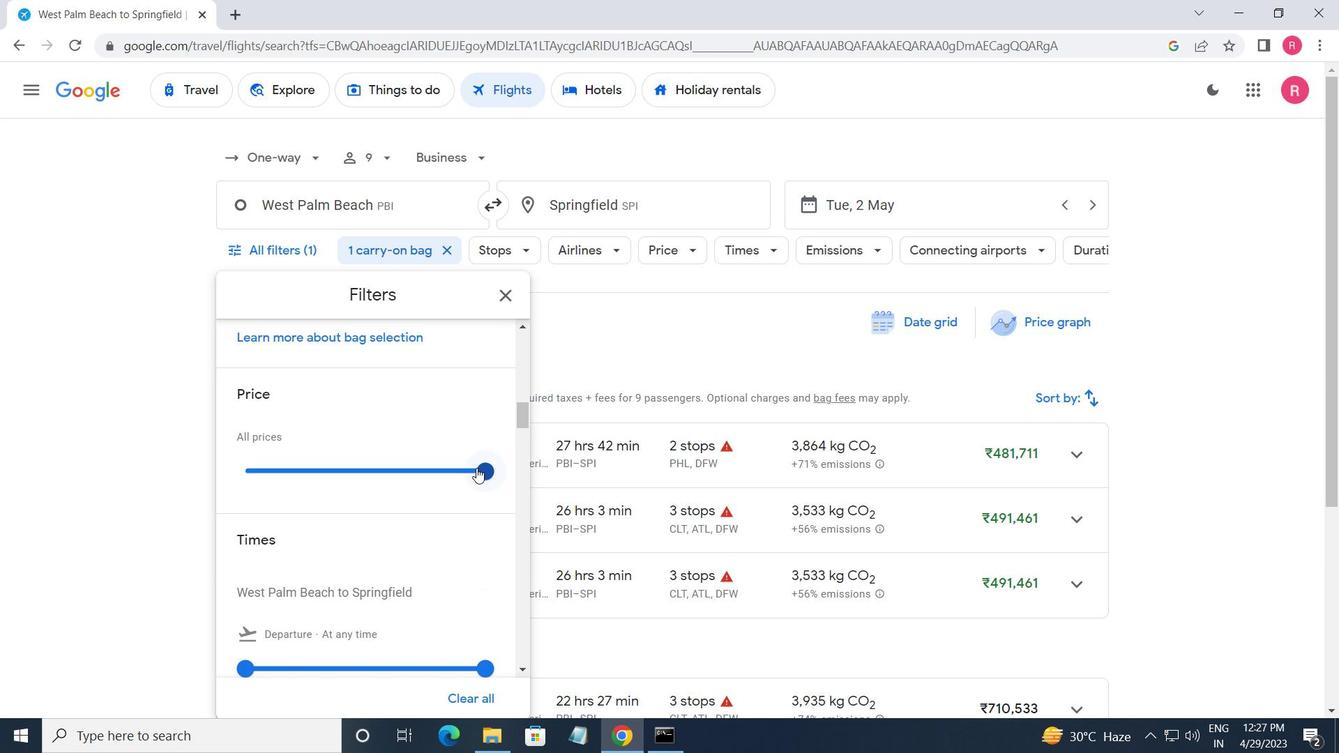 
Action: Mouse pressed left at (480, 472)
Screenshot: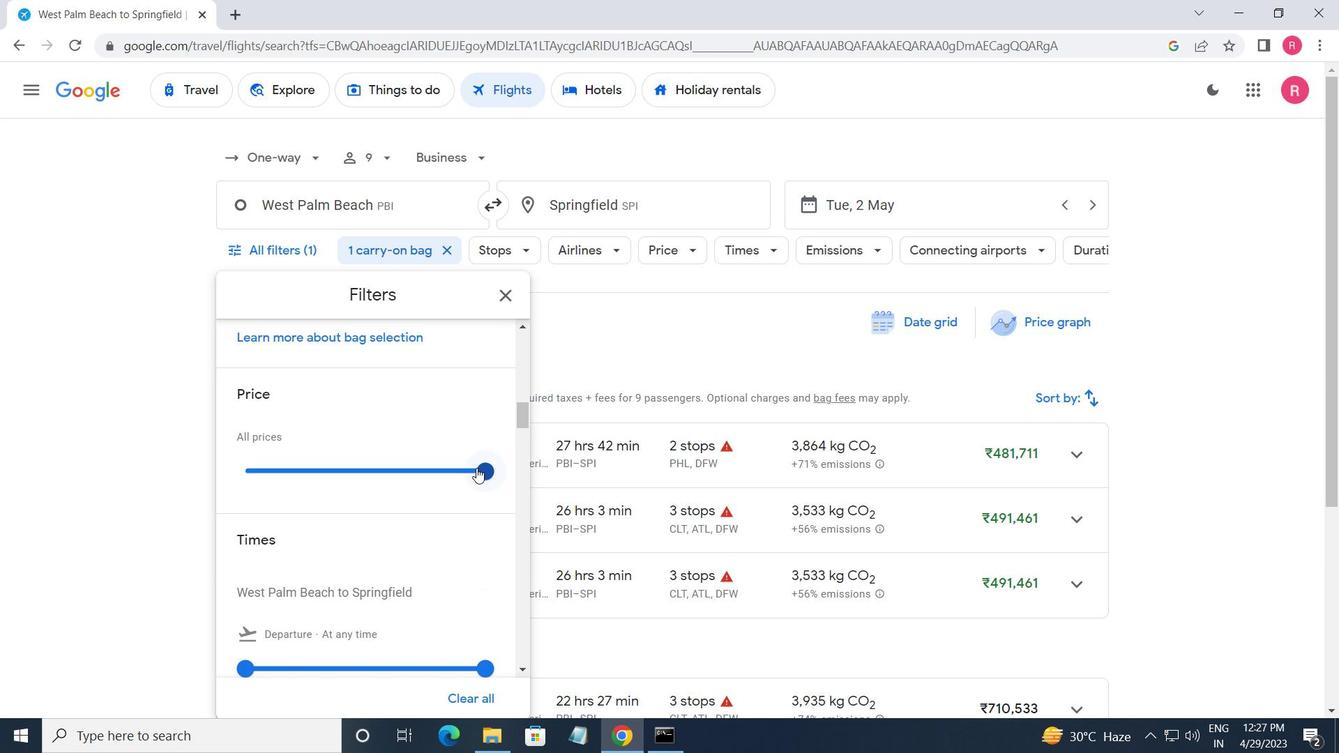 
Action: Mouse moved to (355, 454)
Screenshot: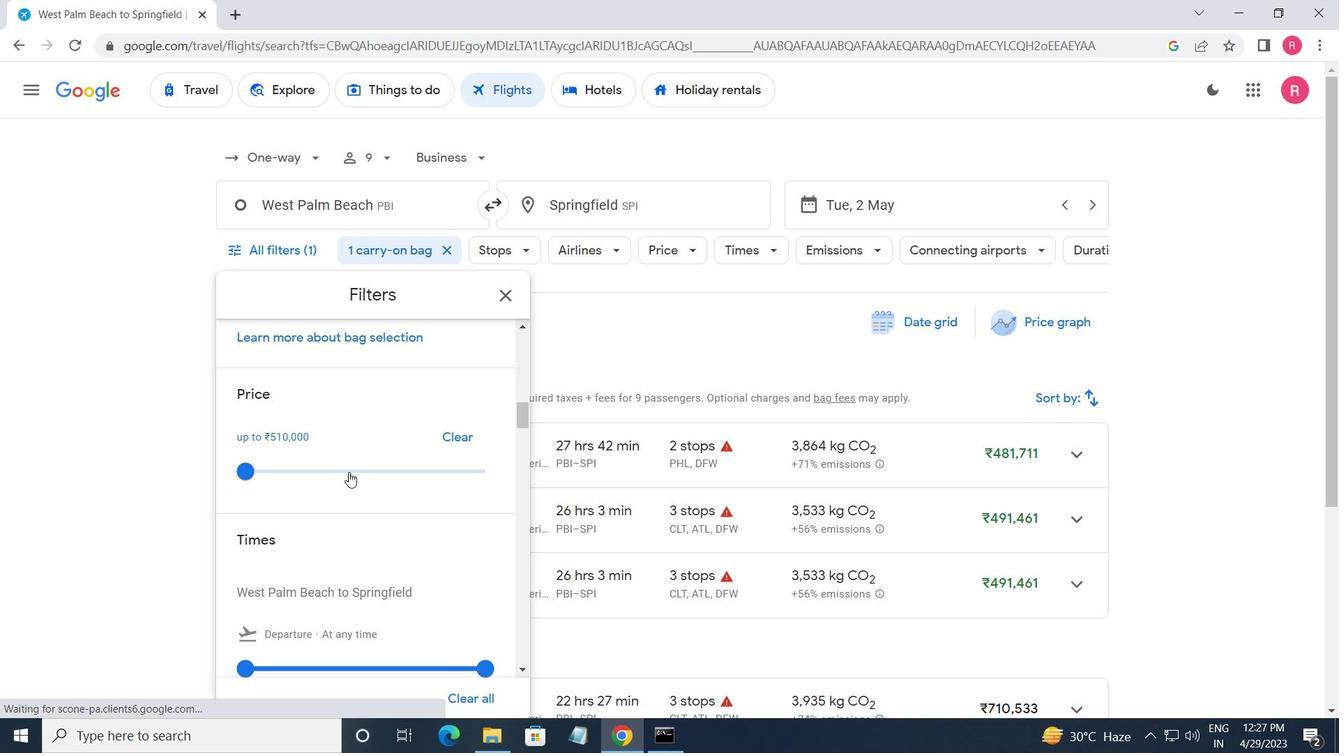 
Action: Mouse scrolled (355, 454) with delta (0, 0)
Screenshot: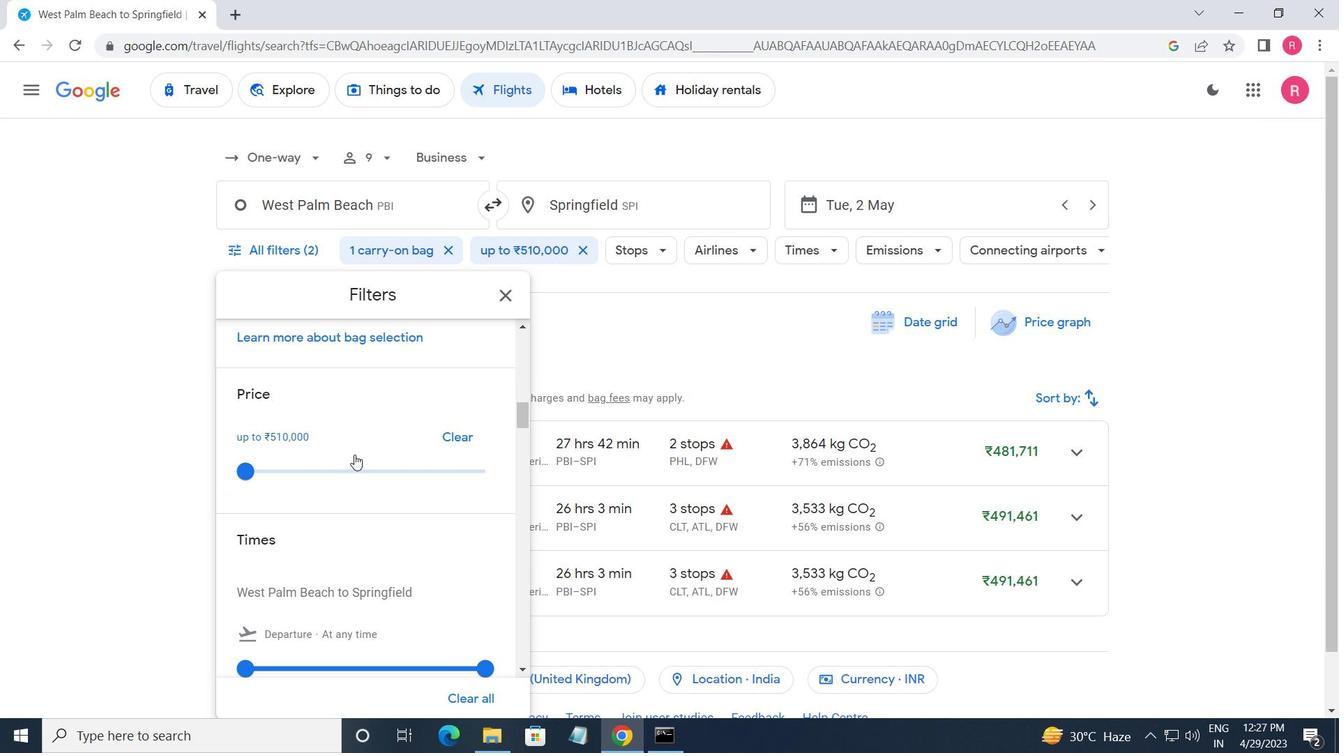 
Action: Mouse moved to (355, 456)
Screenshot: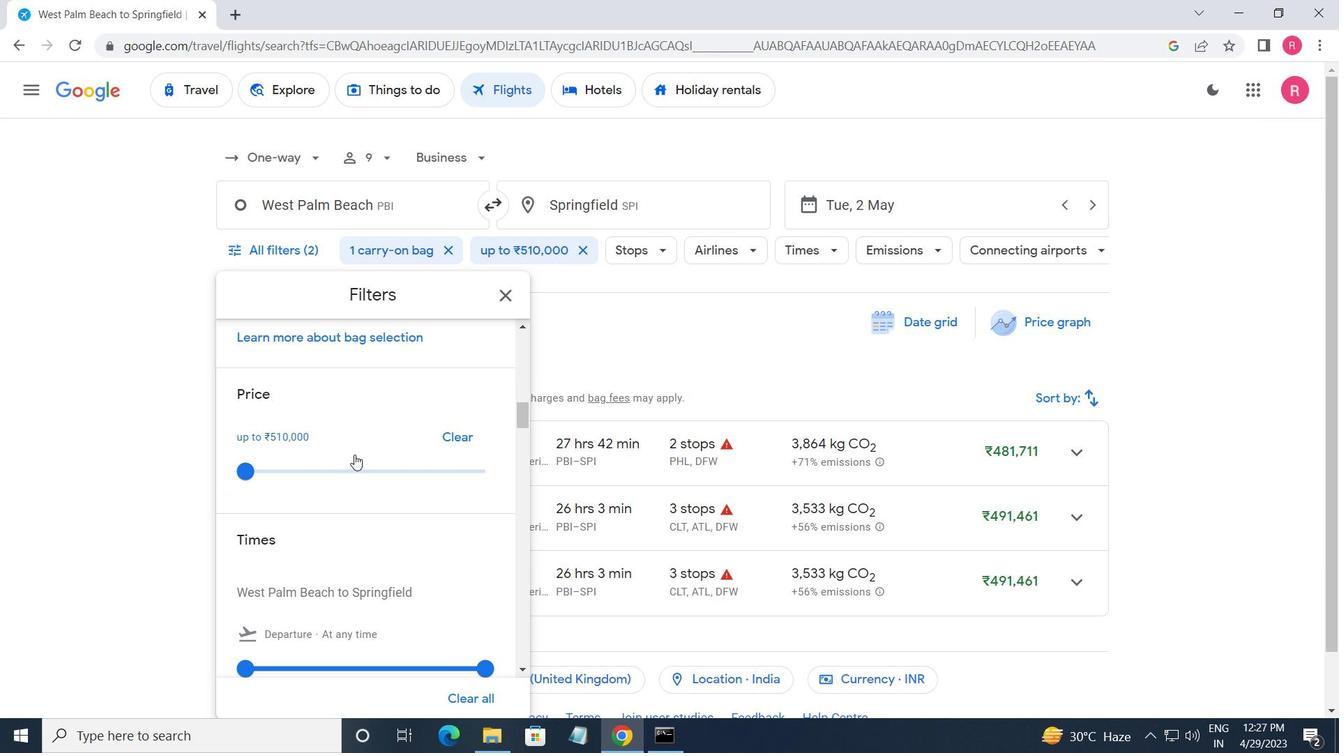 
Action: Mouse scrolled (355, 455) with delta (0, 0)
Screenshot: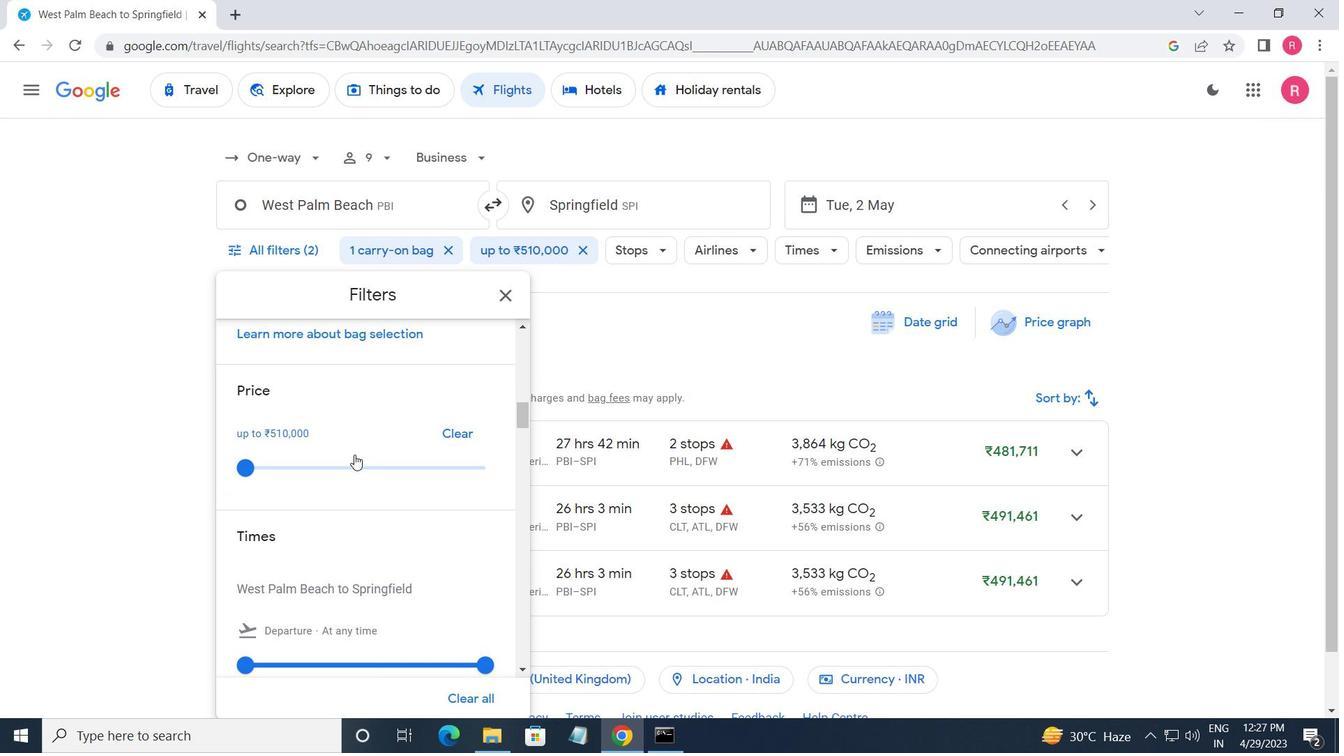 
Action: Mouse moved to (355, 456)
Screenshot: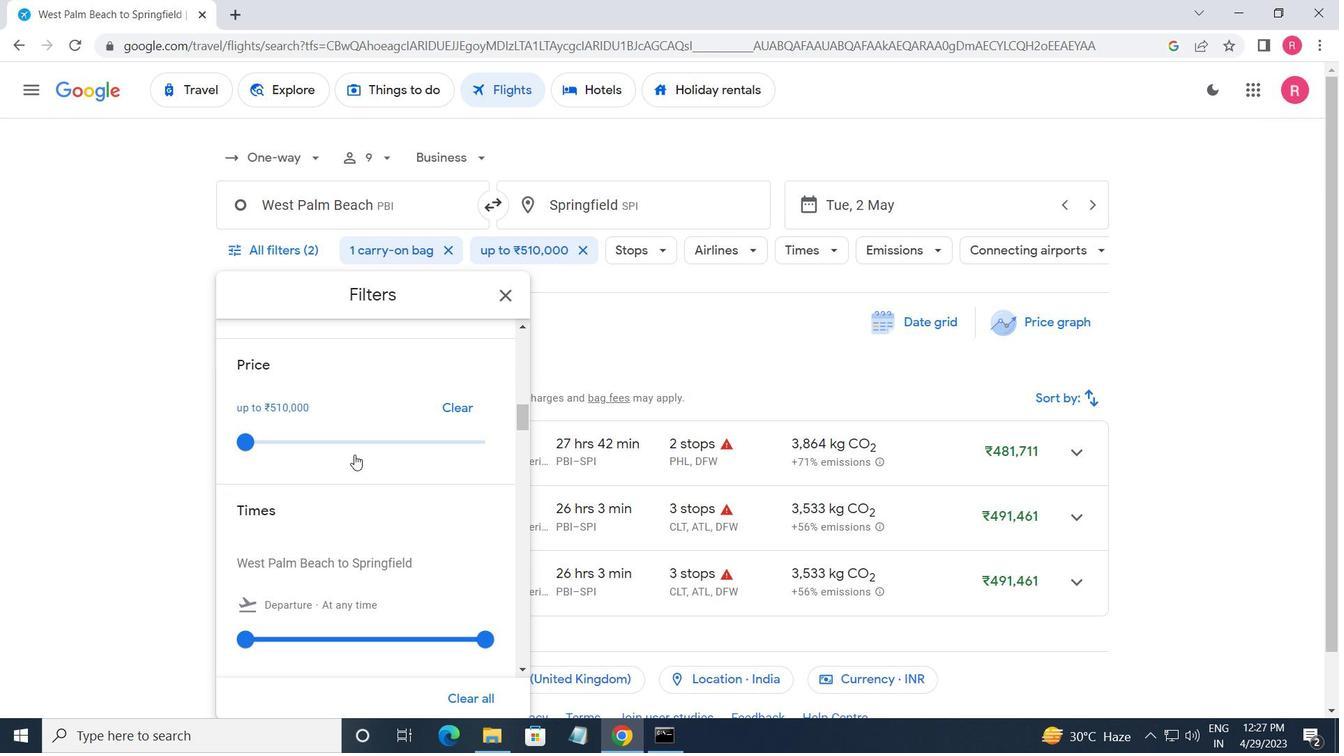 
Action: Mouse scrolled (355, 456) with delta (0, 0)
Screenshot: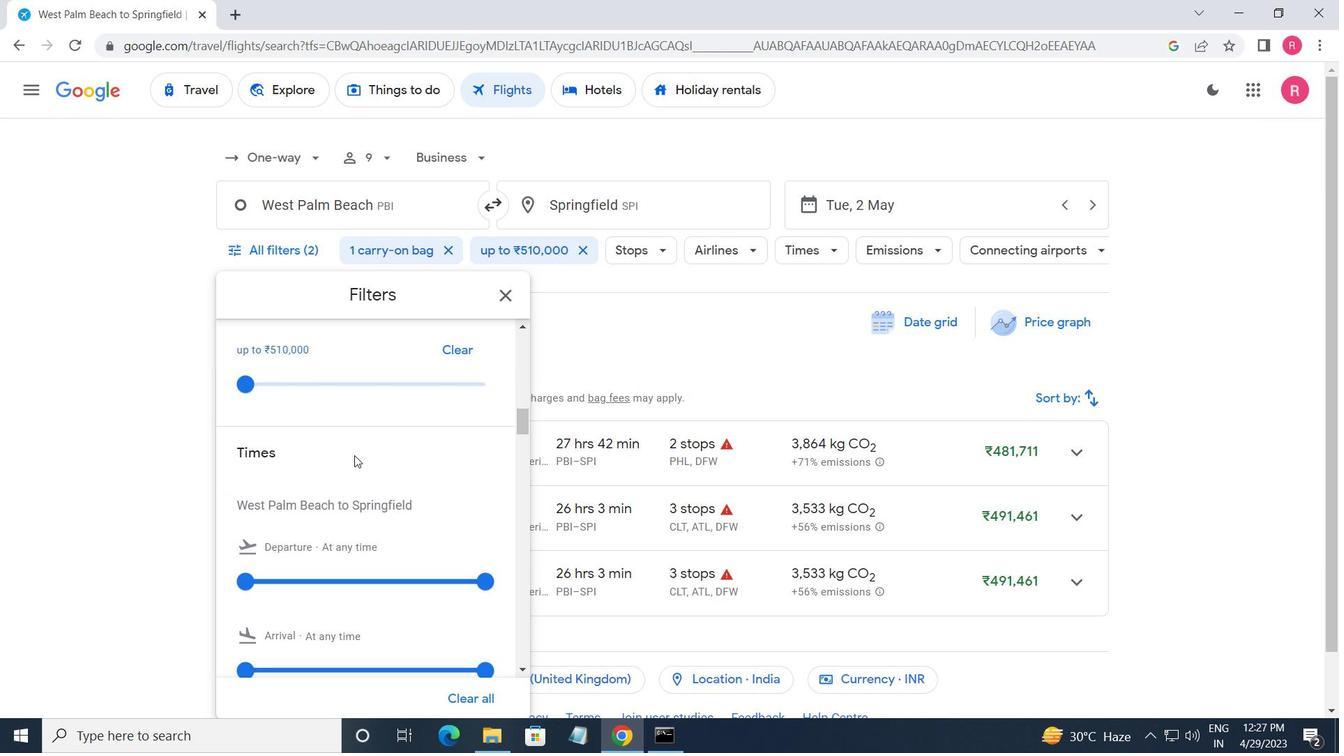 
Action: Mouse moved to (244, 404)
Screenshot: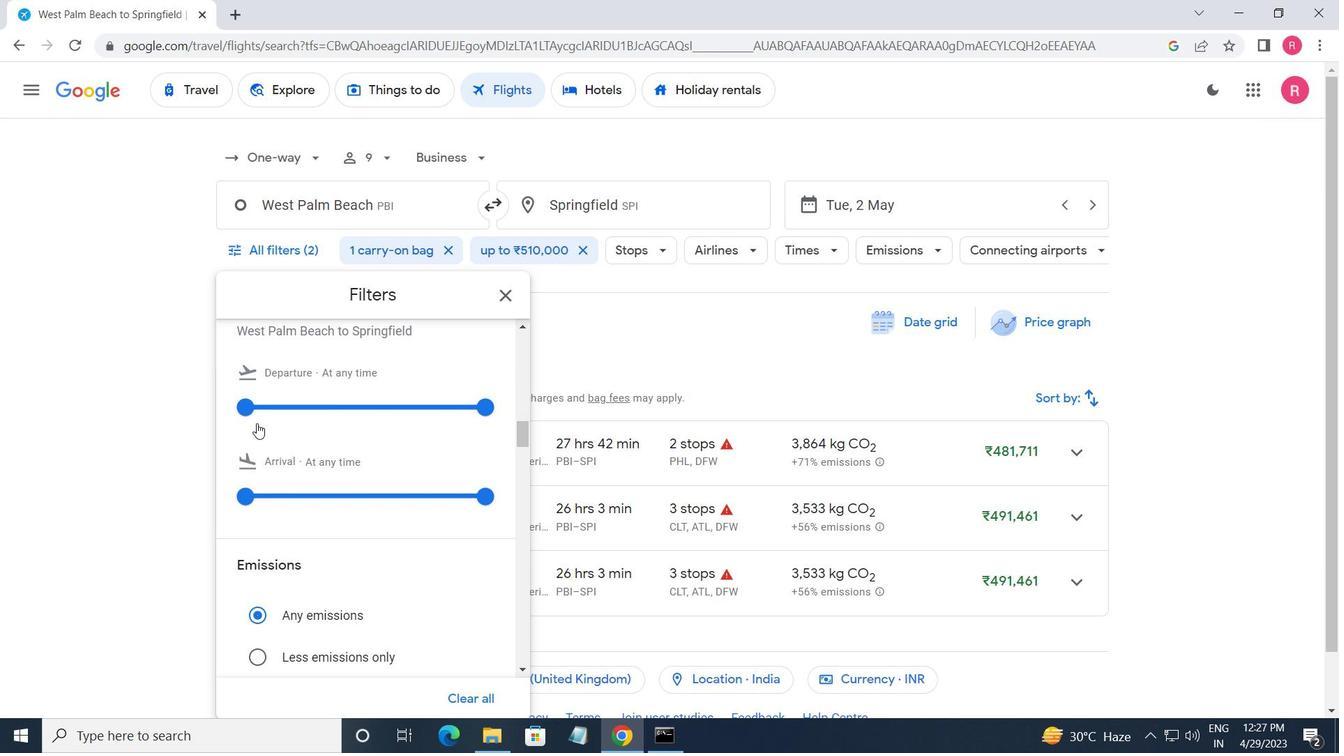
Action: Mouse pressed left at (244, 404)
Screenshot: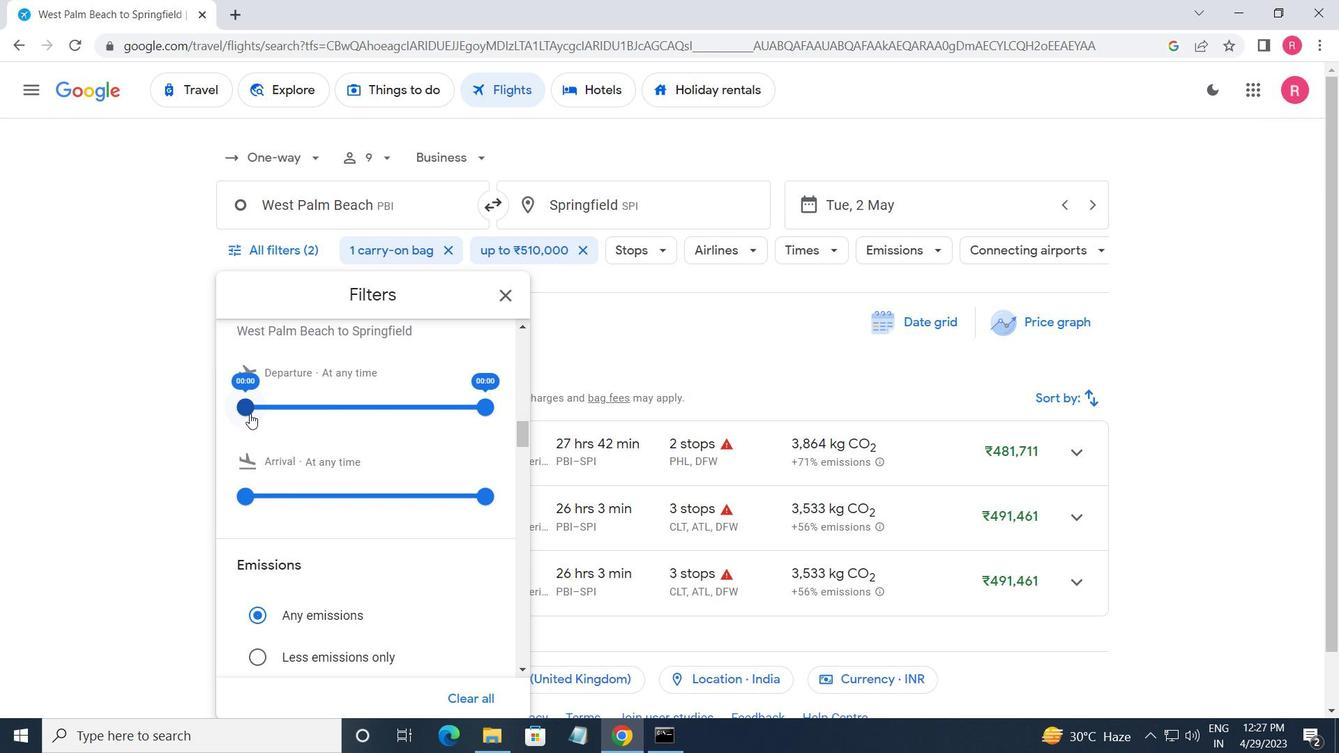 
Action: Mouse moved to (485, 408)
Screenshot: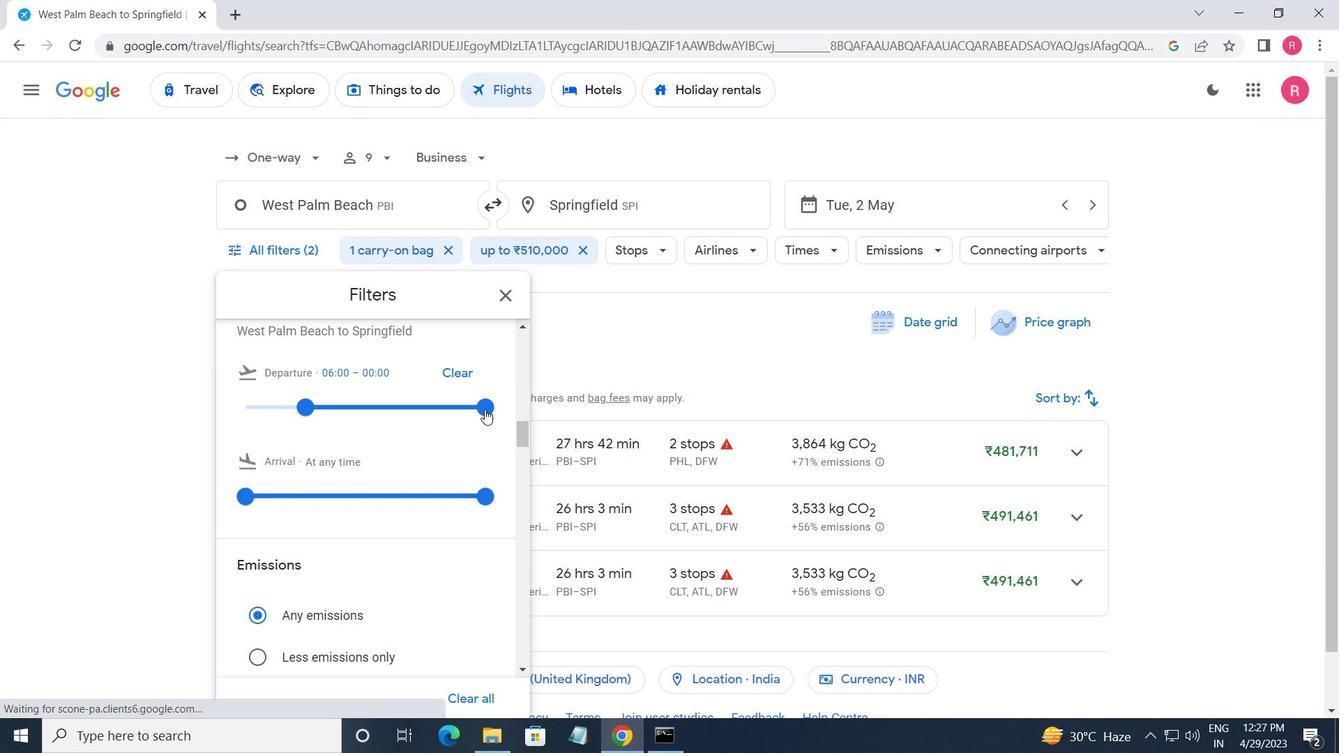 
Action: Mouse pressed left at (485, 408)
Screenshot: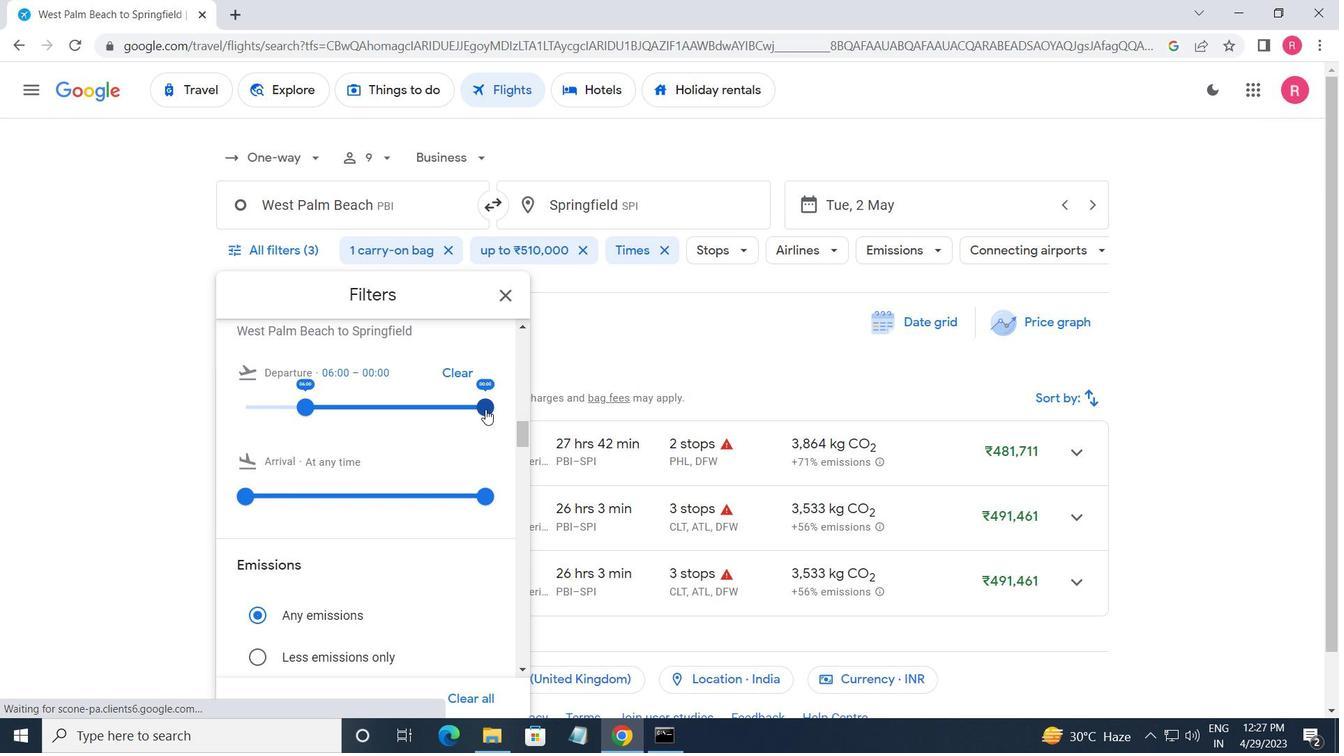 
Action: Mouse moved to (496, 290)
Screenshot: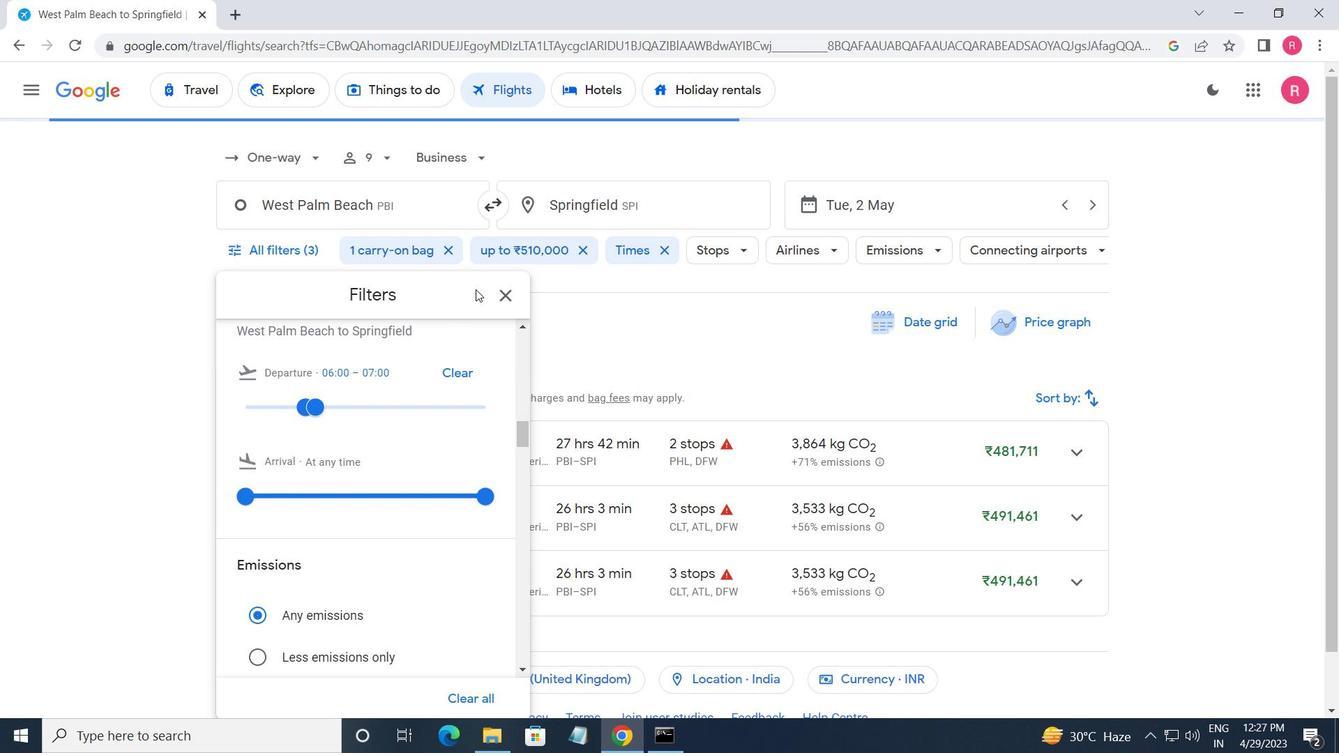 
Action: Mouse pressed left at (496, 290)
Screenshot: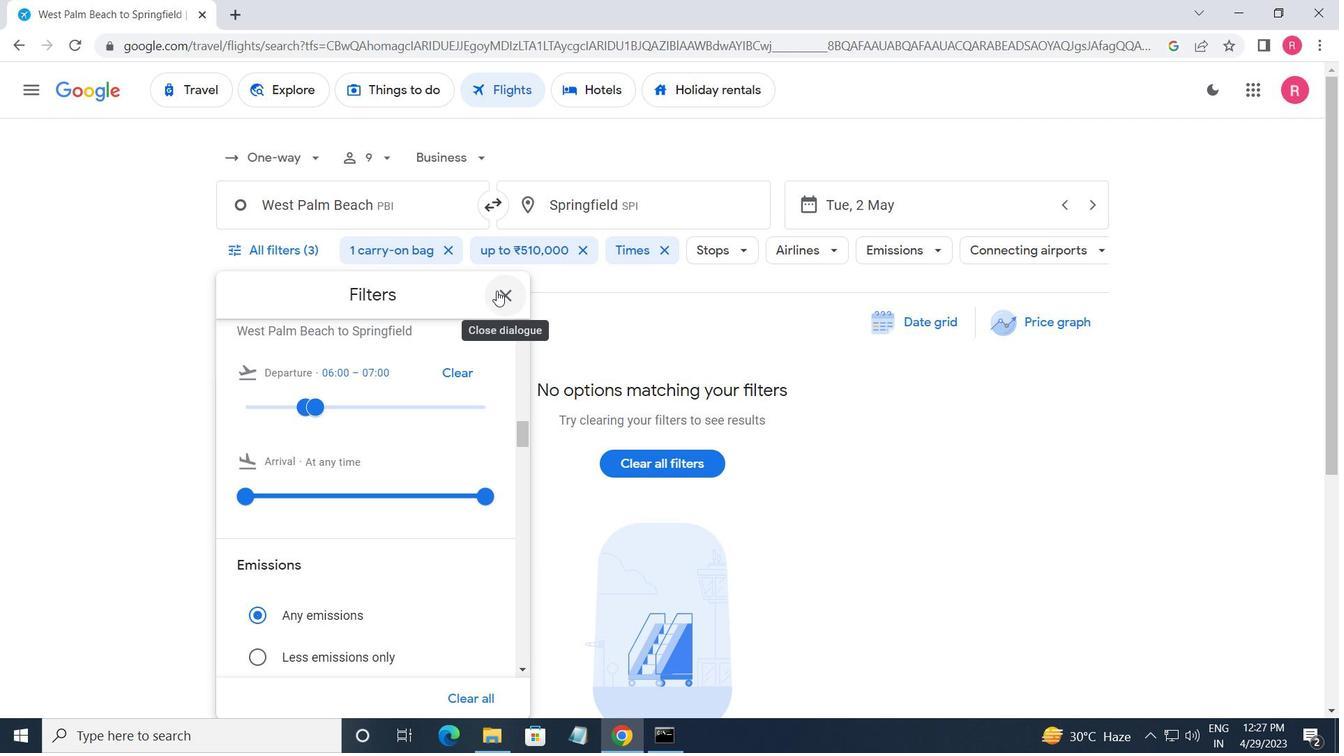 
